 Task: Find connections with filter location Móstoles with filter topic #hiringwith filter profile language Spanish with filter current company HackerEarth with filter school East West Institute Of Technology with filter industry Digital Accessibility Services with filter service category HR Consulting with filter keywords title Bank Teller
Action: Mouse moved to (303, 335)
Screenshot: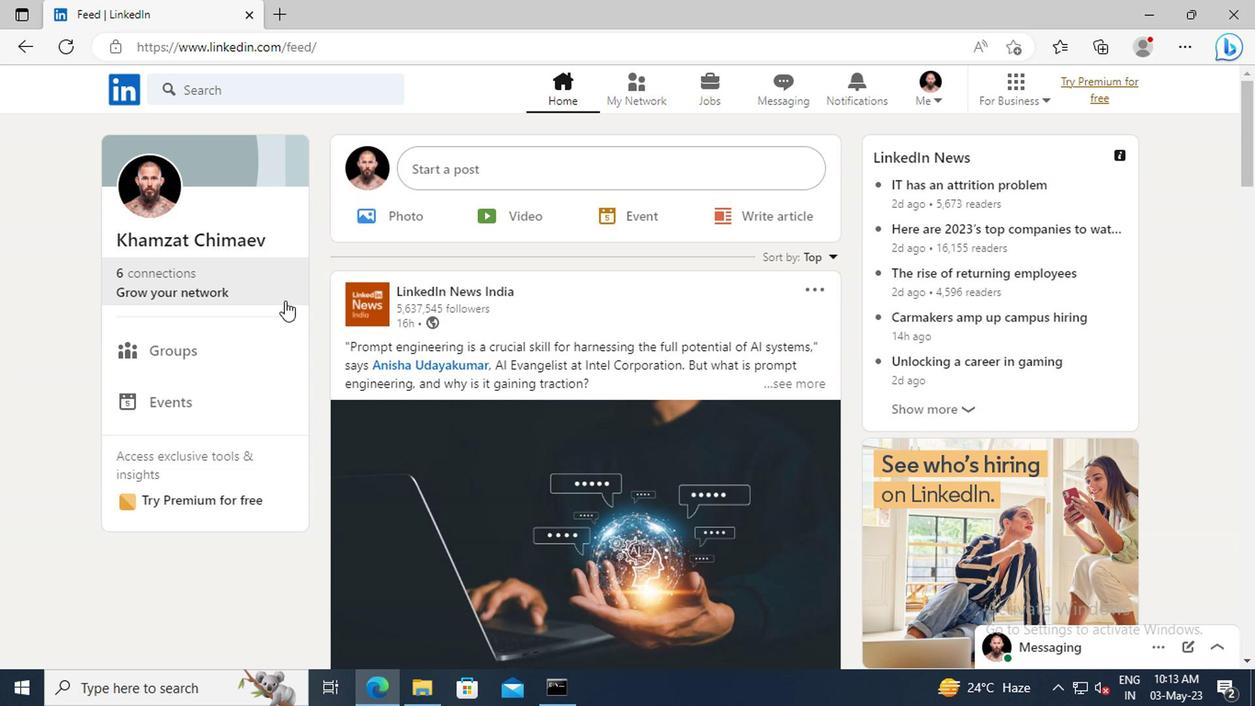 
Action: Mouse pressed left at (303, 335)
Screenshot: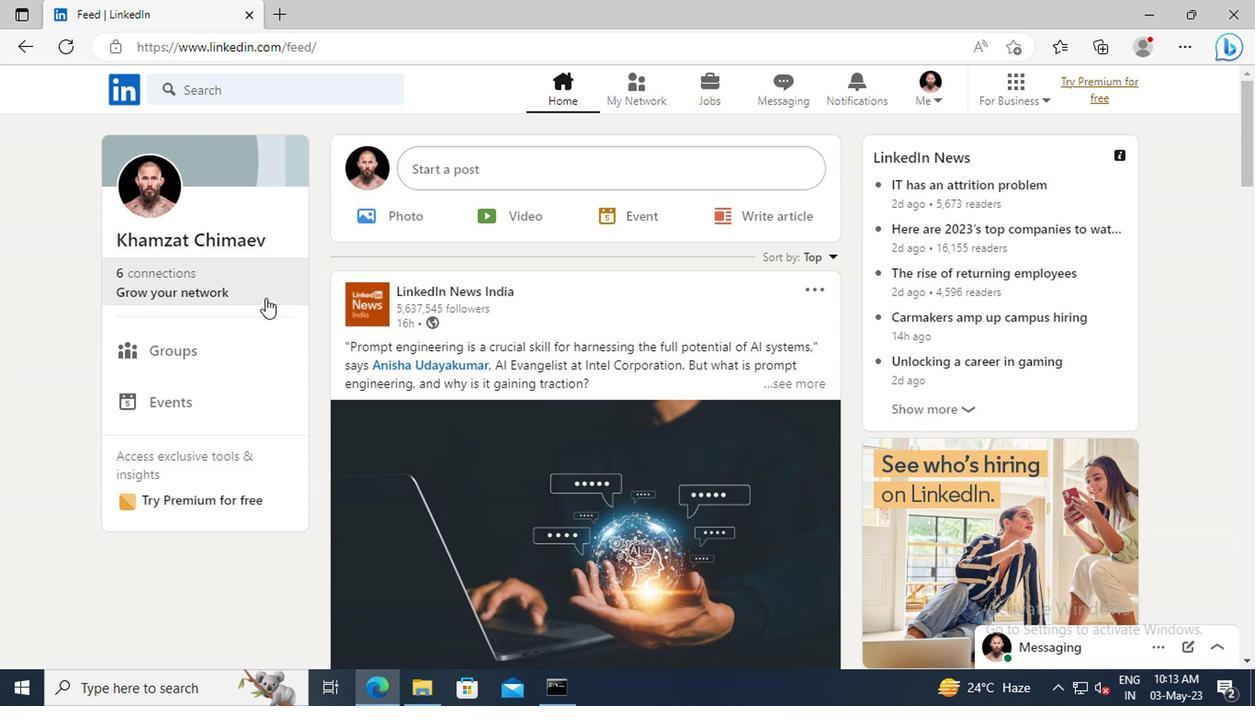 
Action: Mouse moved to (276, 262)
Screenshot: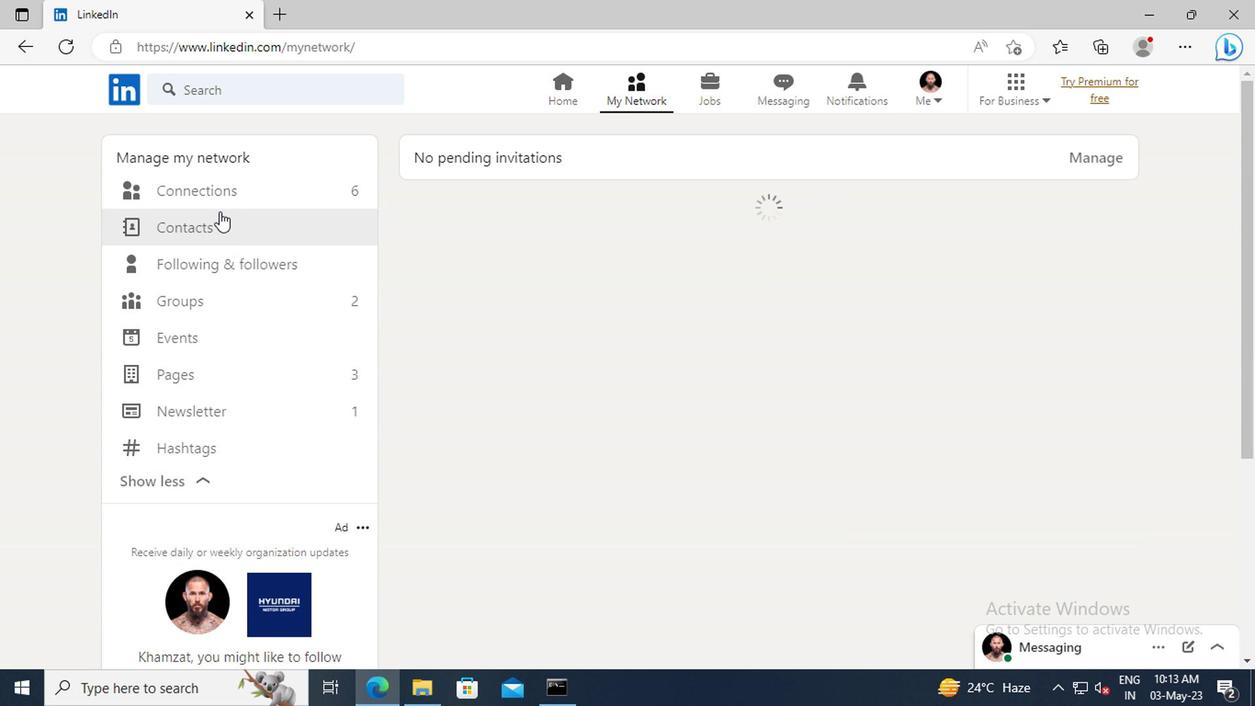 
Action: Mouse pressed left at (276, 262)
Screenshot: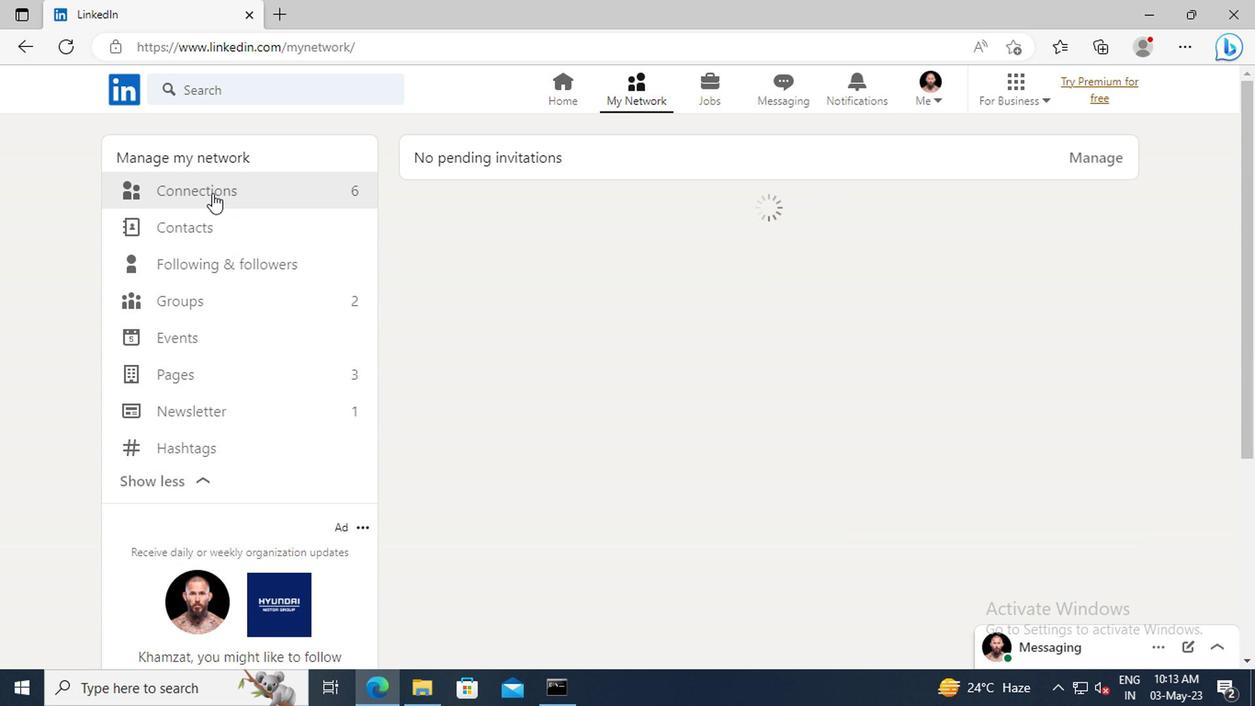 
Action: Mouse moved to (653, 264)
Screenshot: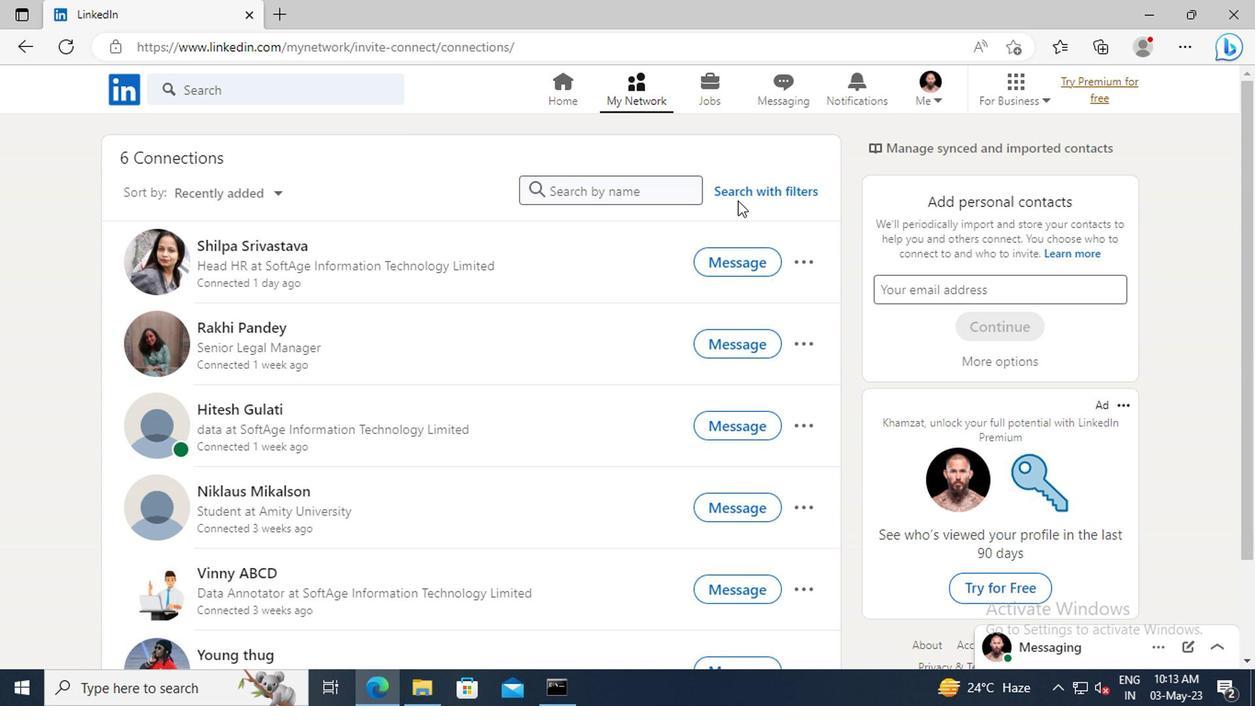 
Action: Mouse pressed left at (653, 264)
Screenshot: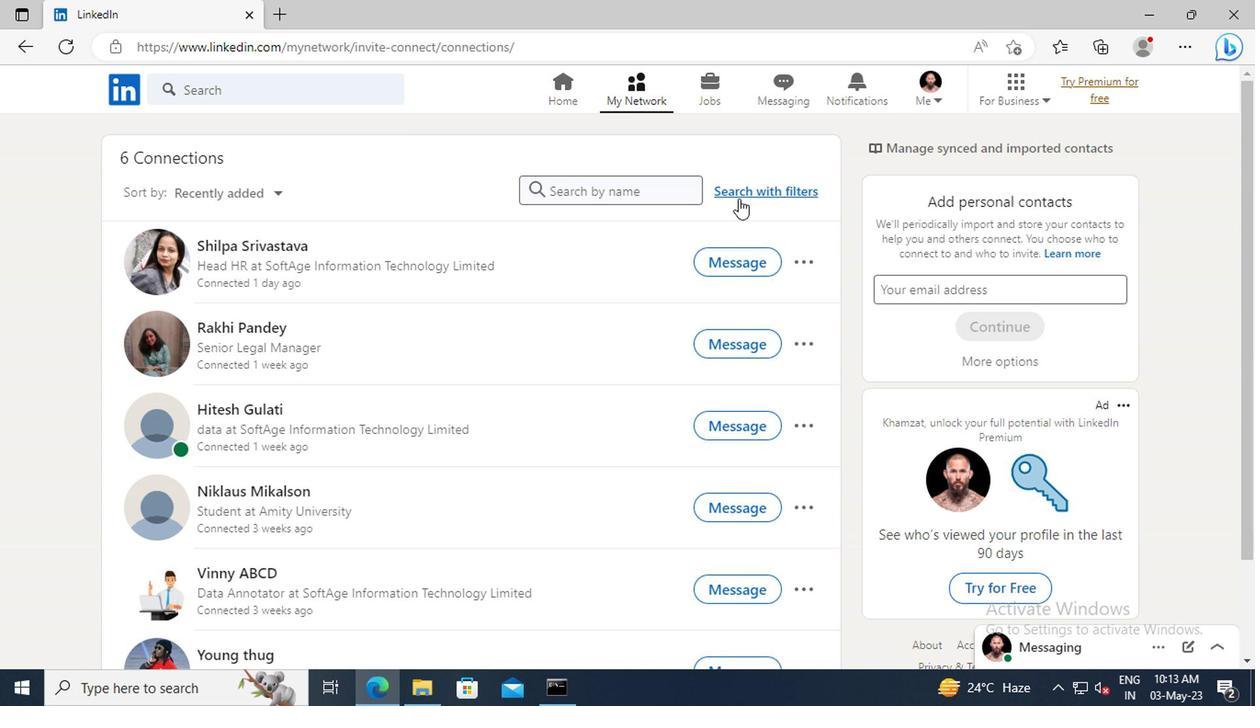 
Action: Mouse moved to (619, 228)
Screenshot: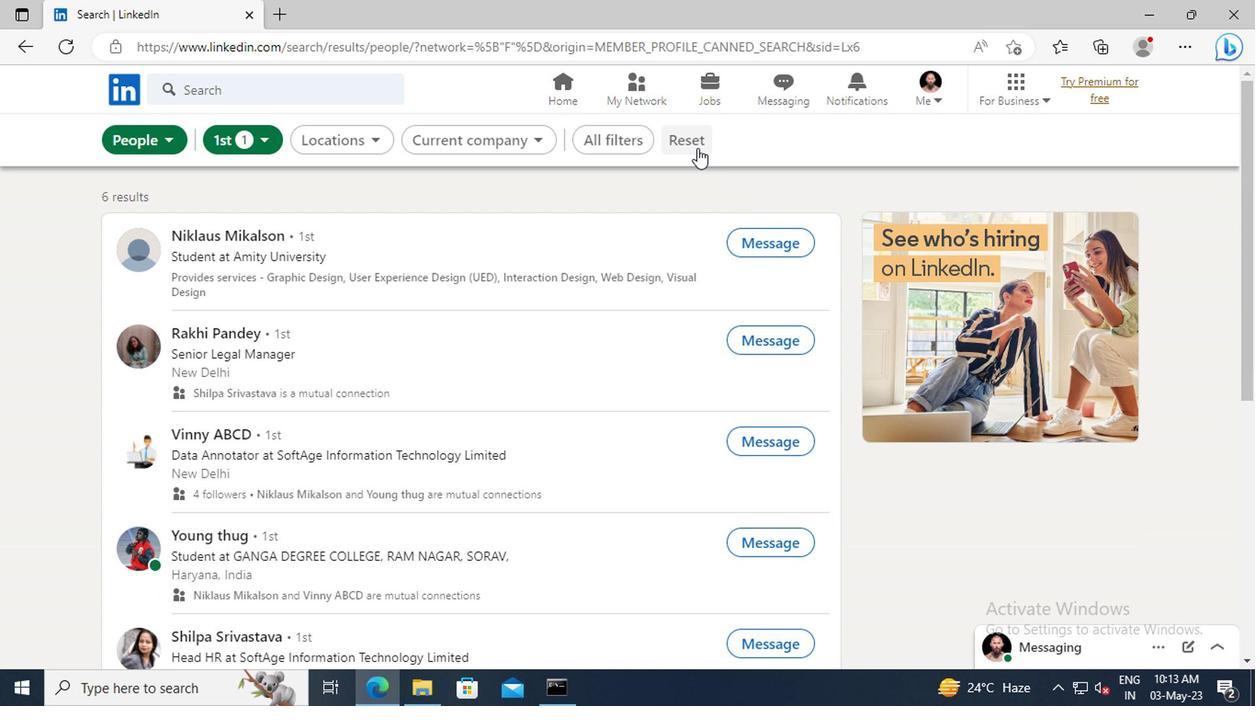 
Action: Mouse pressed left at (619, 228)
Screenshot: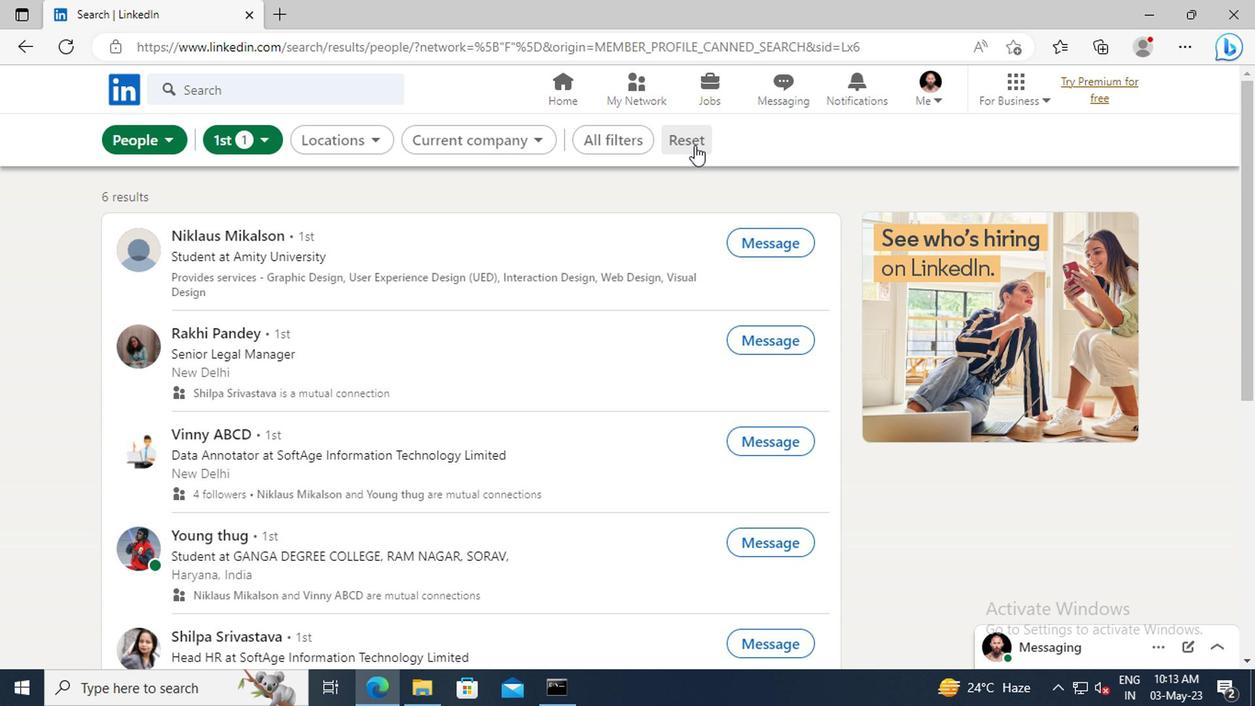 
Action: Mouse moved to (606, 228)
Screenshot: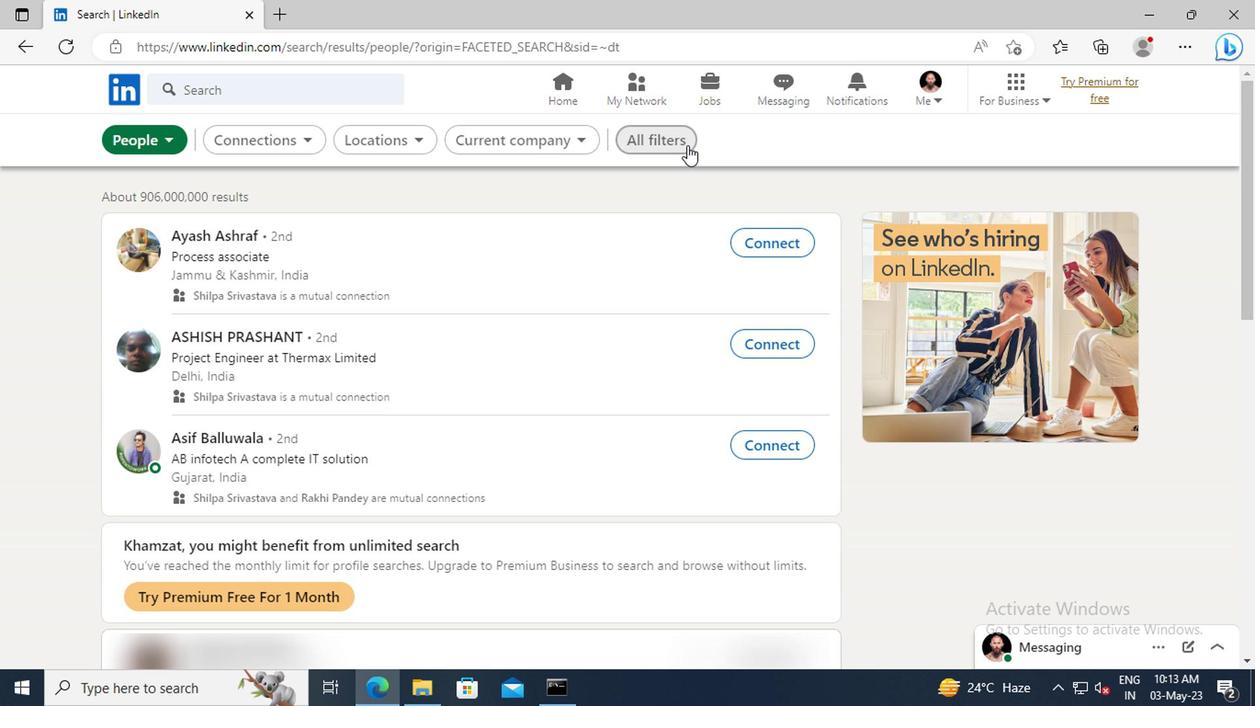 
Action: Mouse pressed left at (606, 228)
Screenshot: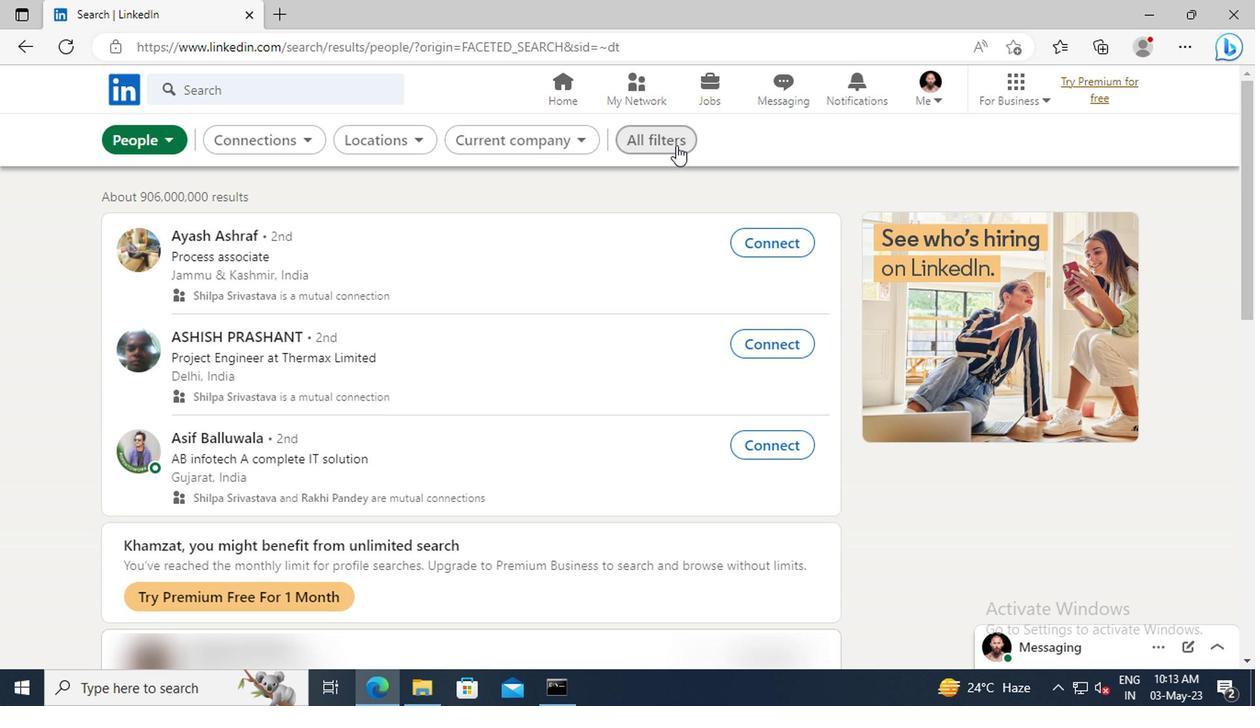 
Action: Mouse moved to (836, 362)
Screenshot: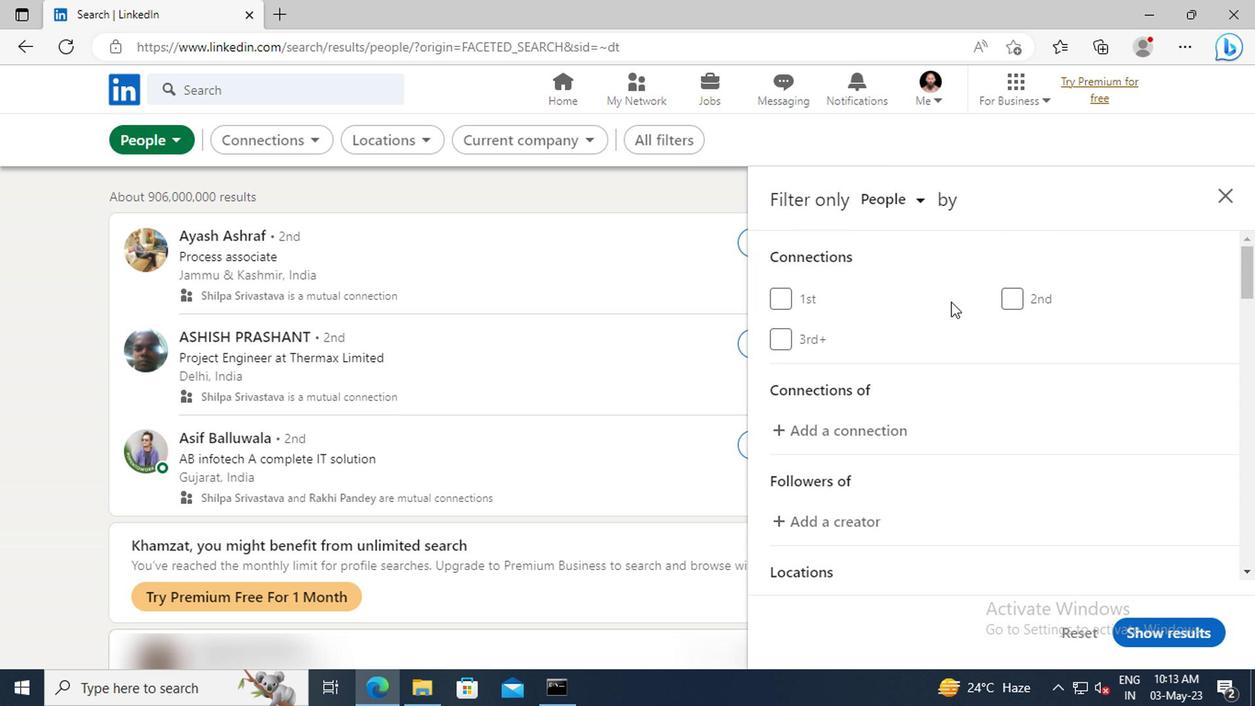 
Action: Mouse scrolled (836, 361) with delta (0, 0)
Screenshot: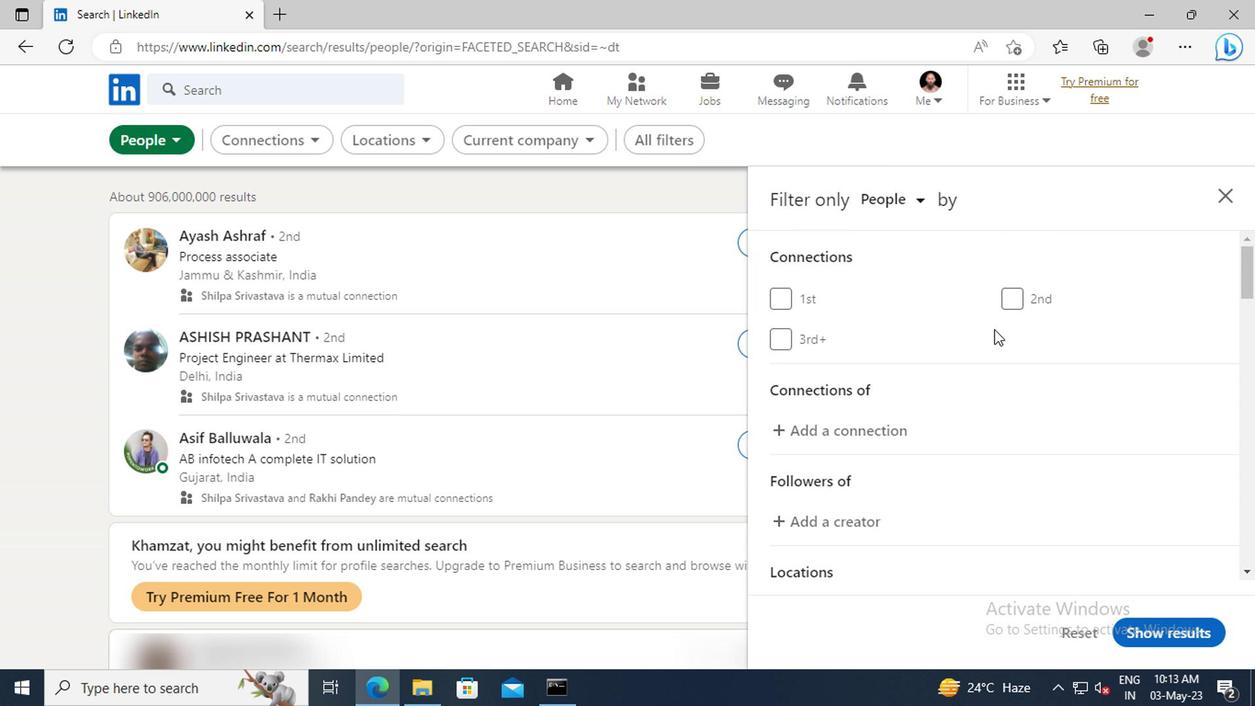 
Action: Mouse moved to (836, 362)
Screenshot: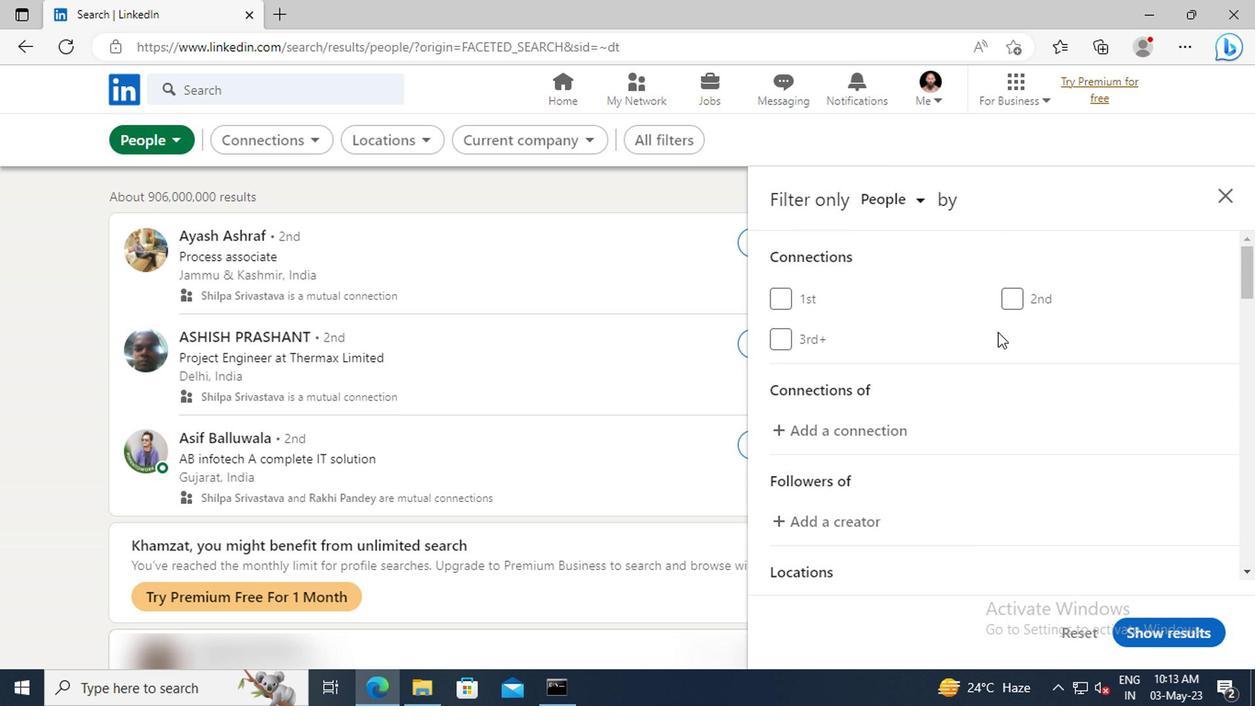 
Action: Mouse scrolled (836, 361) with delta (0, 0)
Screenshot: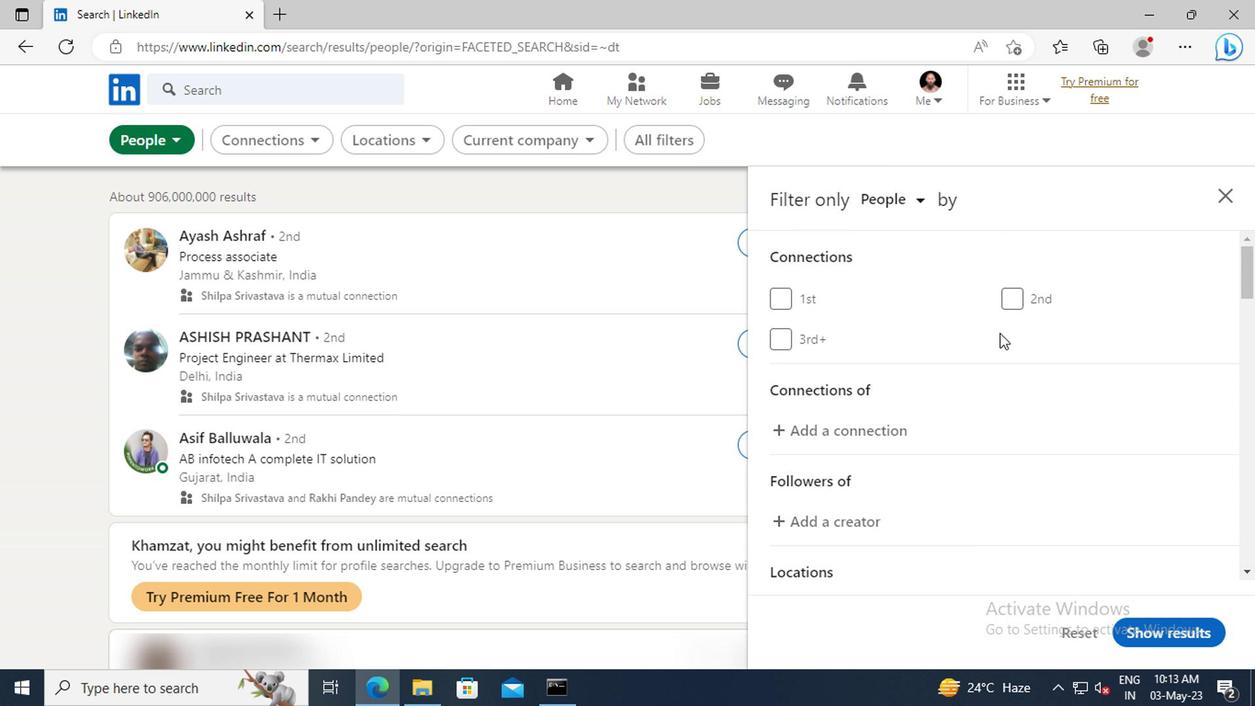 
Action: Mouse moved to (838, 362)
Screenshot: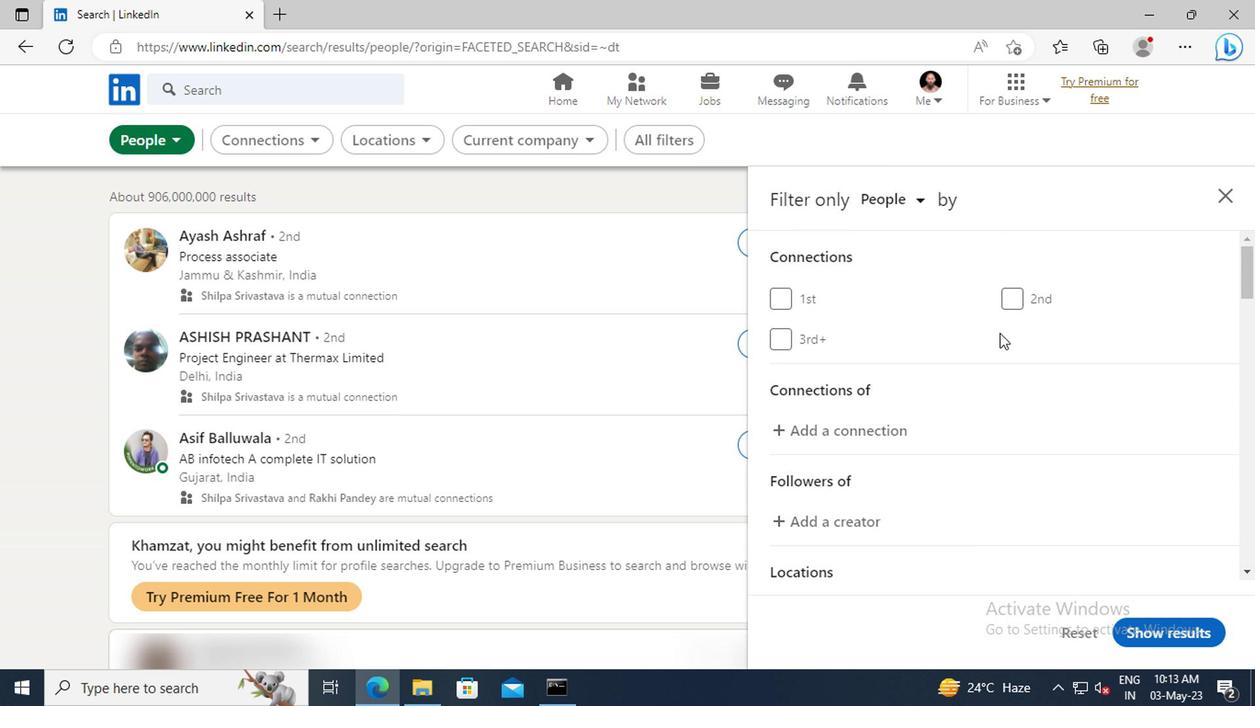 
Action: Mouse scrolled (838, 361) with delta (0, 0)
Screenshot: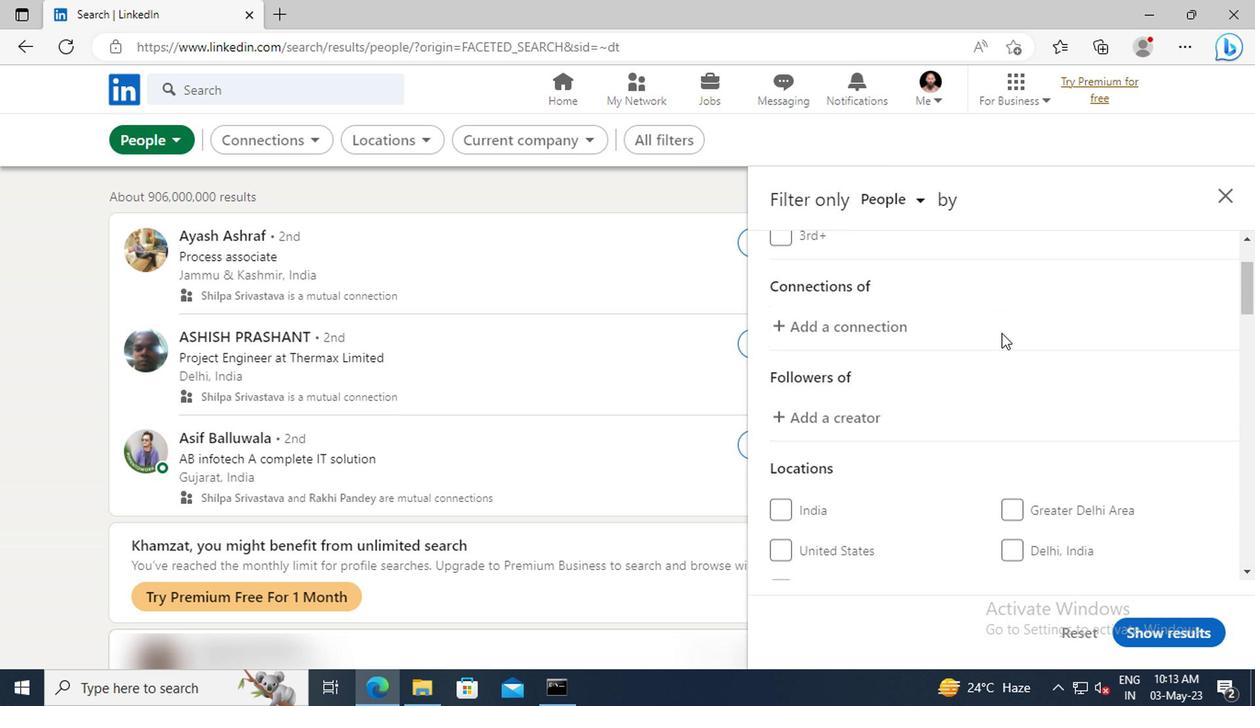 
Action: Mouse scrolled (838, 361) with delta (0, 0)
Screenshot: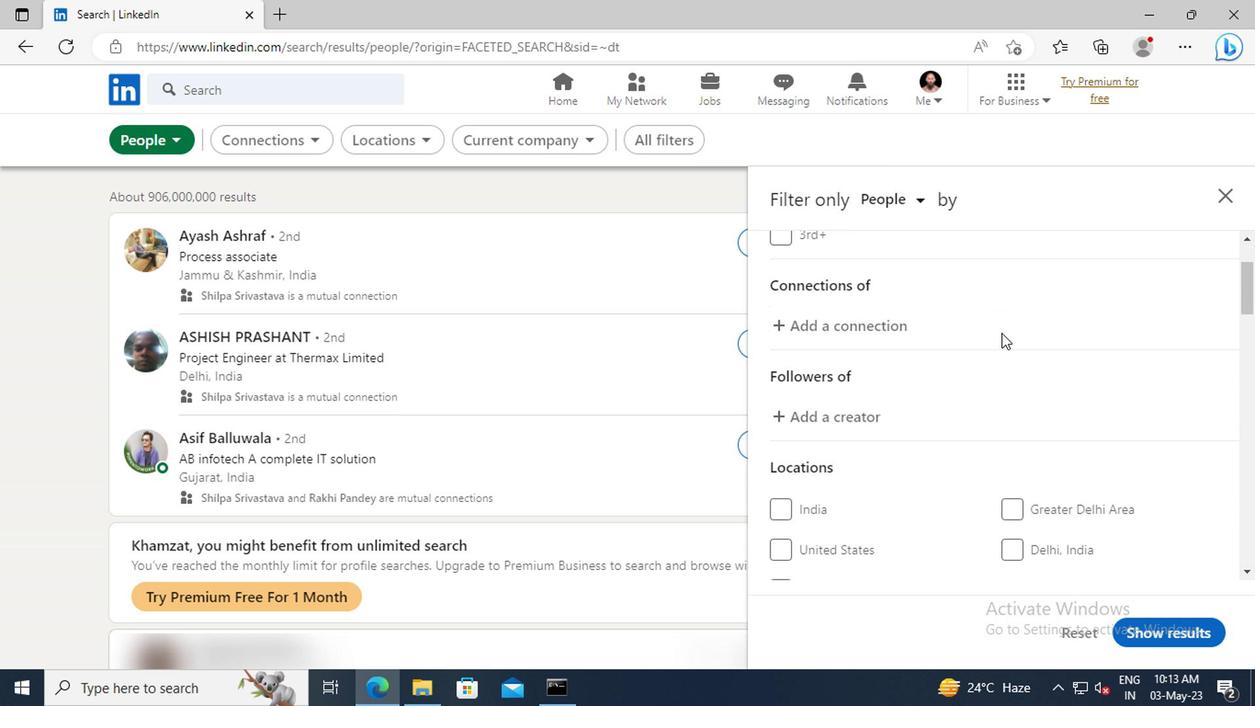 
Action: Mouse scrolled (838, 361) with delta (0, 0)
Screenshot: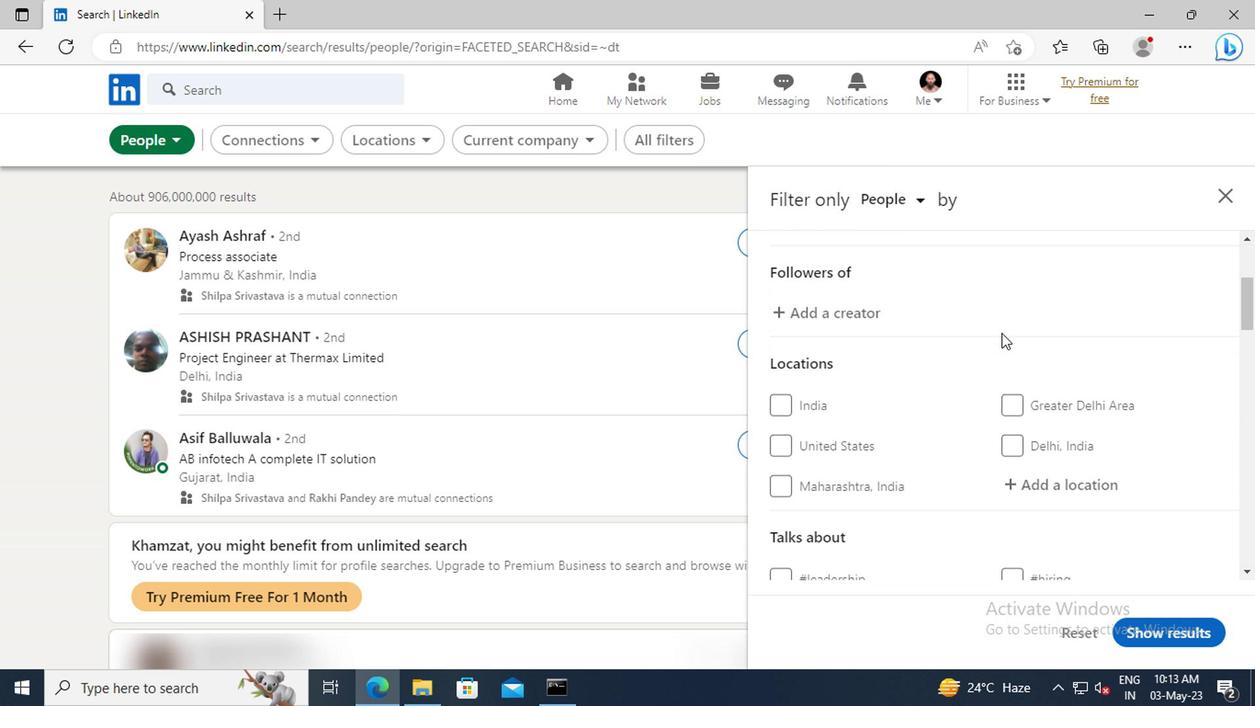 
Action: Mouse moved to (860, 432)
Screenshot: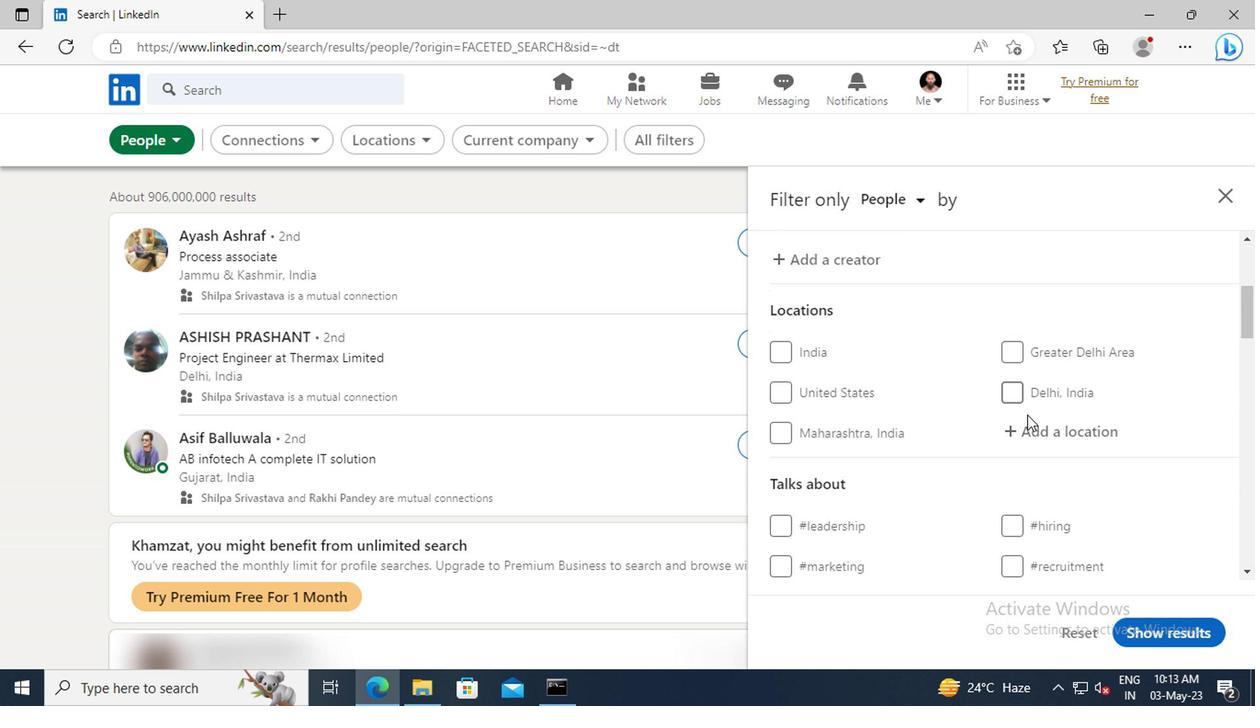 
Action: Mouse pressed left at (860, 432)
Screenshot: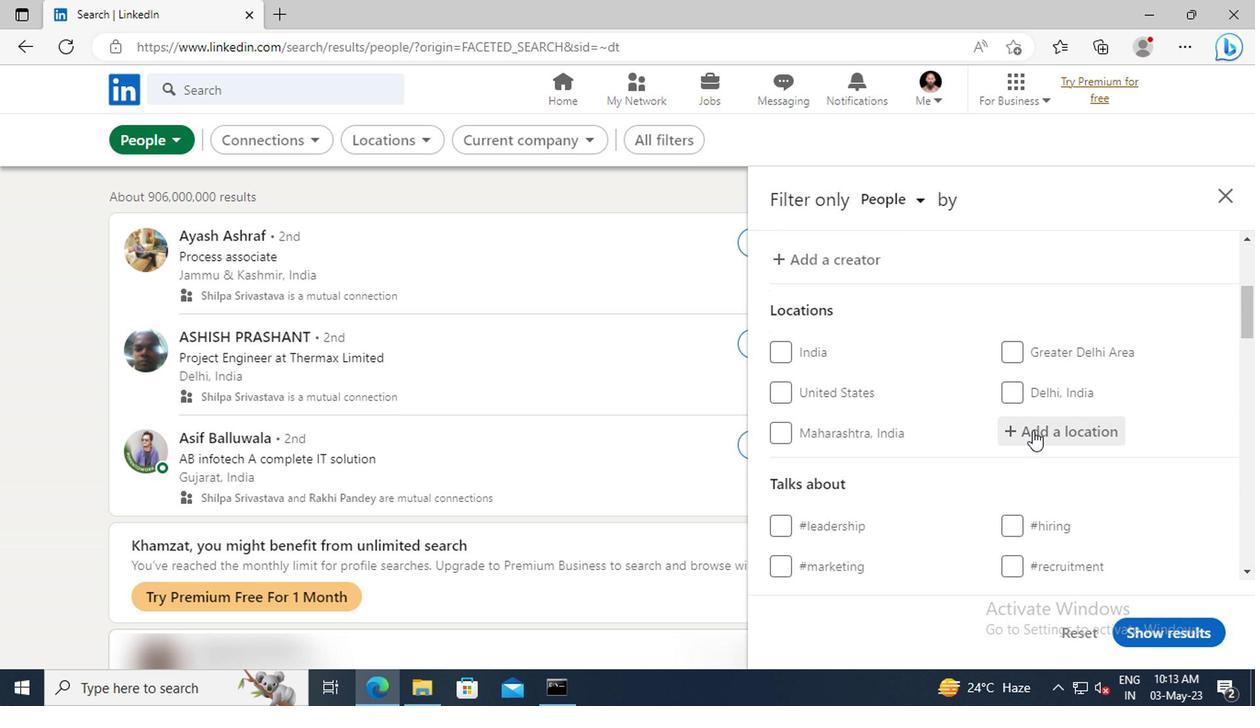 
Action: Key pressed <Key.shift>MOSTOLES<Key.enter>
Screenshot: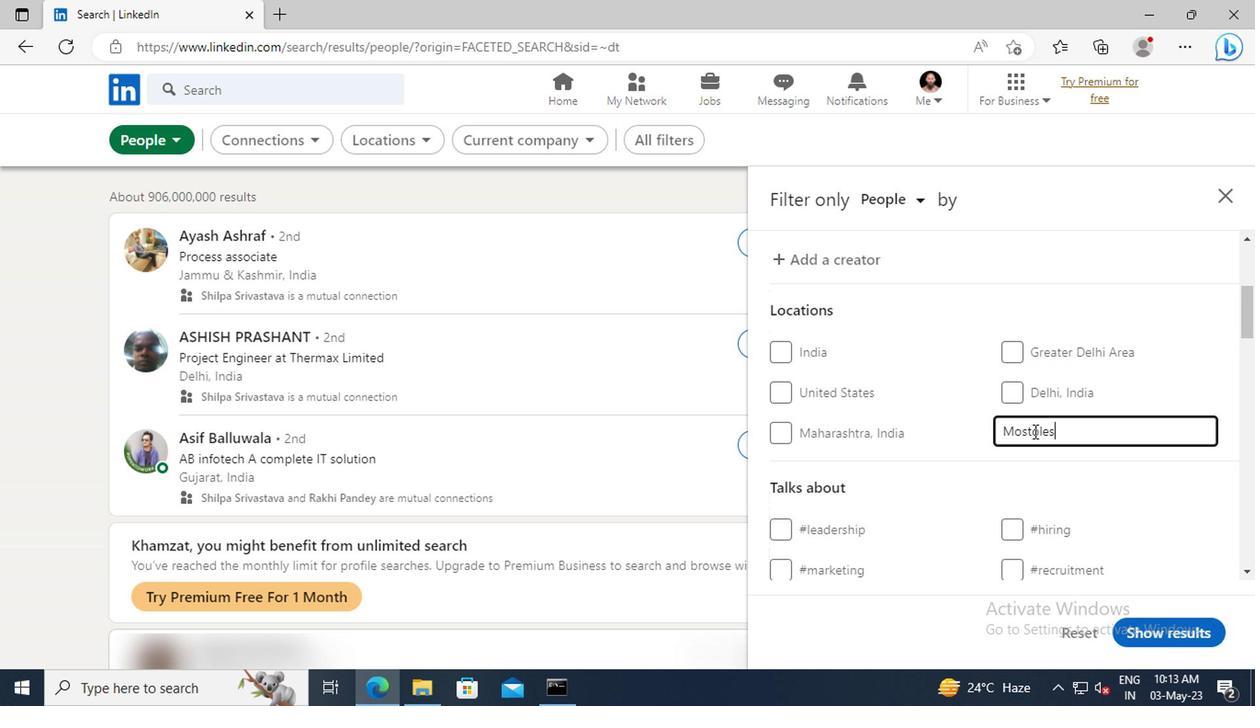 
Action: Mouse scrolled (860, 431) with delta (0, 0)
Screenshot: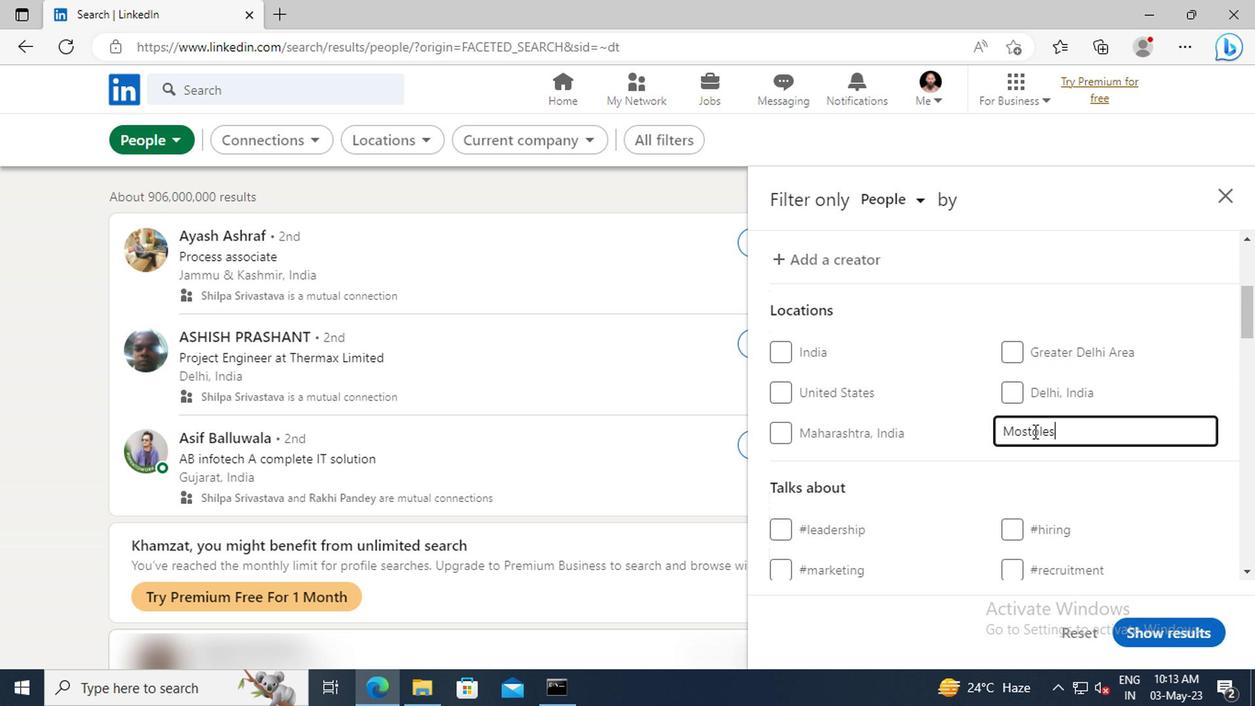 
Action: Mouse scrolled (860, 431) with delta (0, 0)
Screenshot: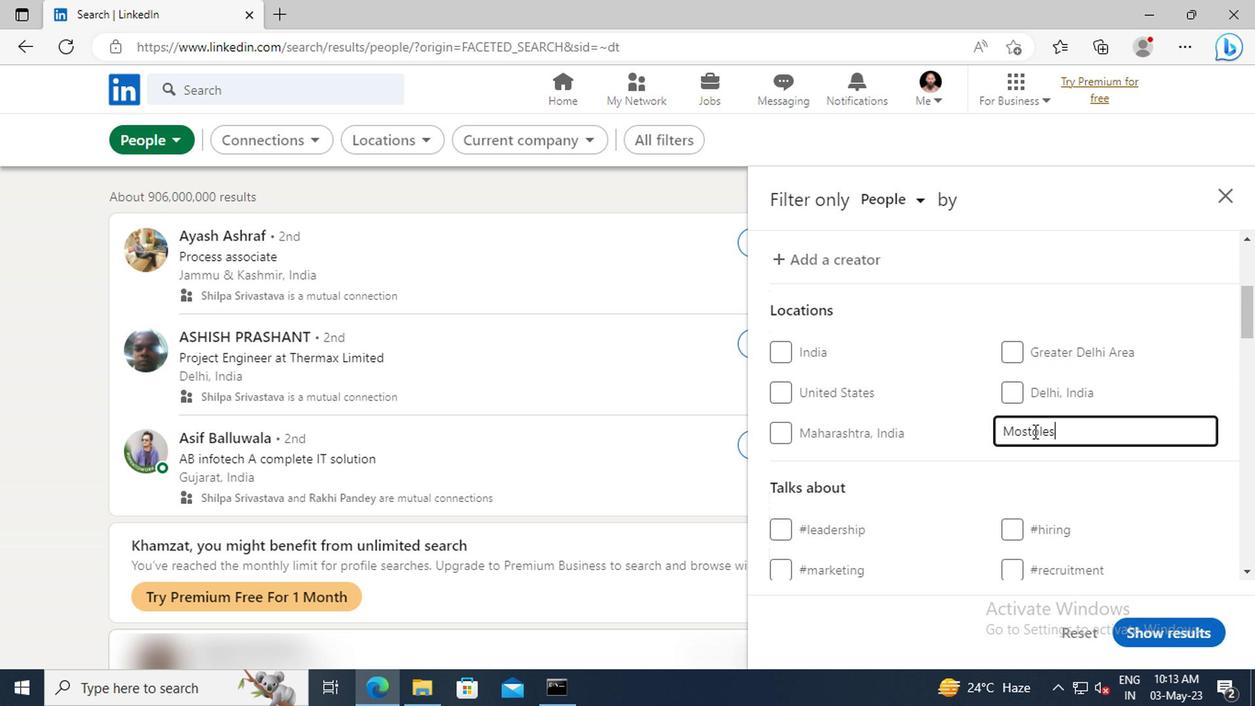 
Action: Mouse scrolled (860, 431) with delta (0, 0)
Screenshot: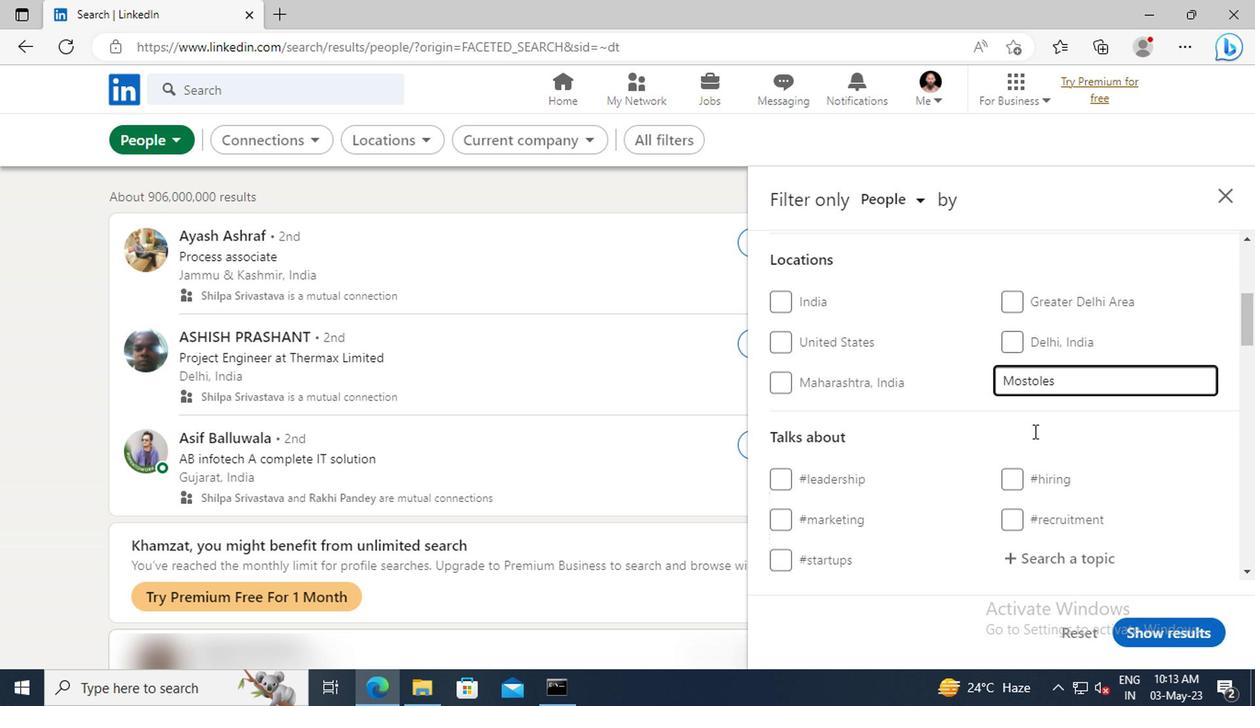 
Action: Mouse moved to (845, 396)
Screenshot: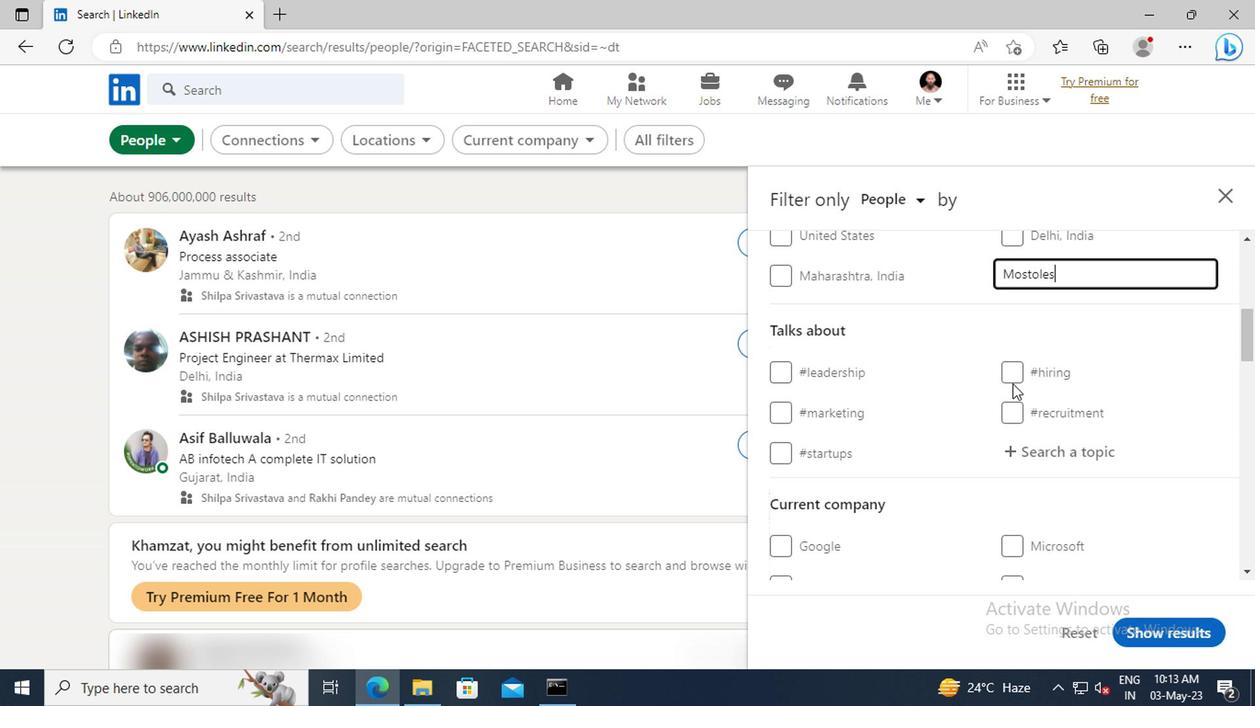 
Action: Mouse pressed left at (845, 396)
Screenshot: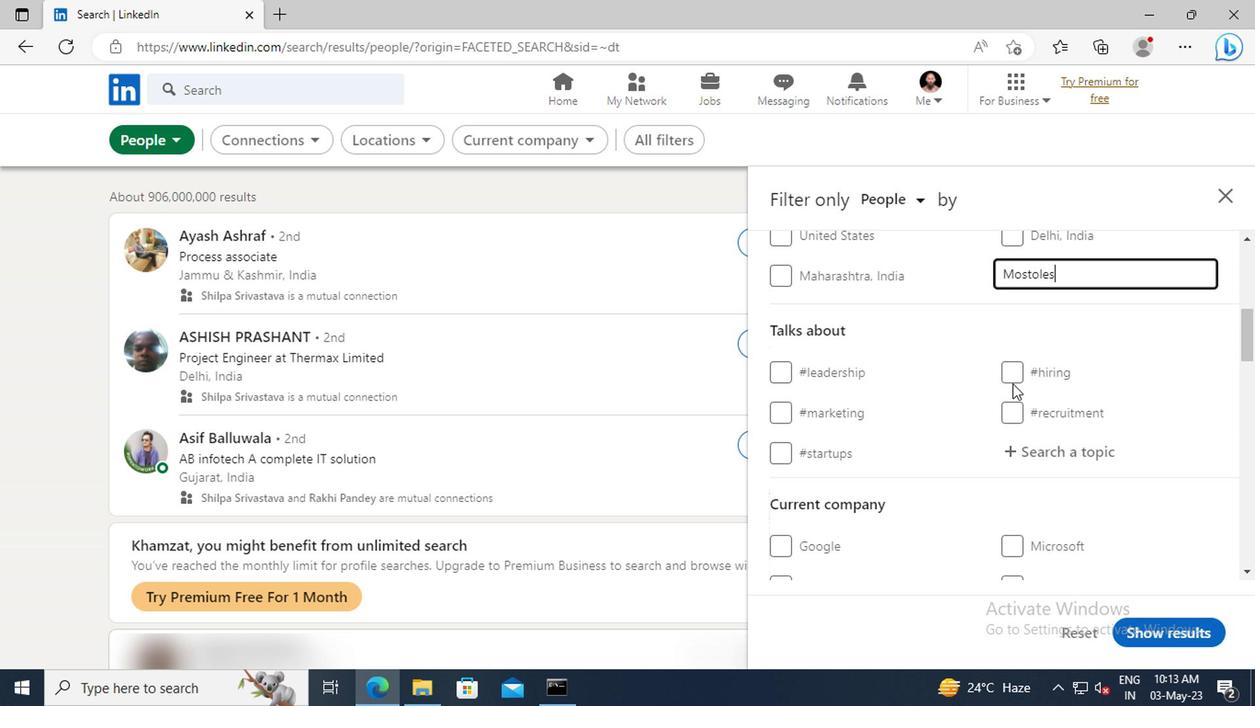
Action: Mouse scrolled (845, 396) with delta (0, 0)
Screenshot: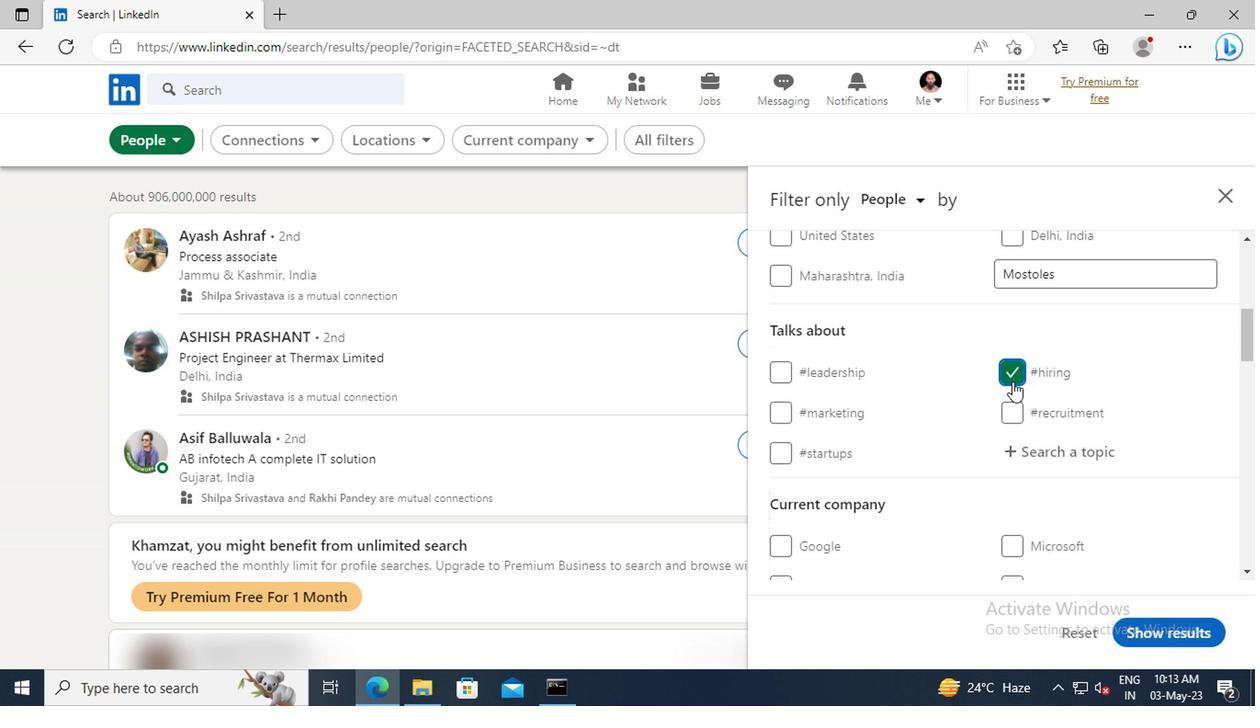 
Action: Mouse scrolled (845, 396) with delta (0, 0)
Screenshot: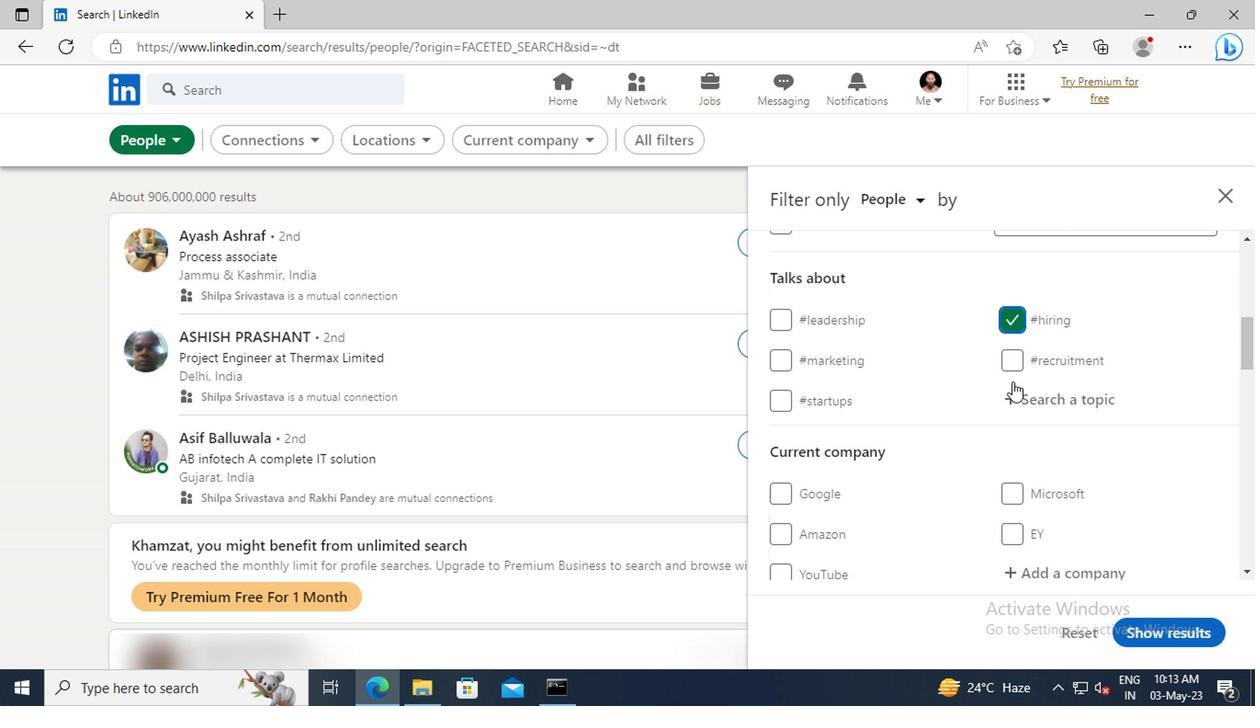 
Action: Mouse scrolled (845, 396) with delta (0, 0)
Screenshot: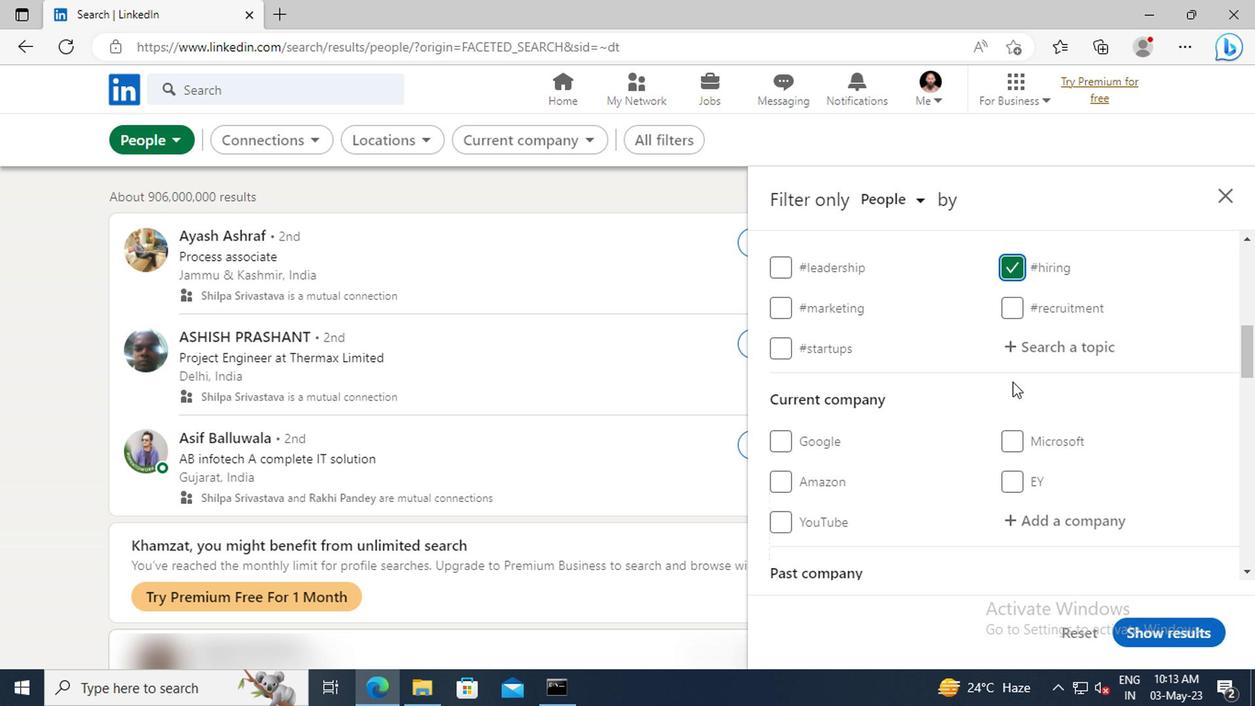 
Action: Mouse scrolled (845, 396) with delta (0, 0)
Screenshot: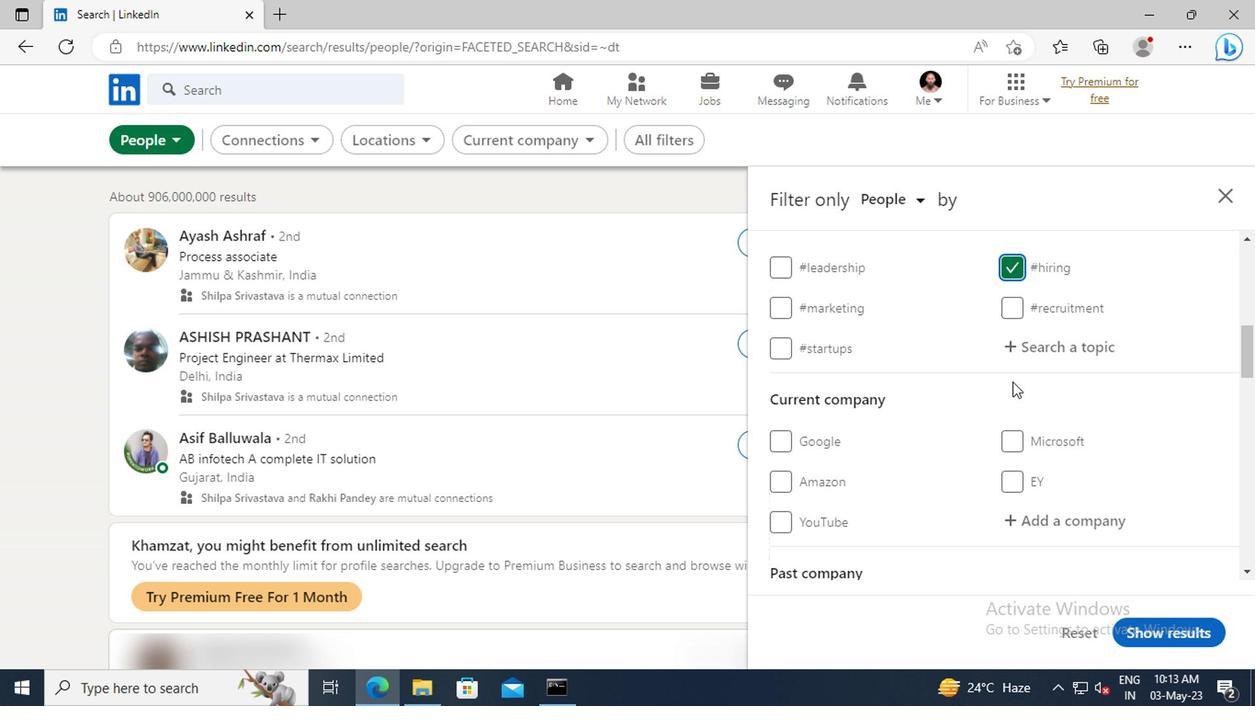 
Action: Mouse scrolled (845, 396) with delta (0, 0)
Screenshot: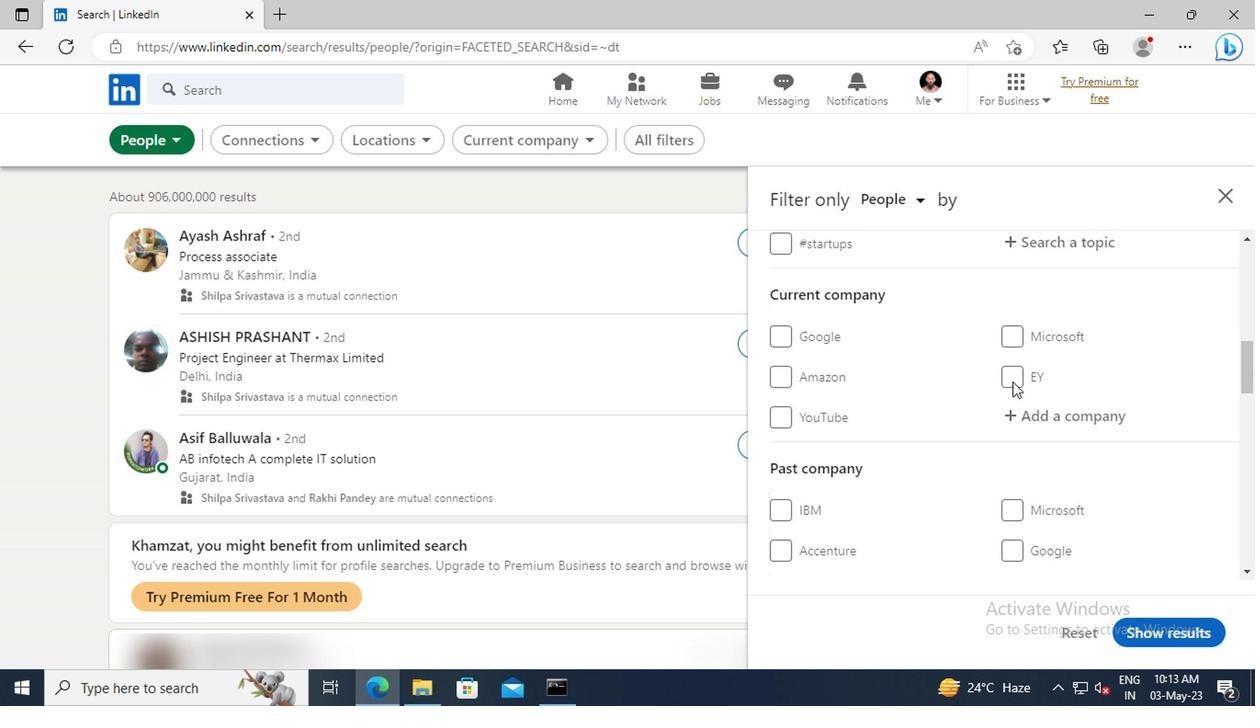 
Action: Mouse scrolled (845, 396) with delta (0, 0)
Screenshot: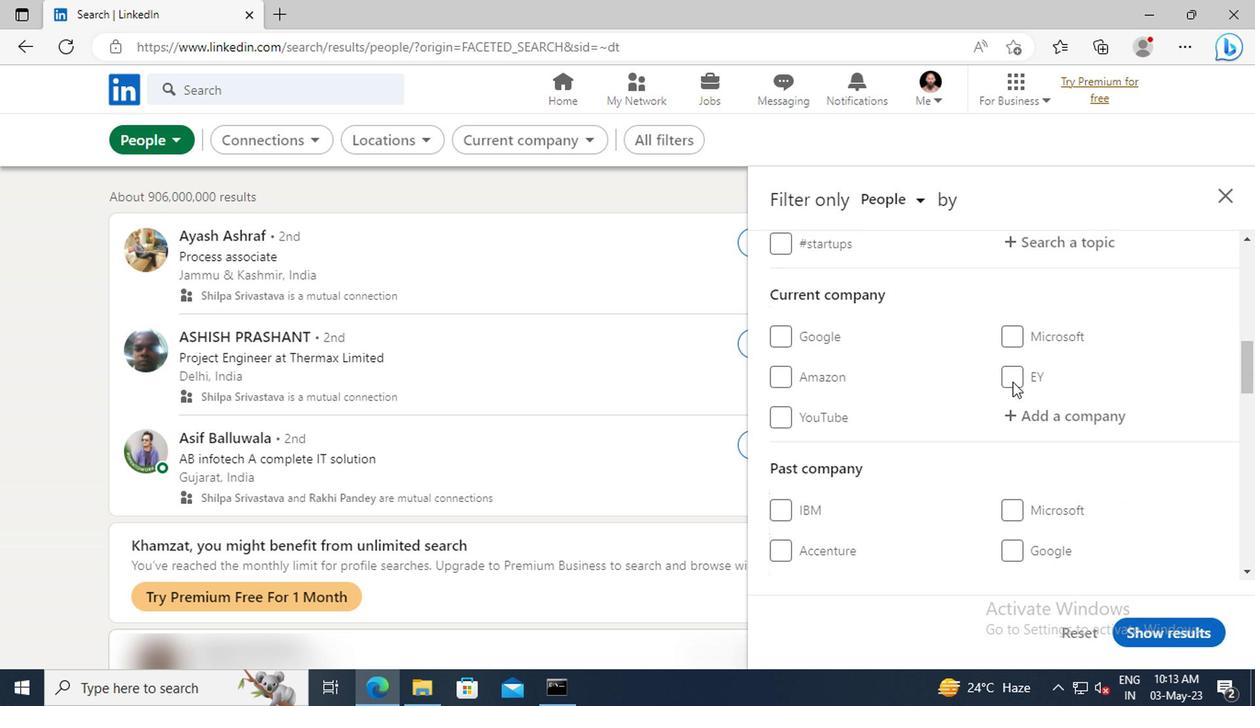 
Action: Mouse scrolled (845, 396) with delta (0, 0)
Screenshot: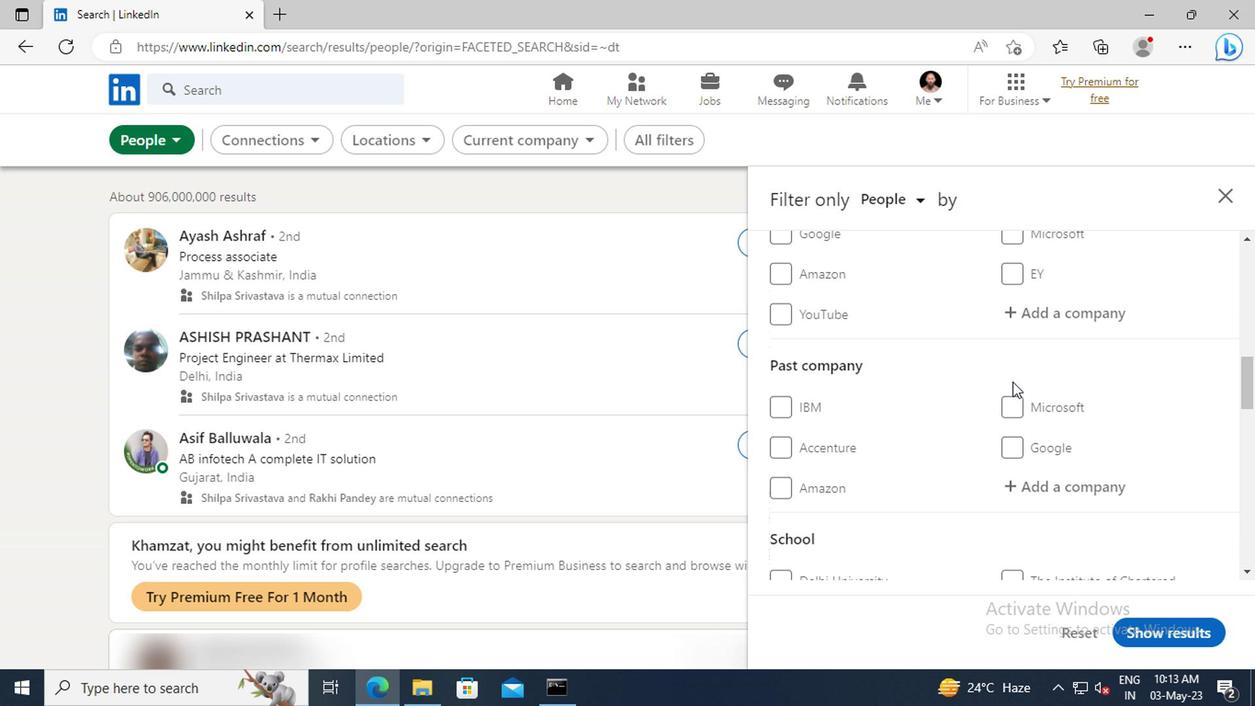 
Action: Mouse scrolled (845, 396) with delta (0, 0)
Screenshot: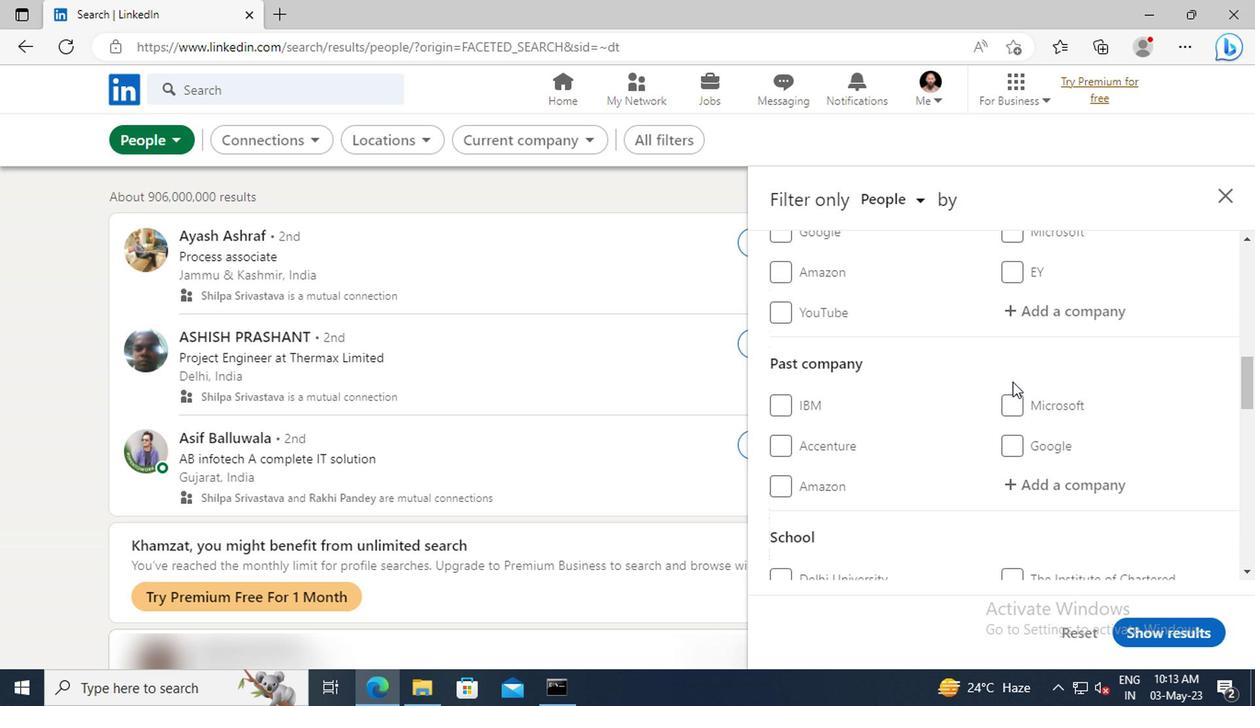 
Action: Mouse scrolled (845, 396) with delta (0, 0)
Screenshot: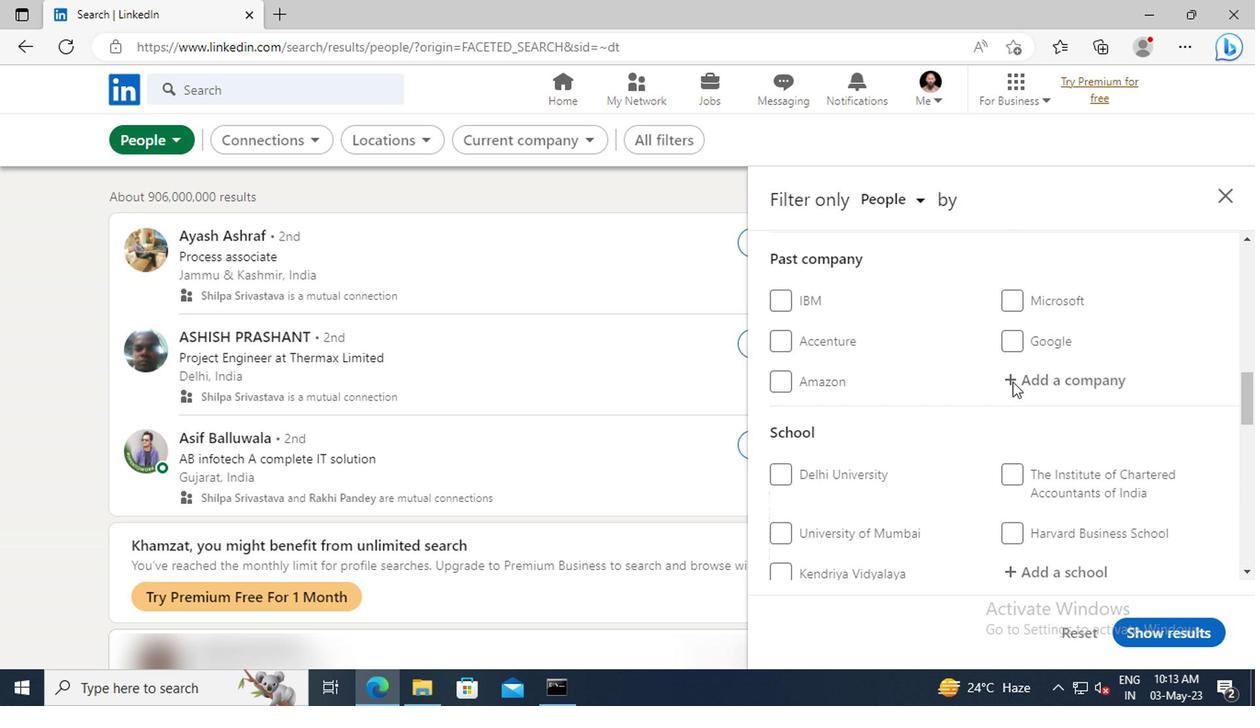 
Action: Mouse scrolled (845, 396) with delta (0, 0)
Screenshot: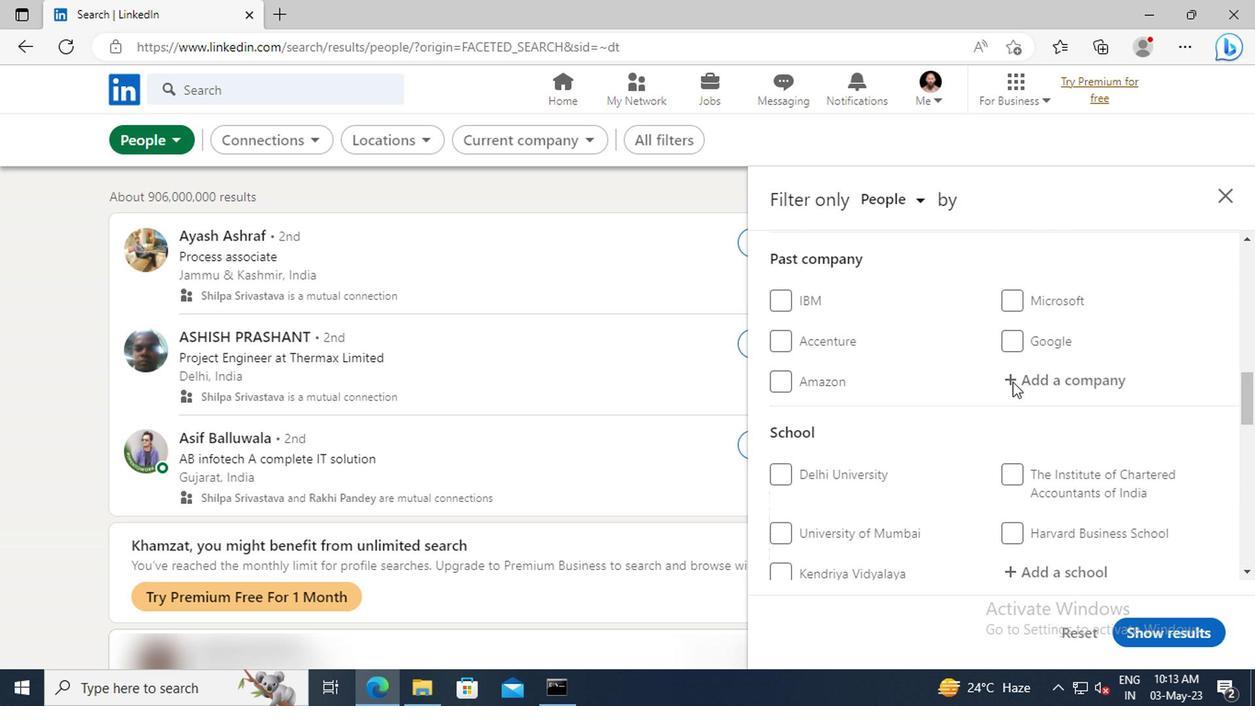
Action: Mouse scrolled (845, 396) with delta (0, 0)
Screenshot: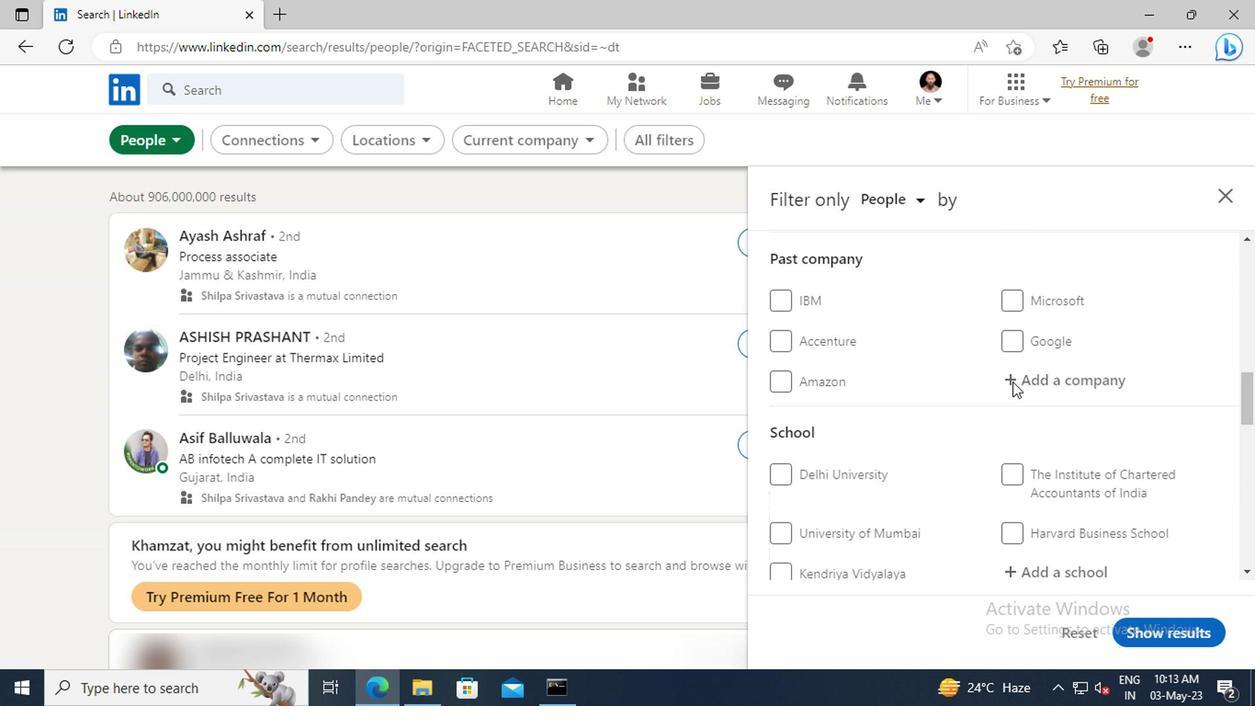 
Action: Mouse scrolled (845, 396) with delta (0, 0)
Screenshot: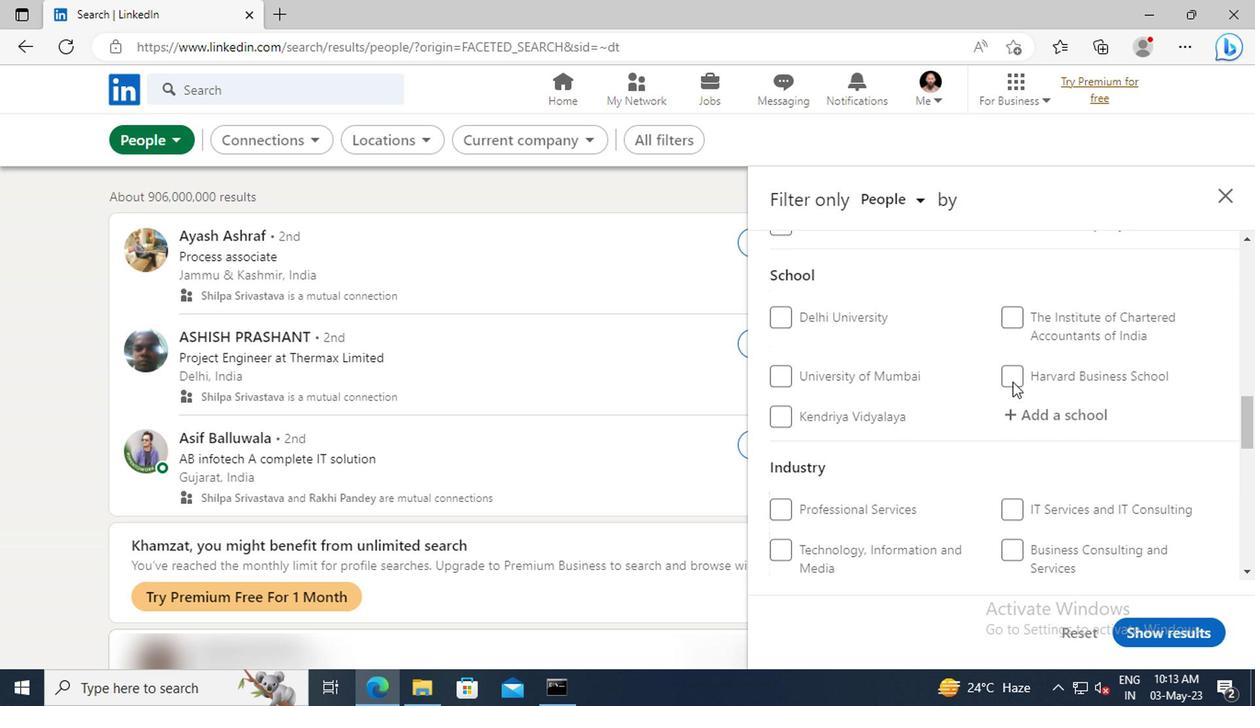
Action: Mouse scrolled (845, 396) with delta (0, 0)
Screenshot: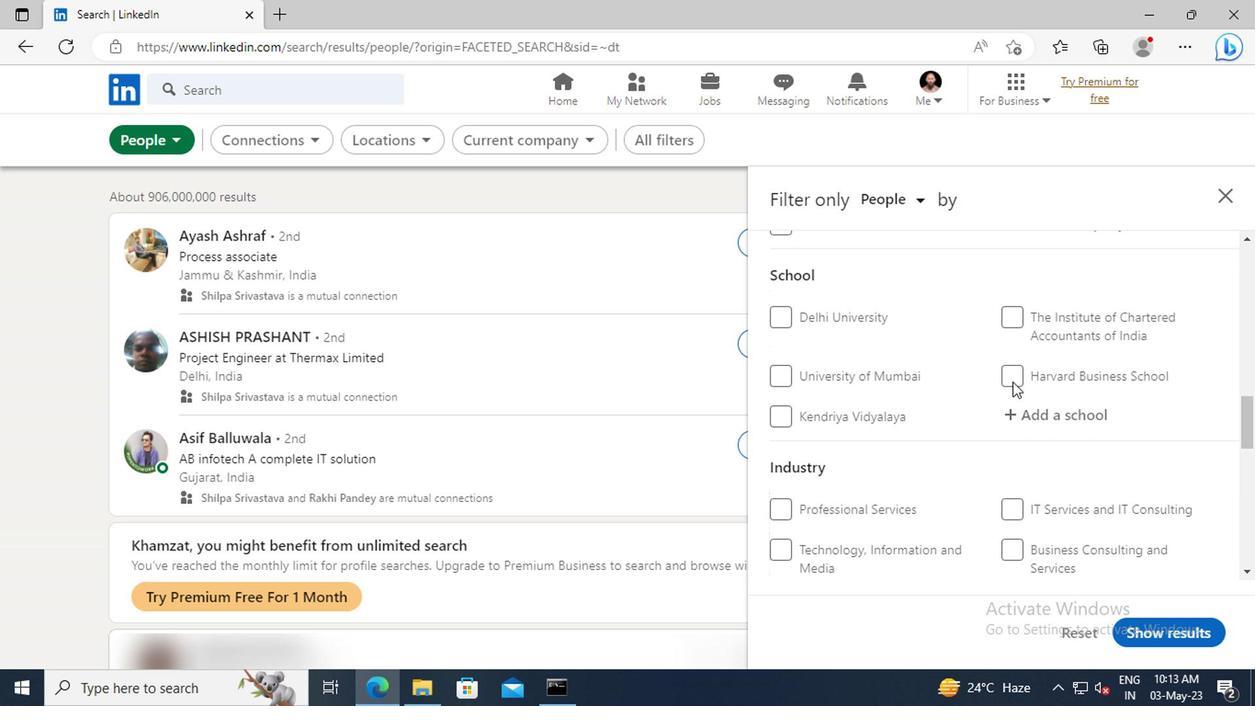 
Action: Mouse scrolled (845, 396) with delta (0, 0)
Screenshot: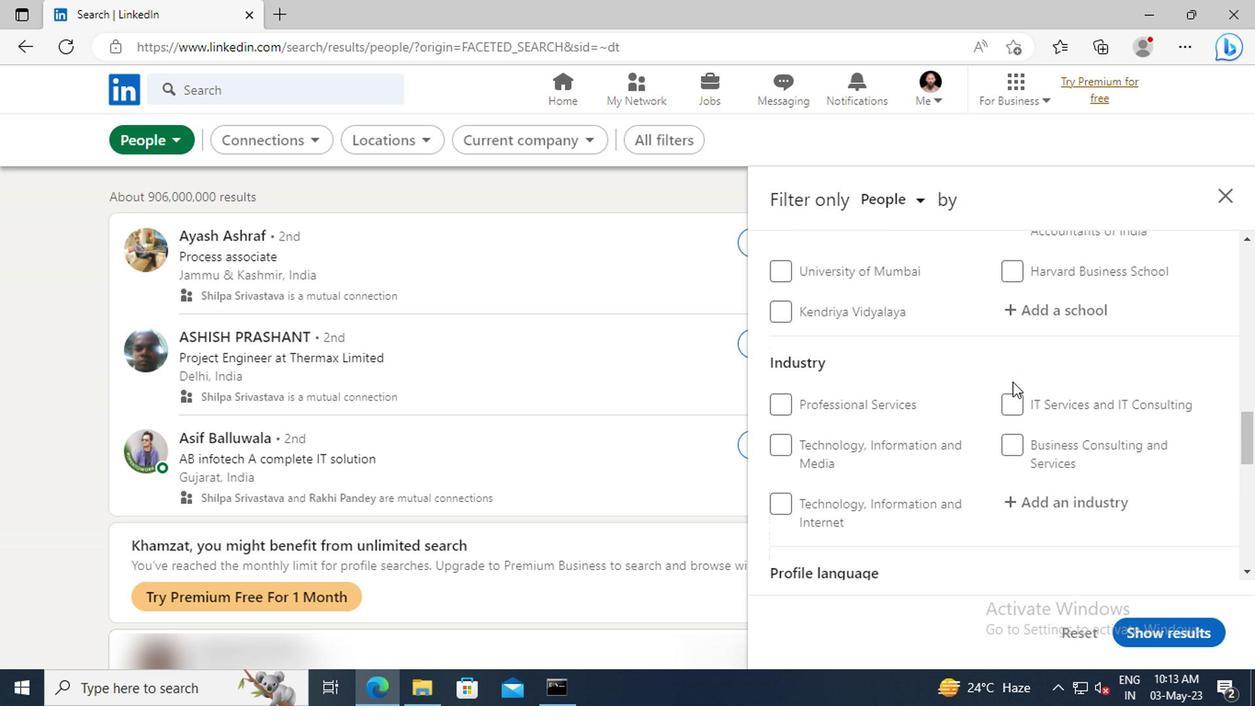 
Action: Mouse scrolled (845, 396) with delta (0, 0)
Screenshot: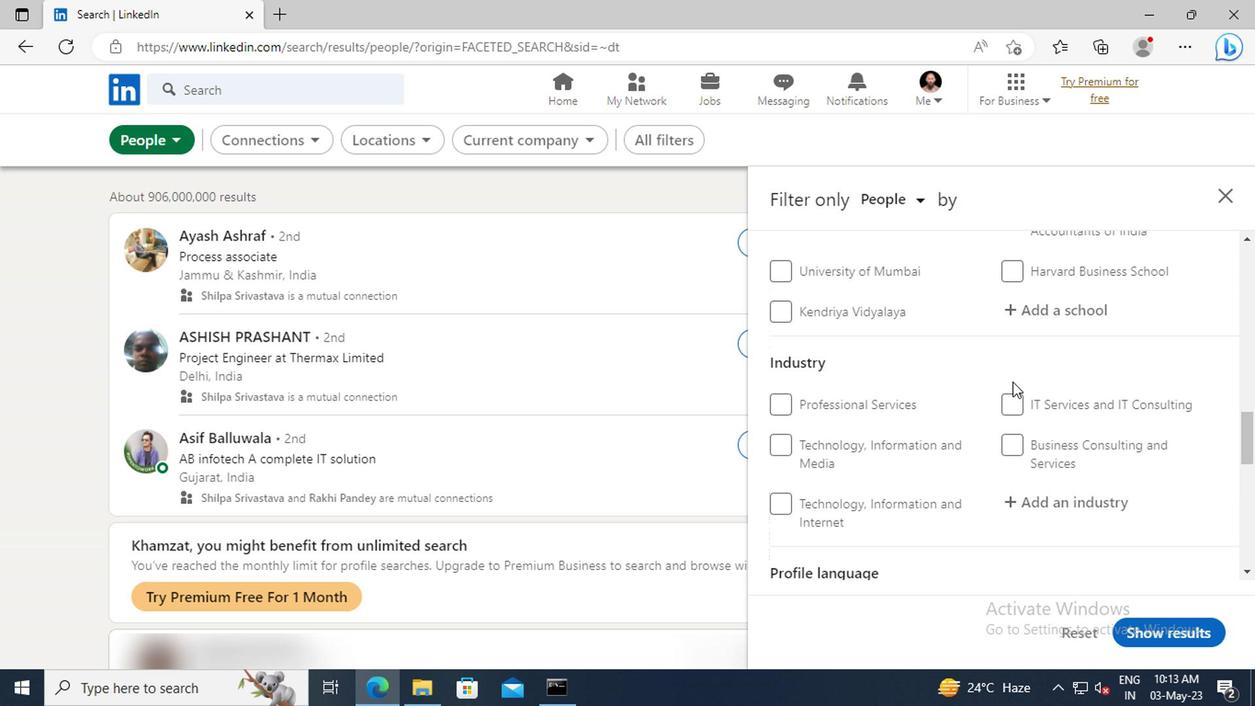 
Action: Mouse scrolled (845, 396) with delta (0, 0)
Screenshot: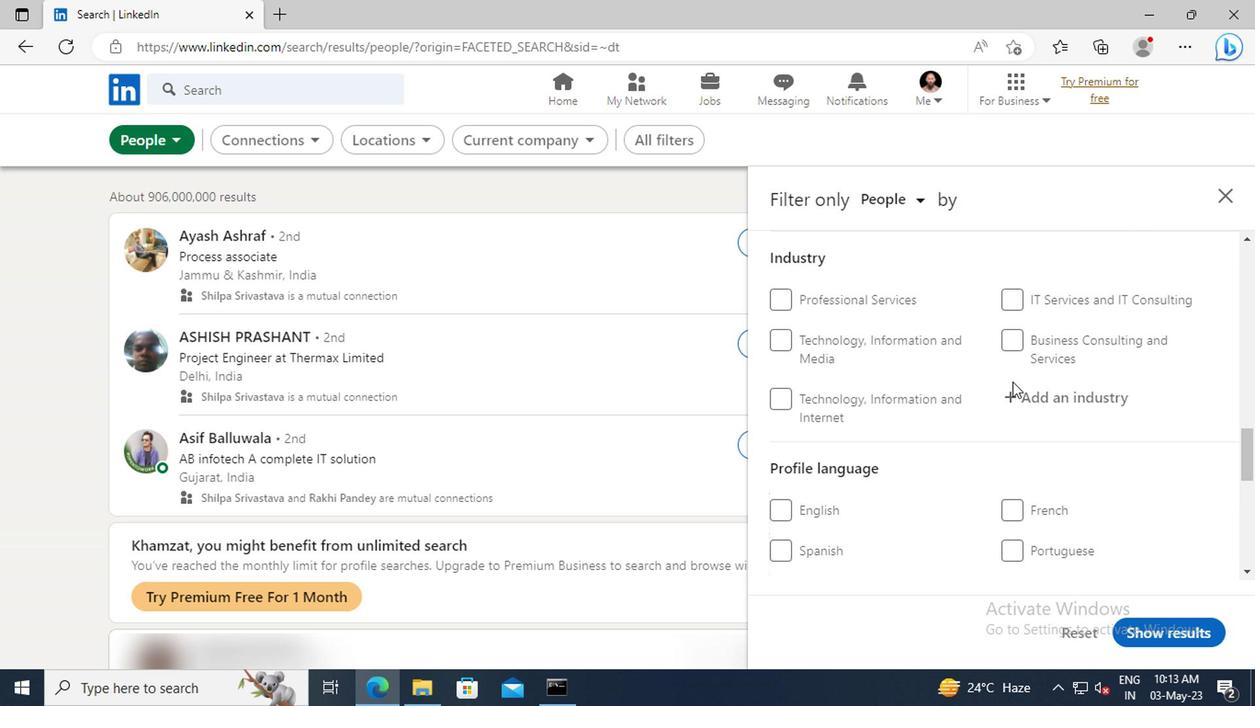 
Action: Mouse scrolled (845, 396) with delta (0, 0)
Screenshot: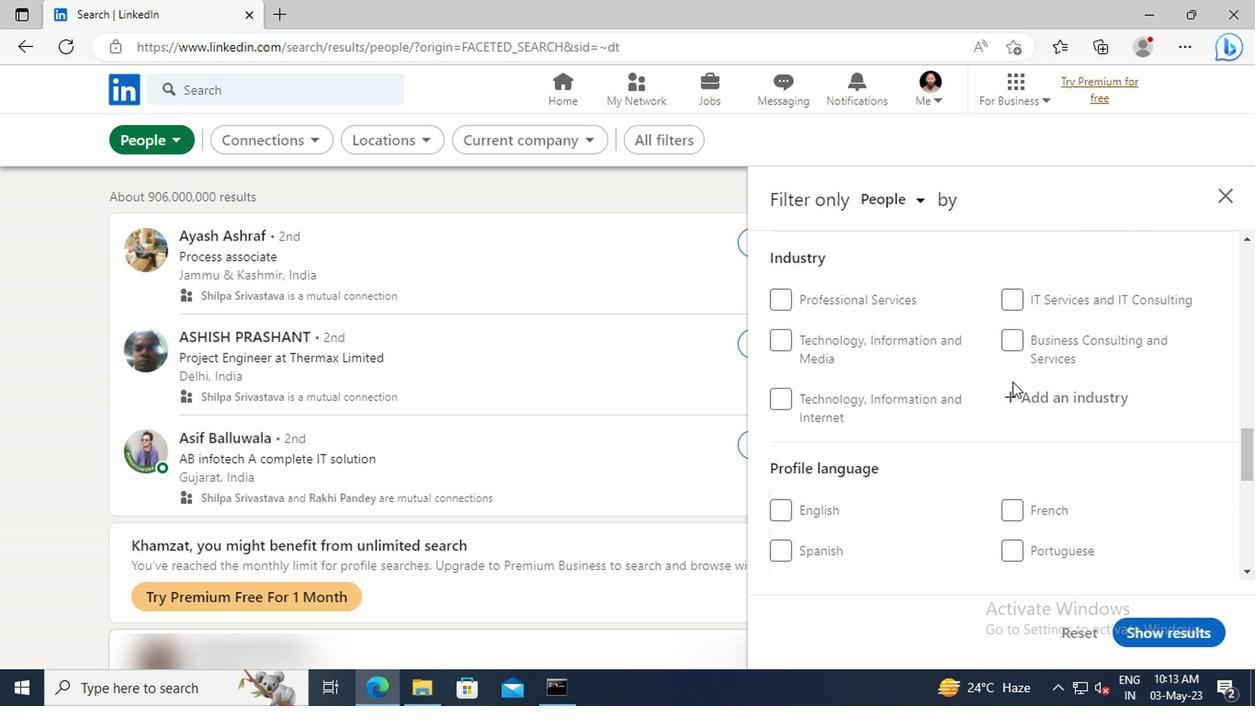 
Action: Mouse moved to (684, 443)
Screenshot: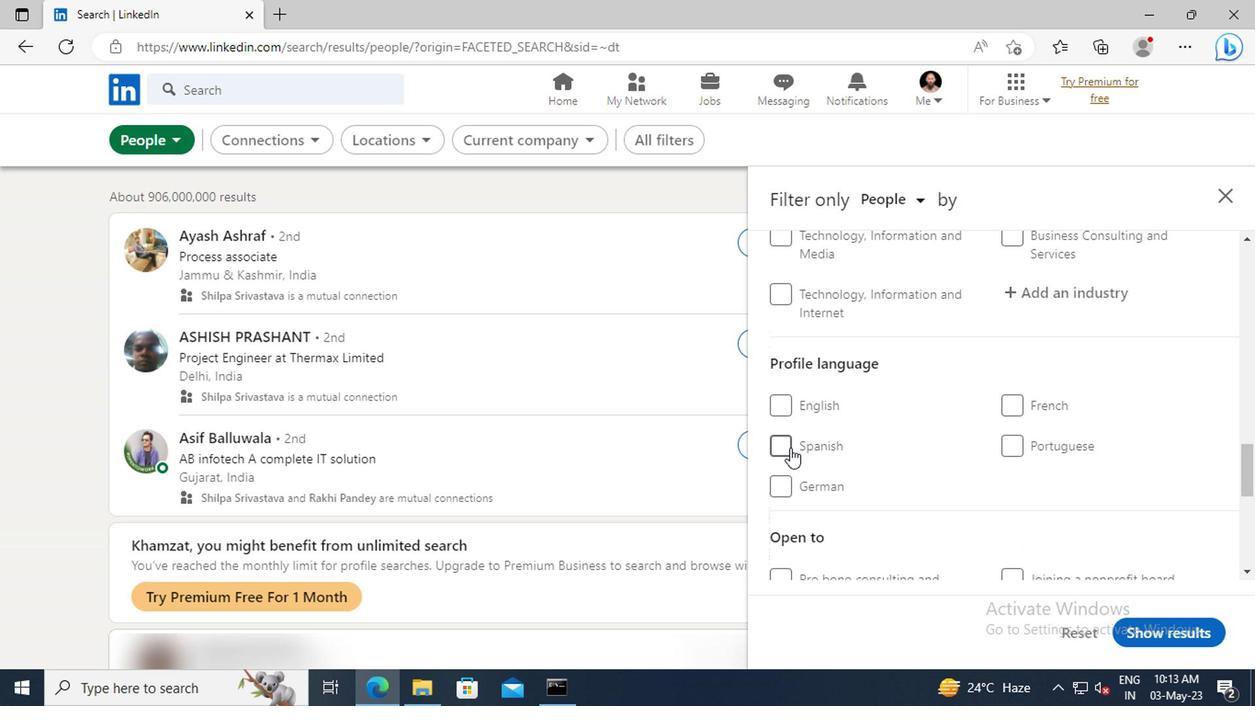 
Action: Mouse pressed left at (684, 443)
Screenshot: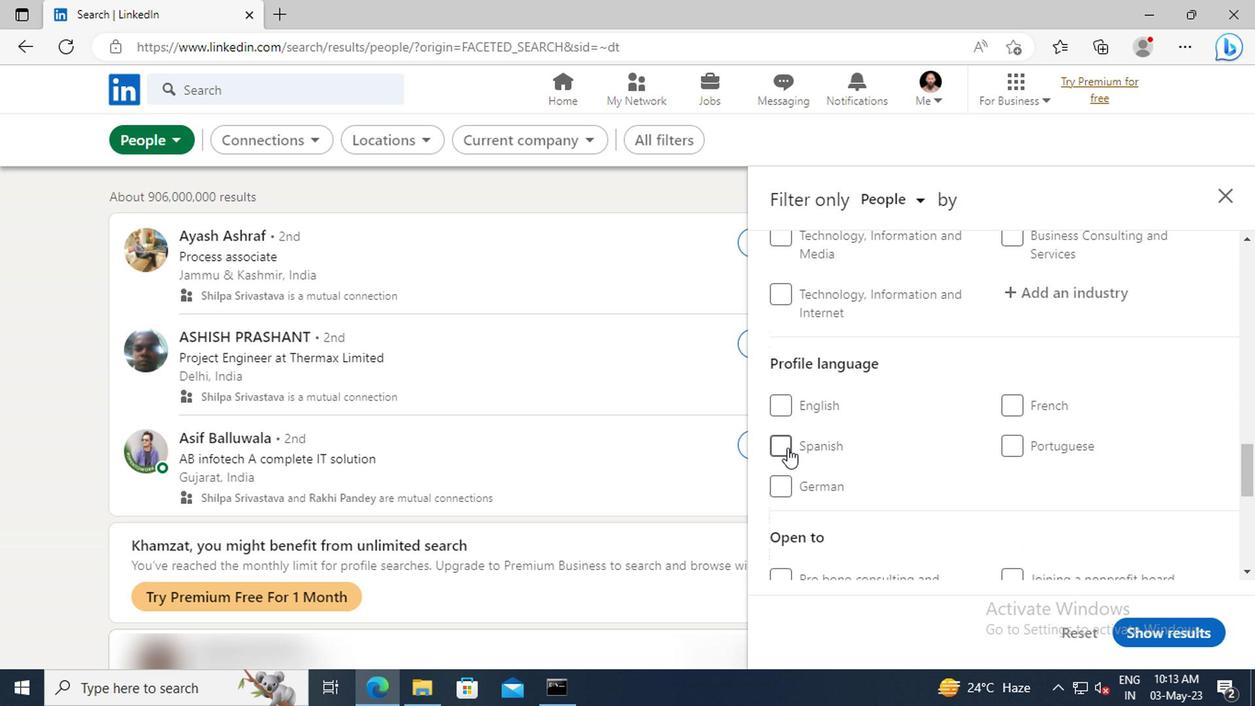 
Action: Mouse moved to (864, 428)
Screenshot: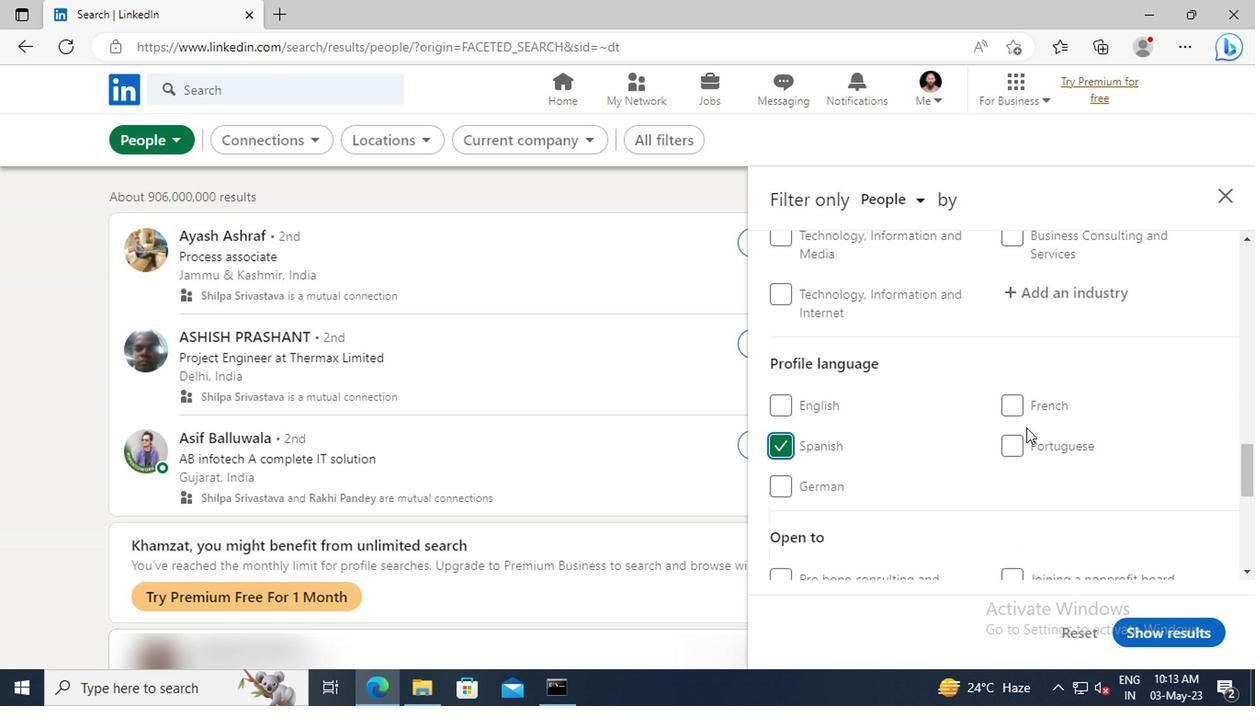 
Action: Mouse scrolled (864, 428) with delta (0, 0)
Screenshot: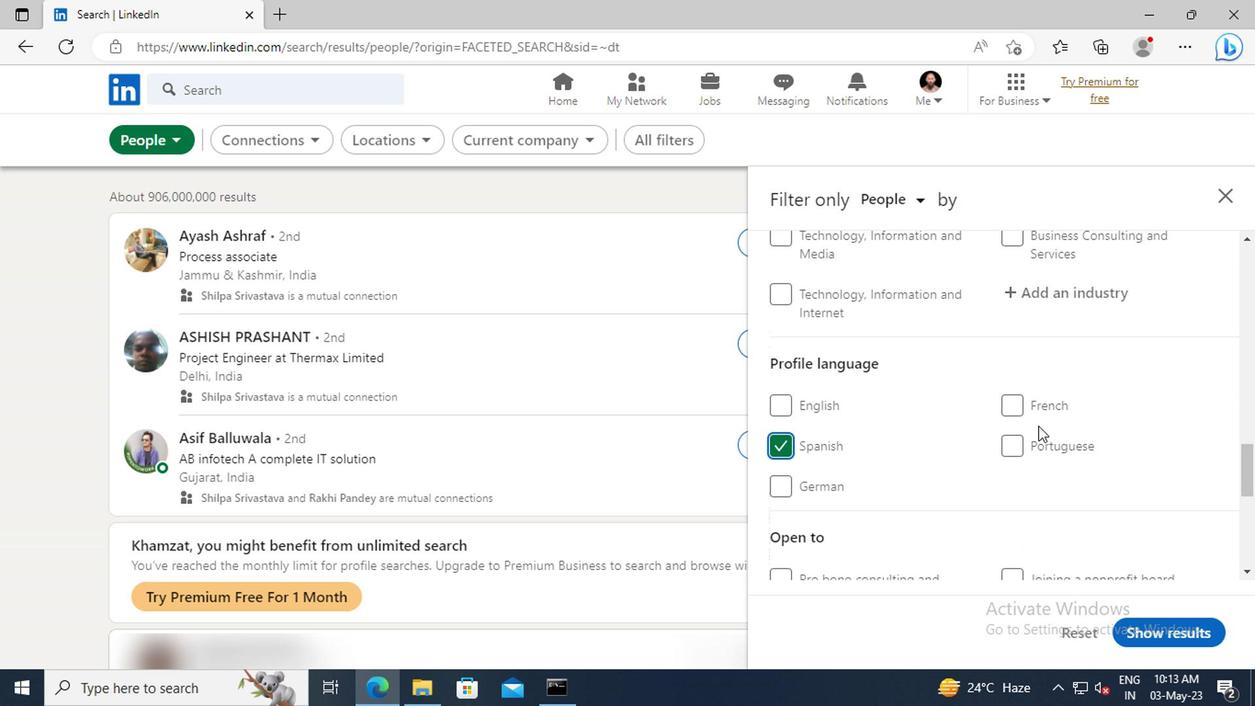 
Action: Mouse moved to (864, 427)
Screenshot: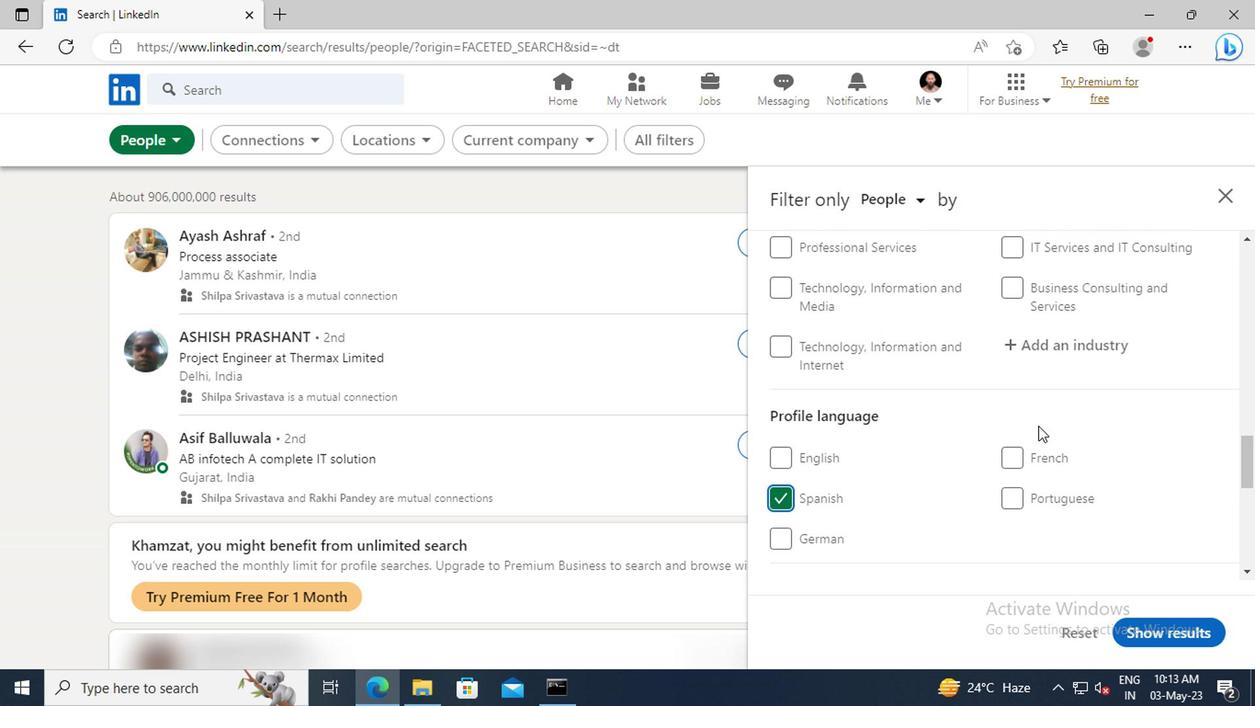 
Action: Mouse scrolled (864, 428) with delta (0, 0)
Screenshot: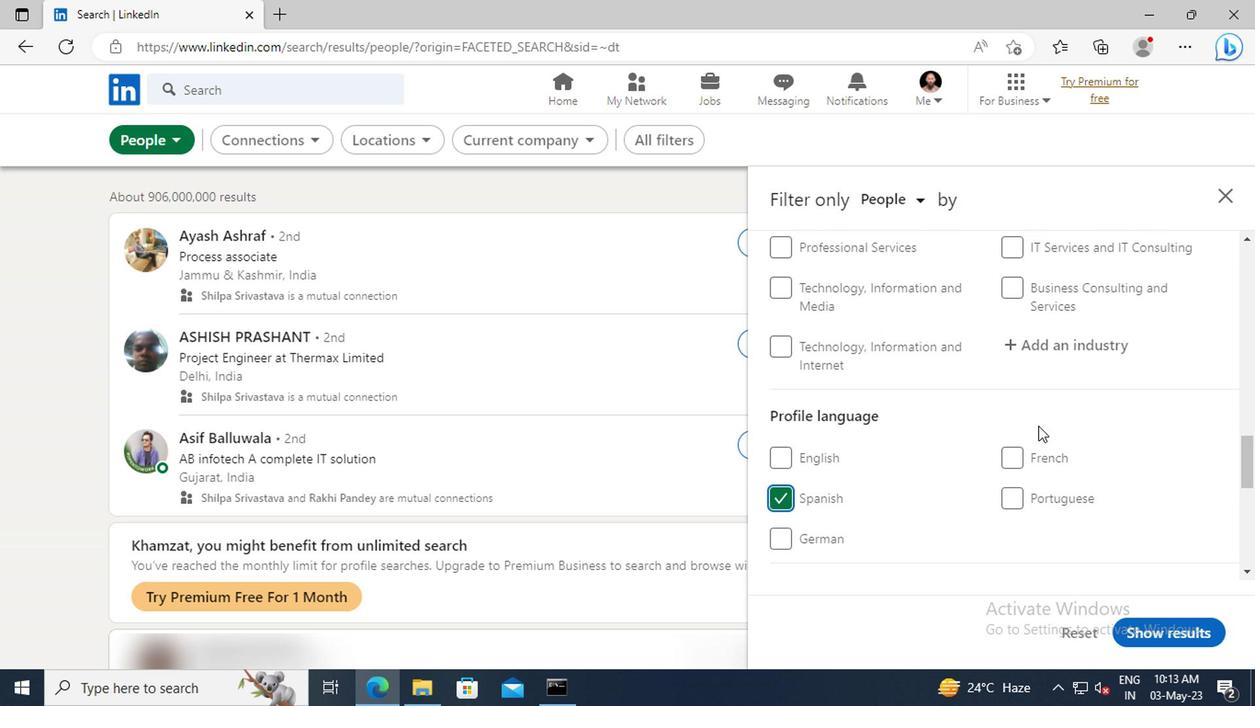 
Action: Mouse scrolled (864, 428) with delta (0, 0)
Screenshot: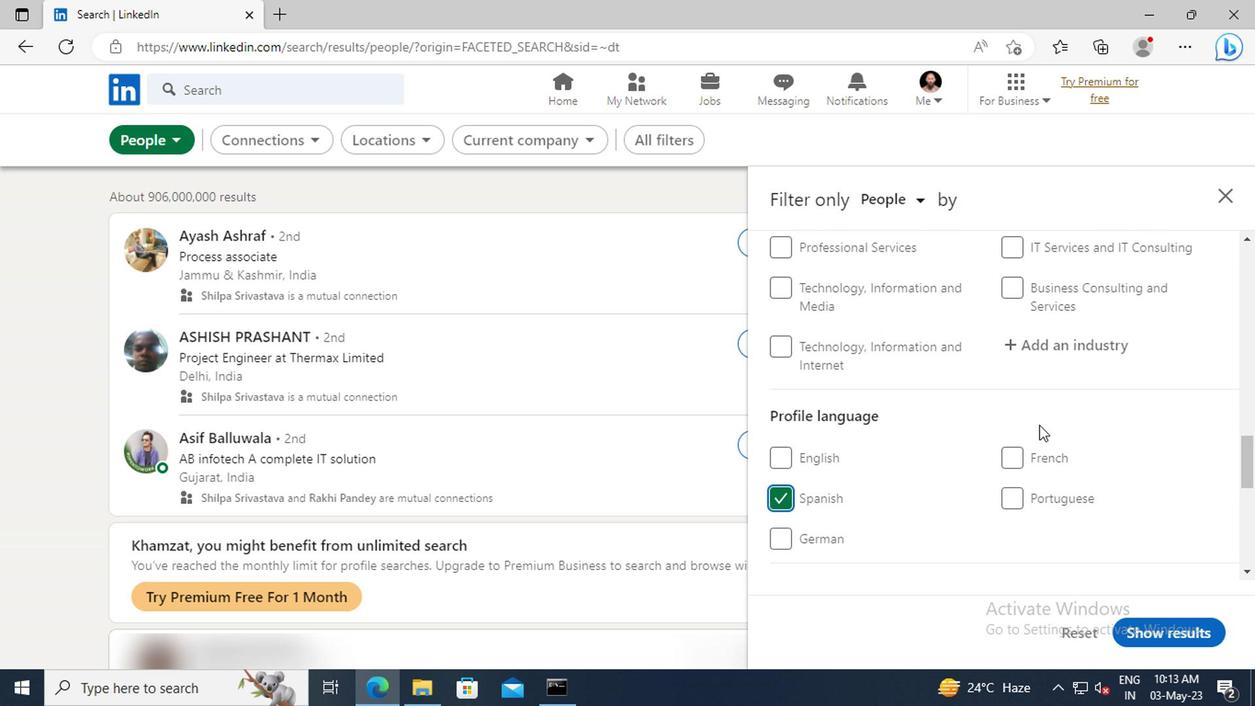 
Action: Mouse scrolled (864, 428) with delta (0, 0)
Screenshot: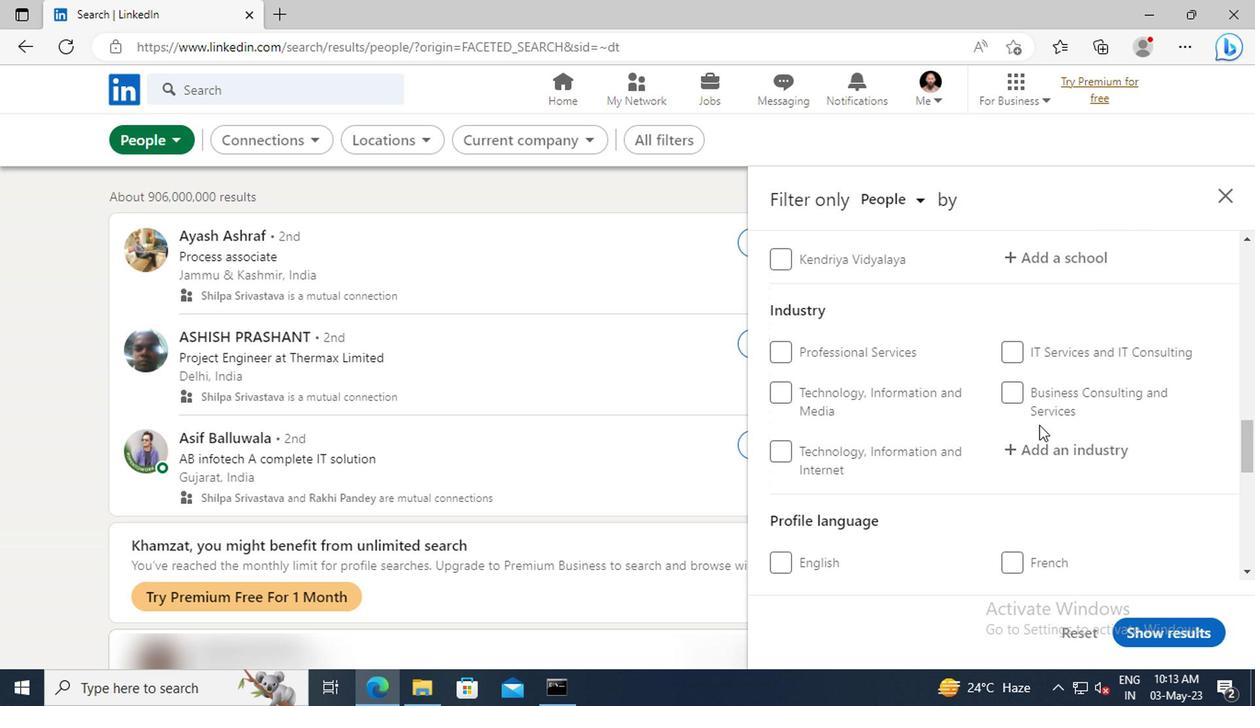 
Action: Mouse scrolled (864, 428) with delta (0, 0)
Screenshot: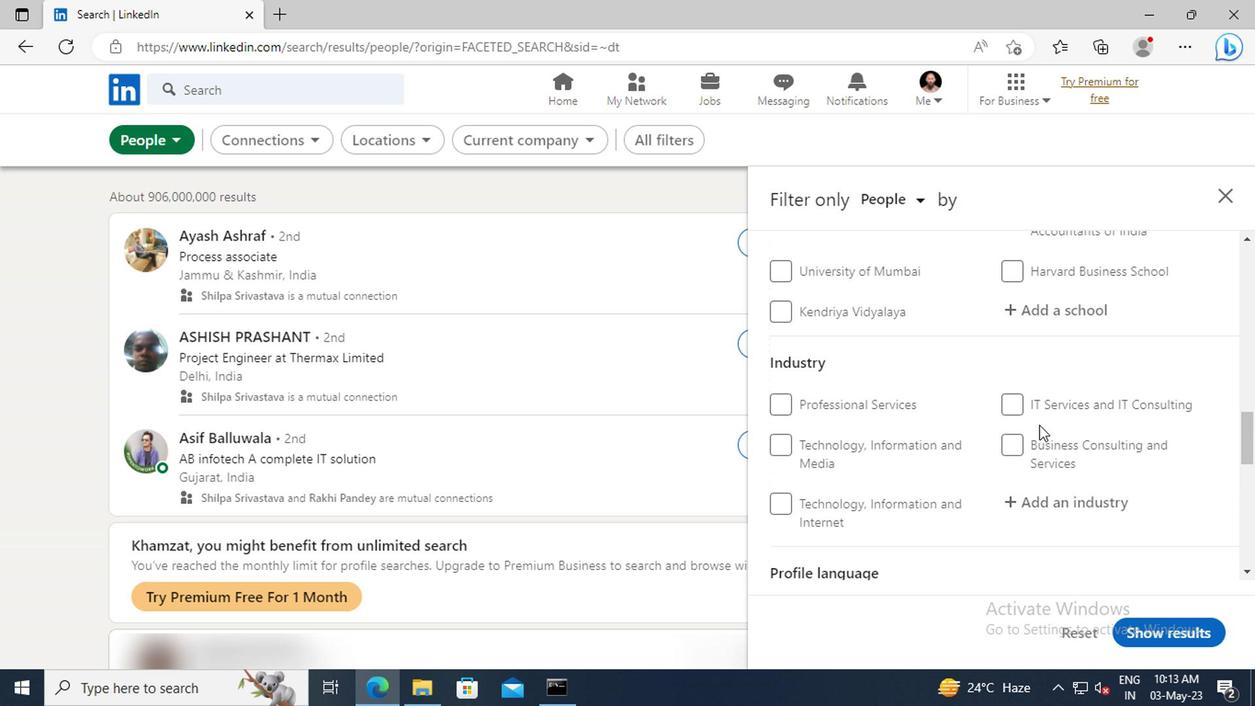 
Action: Mouse scrolled (864, 428) with delta (0, 0)
Screenshot: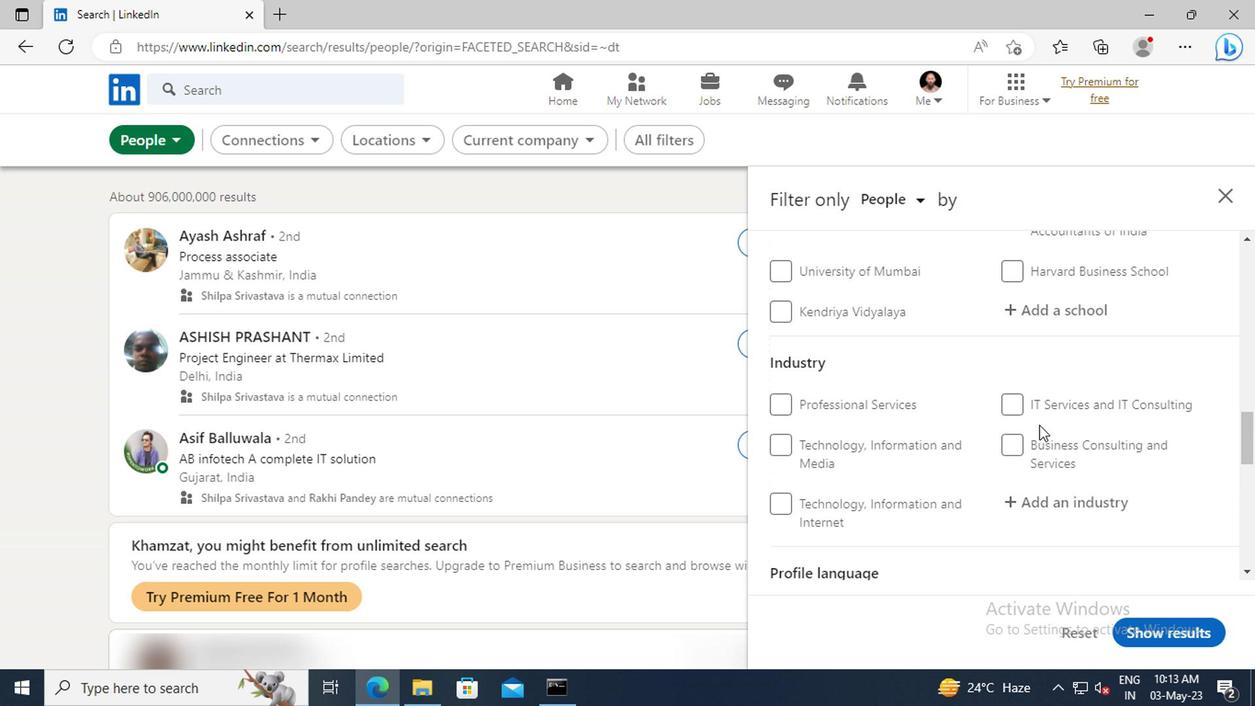 
Action: Mouse scrolled (864, 428) with delta (0, 0)
Screenshot: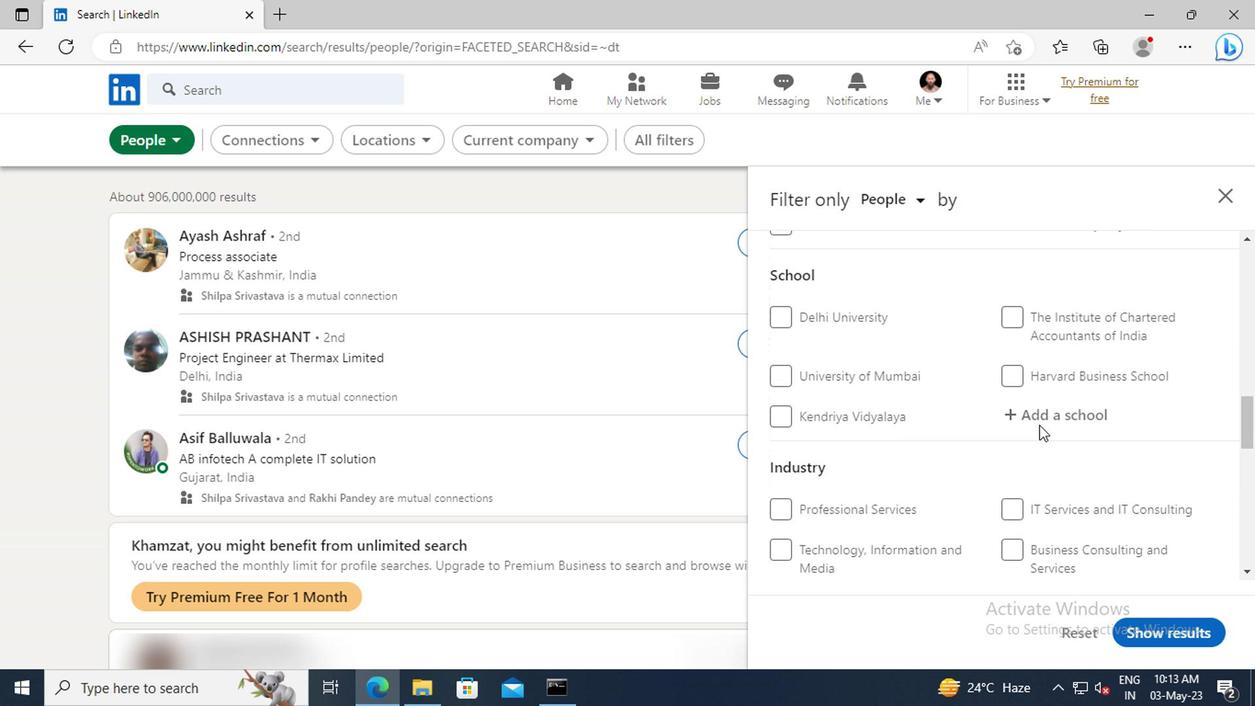 
Action: Mouse scrolled (864, 428) with delta (0, 0)
Screenshot: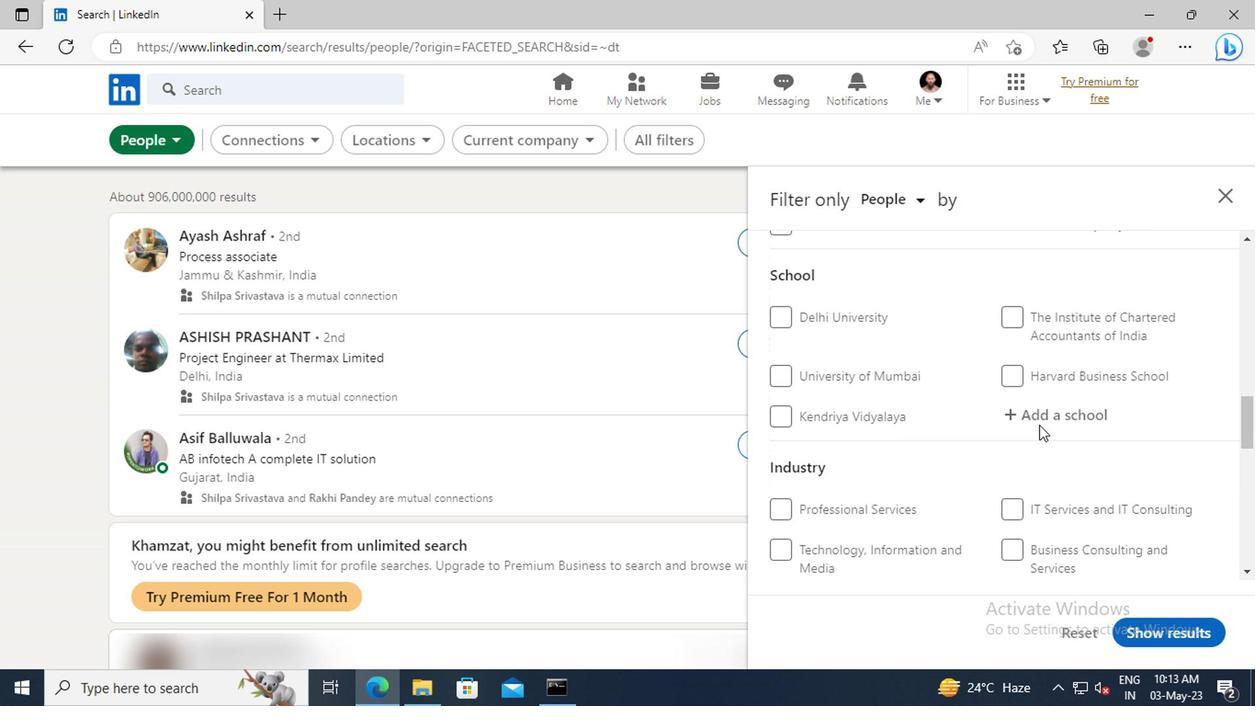 
Action: Mouse scrolled (864, 428) with delta (0, 0)
Screenshot: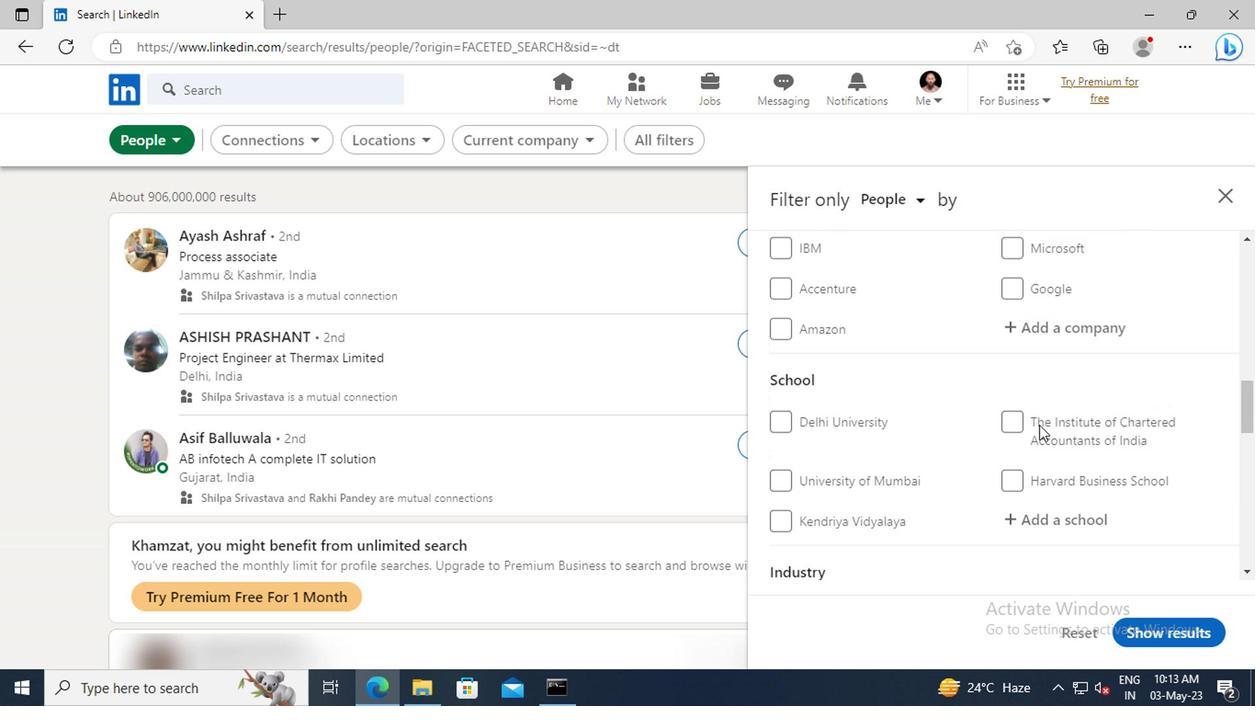 
Action: Mouse scrolled (864, 428) with delta (0, 0)
Screenshot: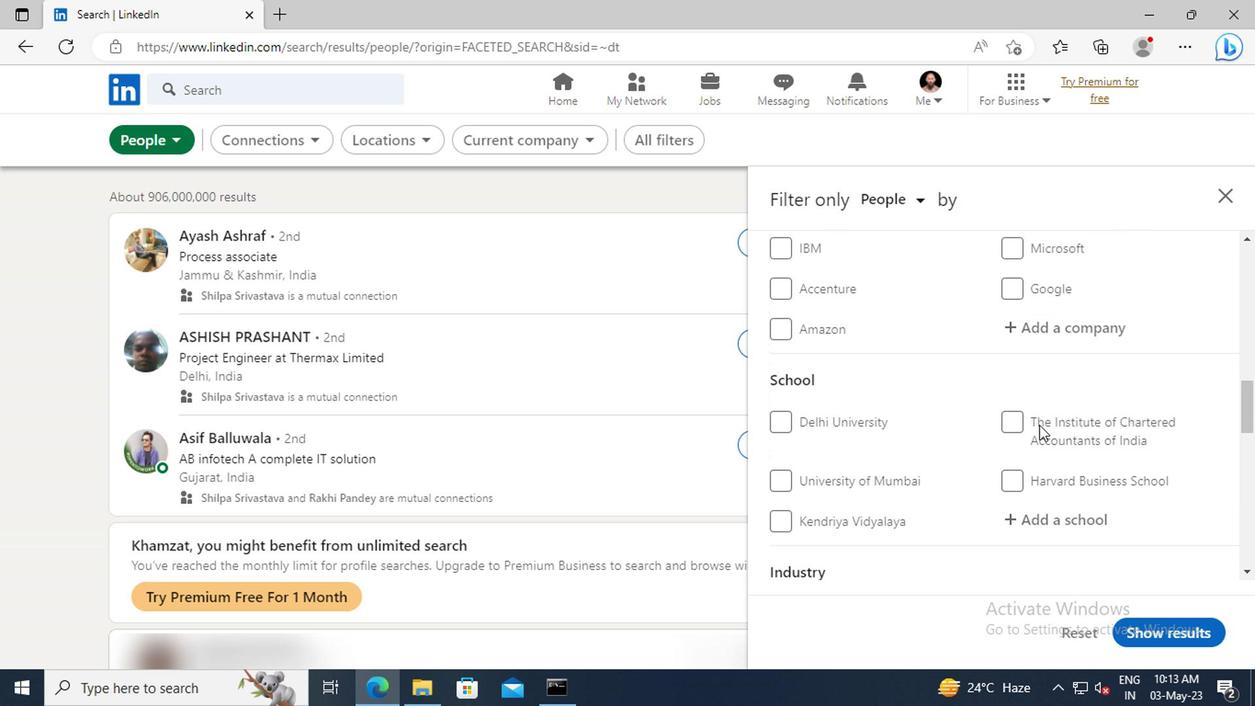 
Action: Mouse scrolled (864, 428) with delta (0, 0)
Screenshot: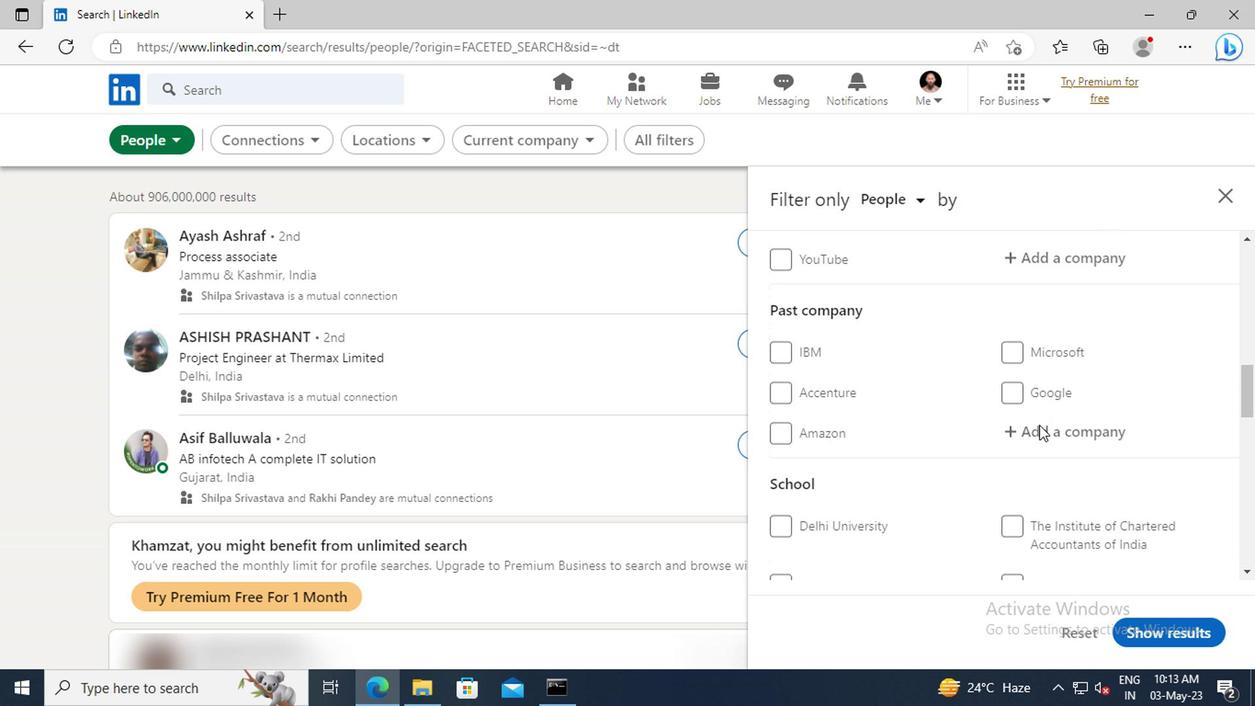 
Action: Mouse scrolled (864, 428) with delta (0, 0)
Screenshot: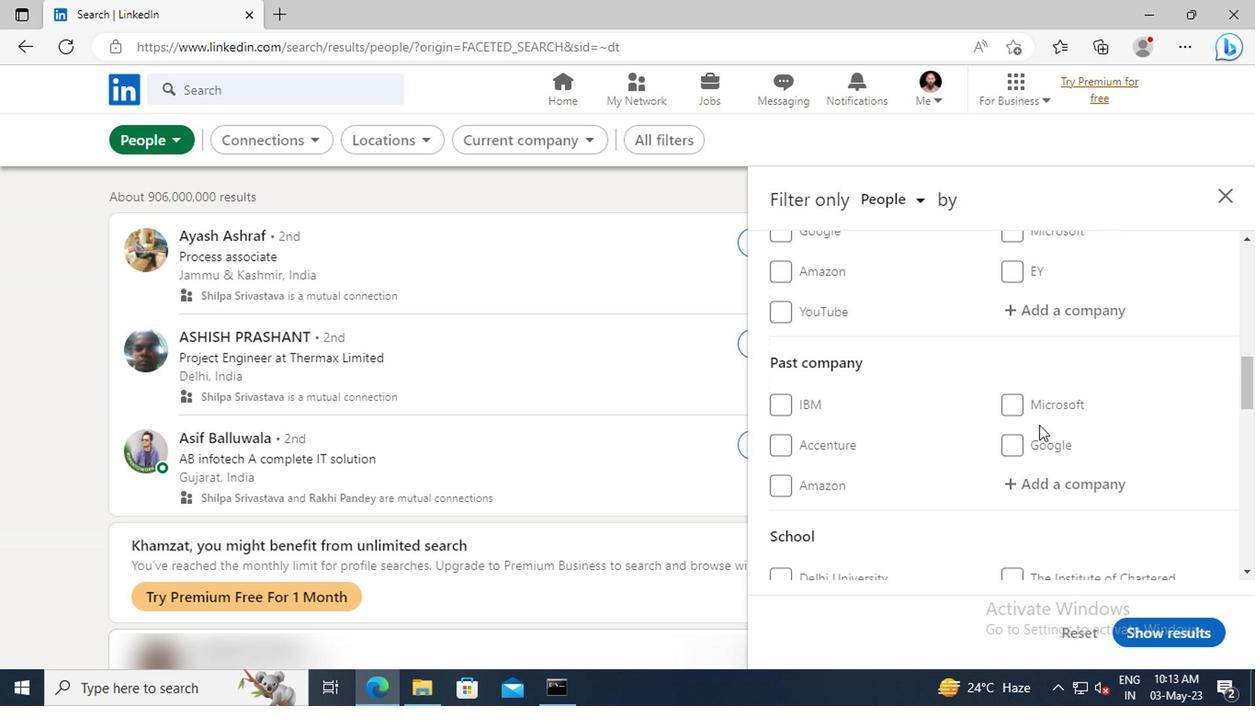 
Action: Mouse scrolled (864, 428) with delta (0, 0)
Screenshot: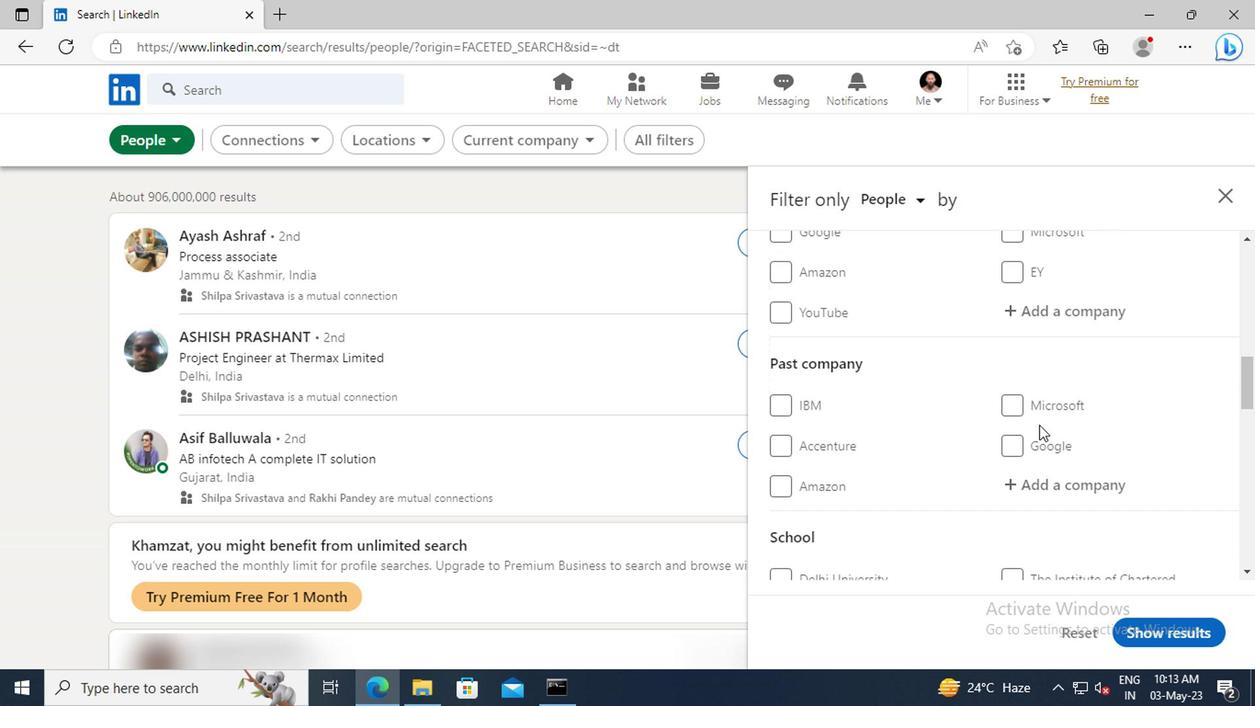 
Action: Mouse moved to (862, 422)
Screenshot: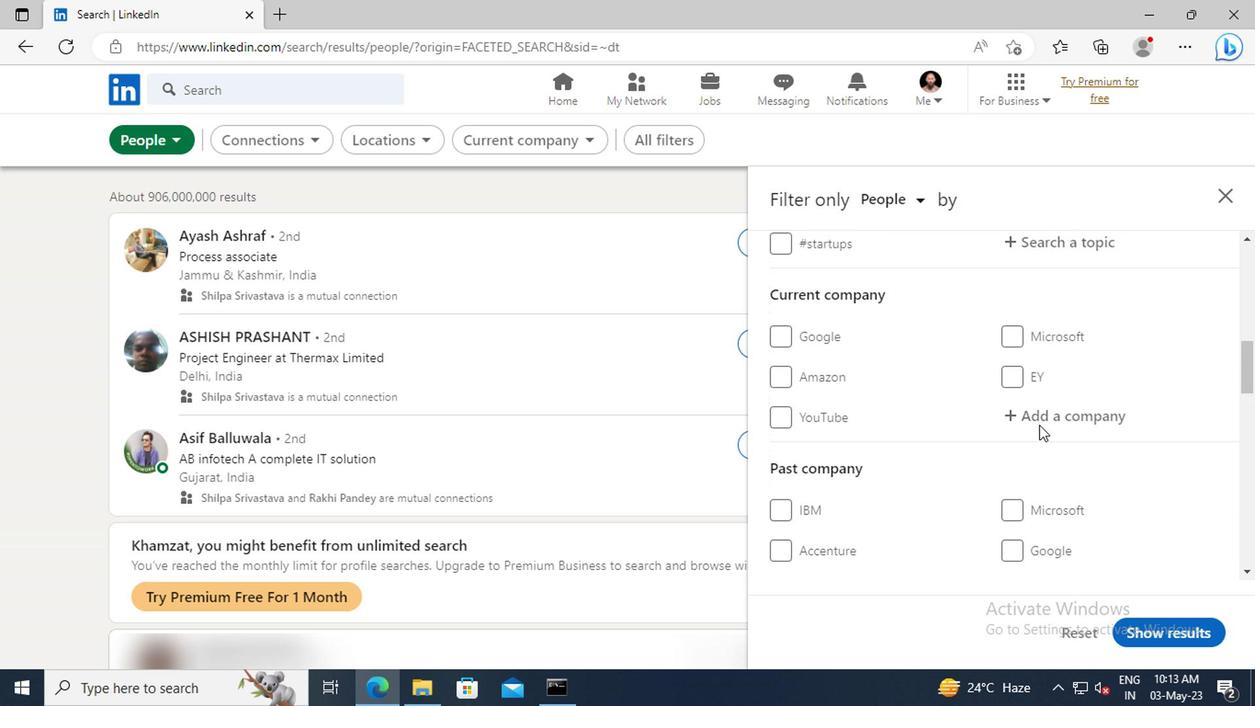 
Action: Mouse pressed left at (862, 422)
Screenshot: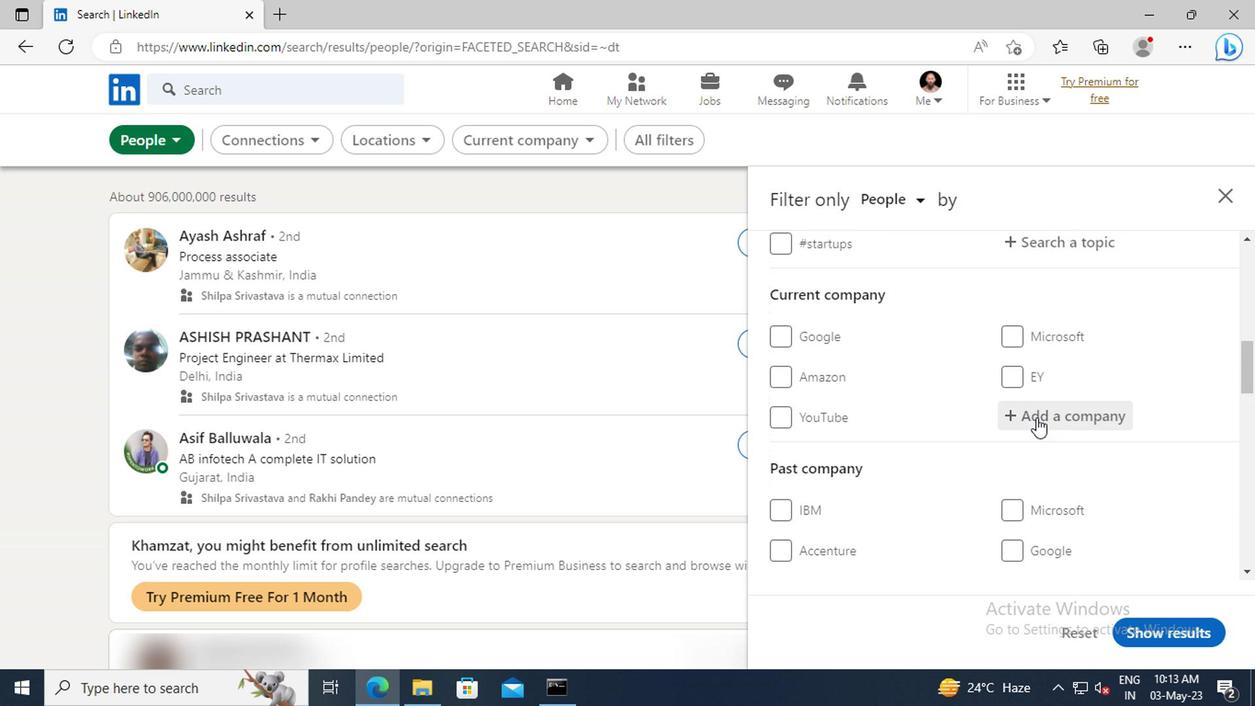 
Action: Key pressed <Key.shift>HACKER<Key.shift>EA
Screenshot: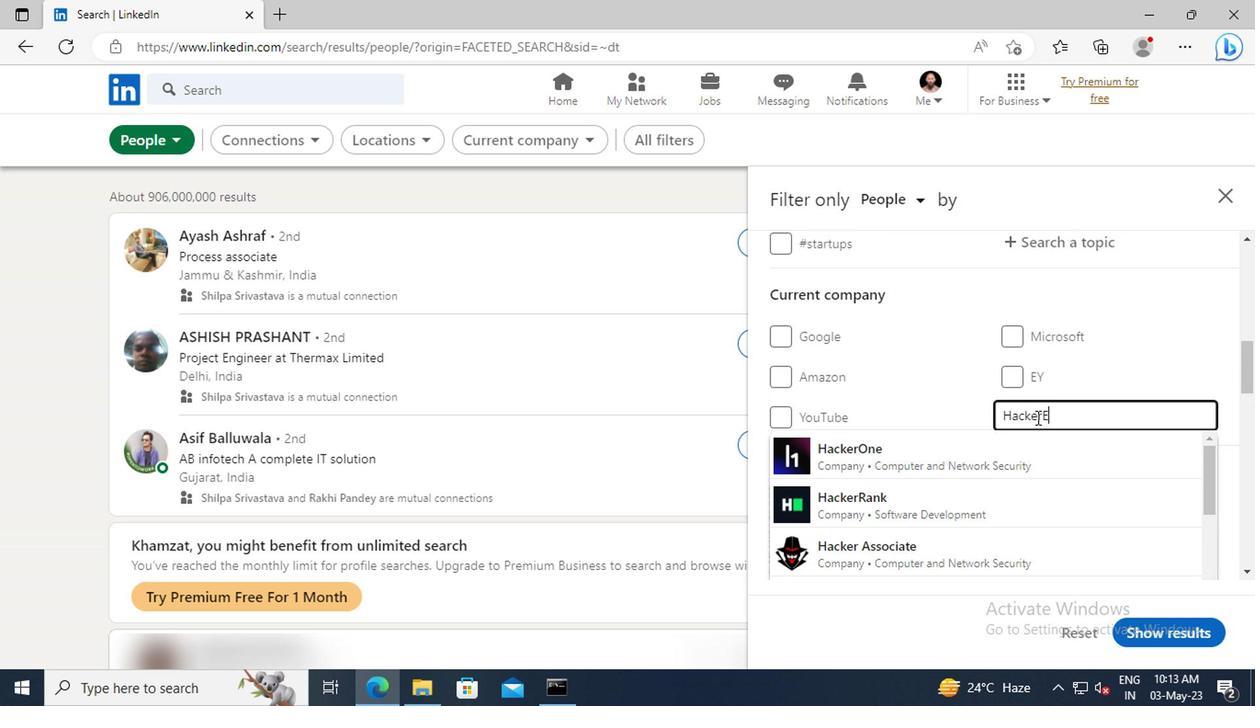 
Action: Mouse moved to (864, 443)
Screenshot: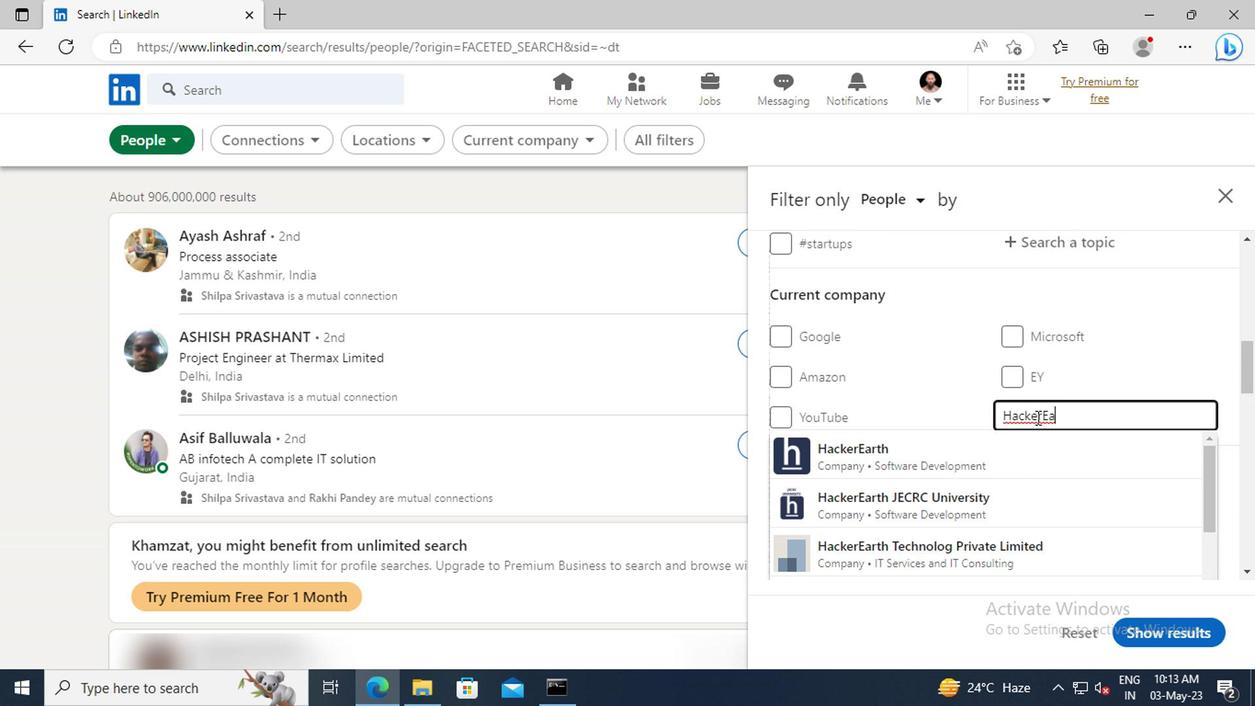 
Action: Mouse pressed left at (864, 443)
Screenshot: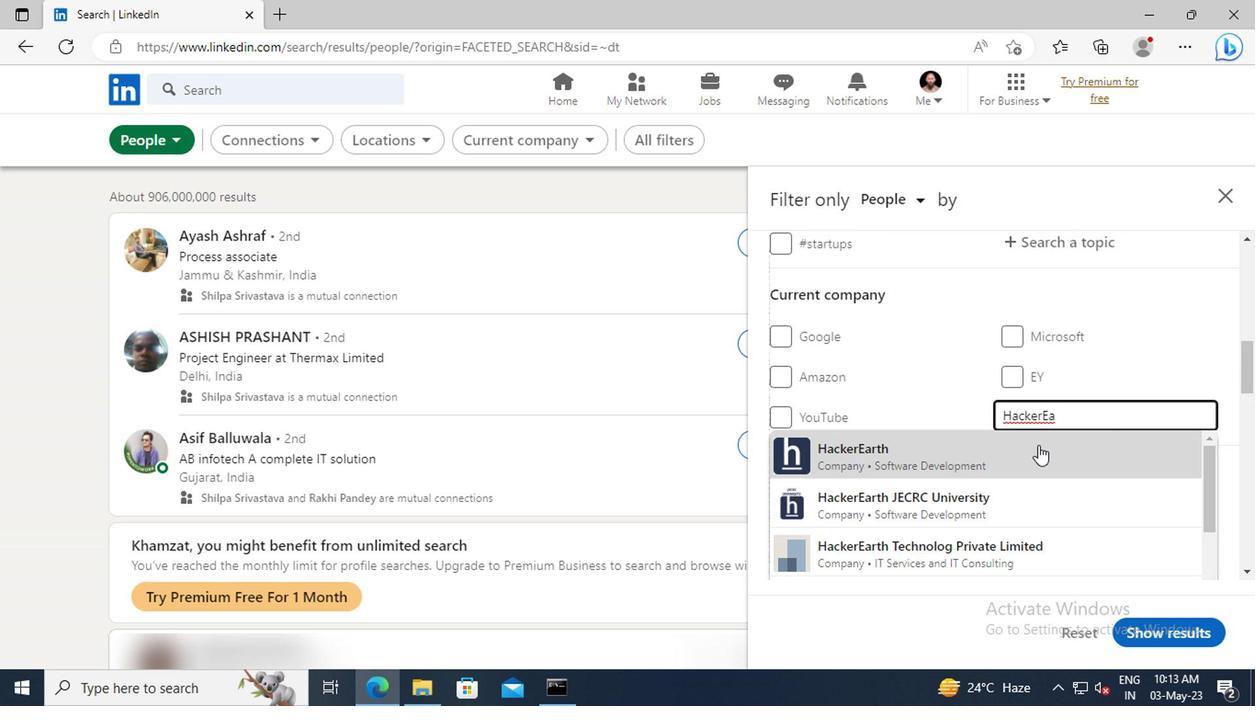 
Action: Mouse scrolled (864, 443) with delta (0, 0)
Screenshot: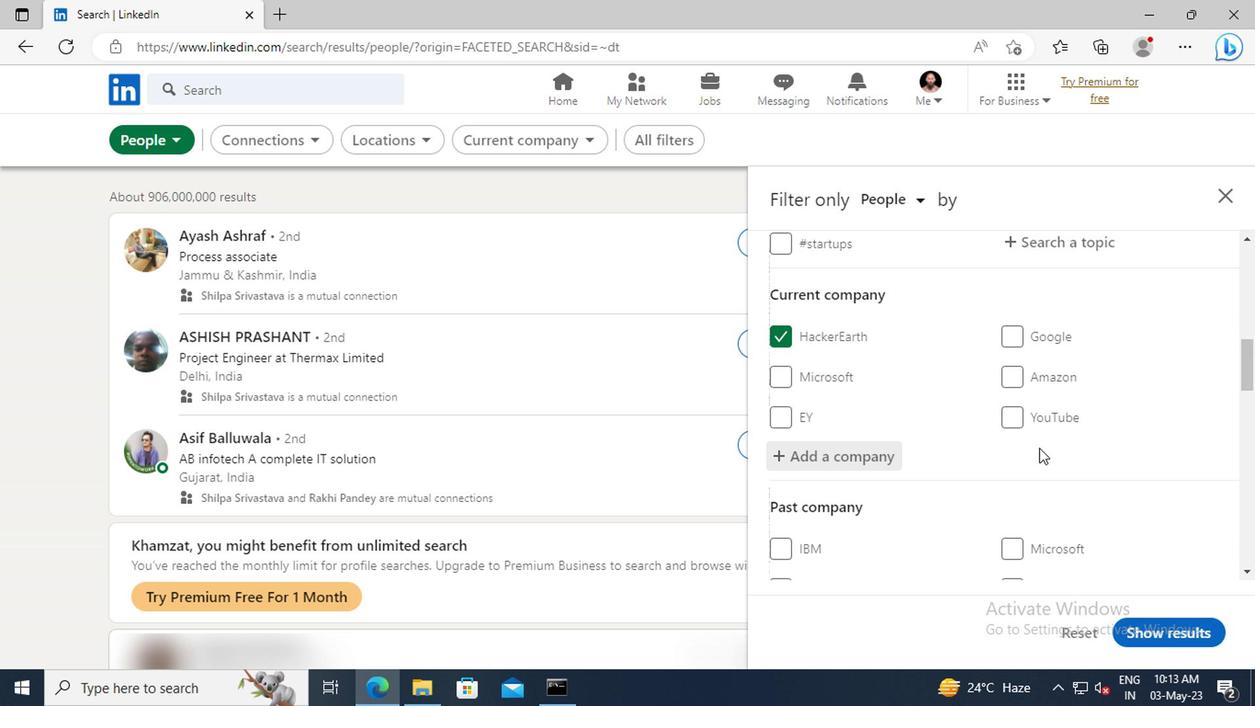 
Action: Mouse scrolled (864, 443) with delta (0, 0)
Screenshot: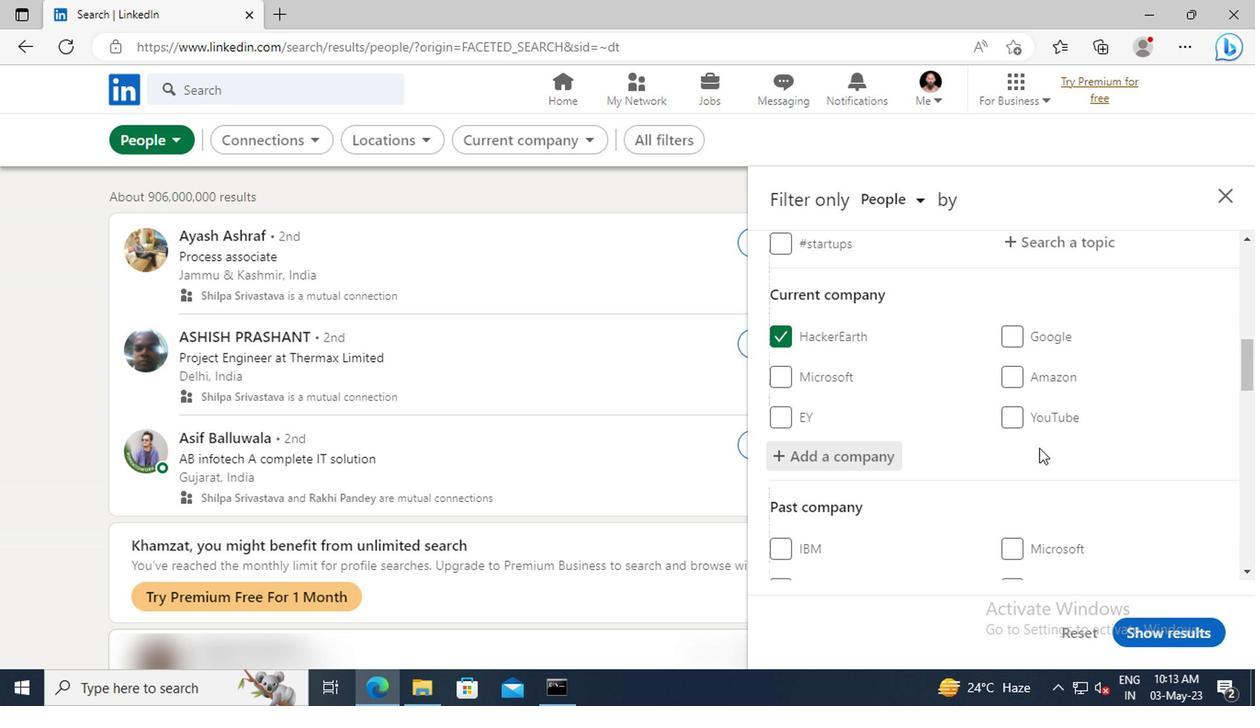 
Action: Mouse scrolled (864, 443) with delta (0, 0)
Screenshot: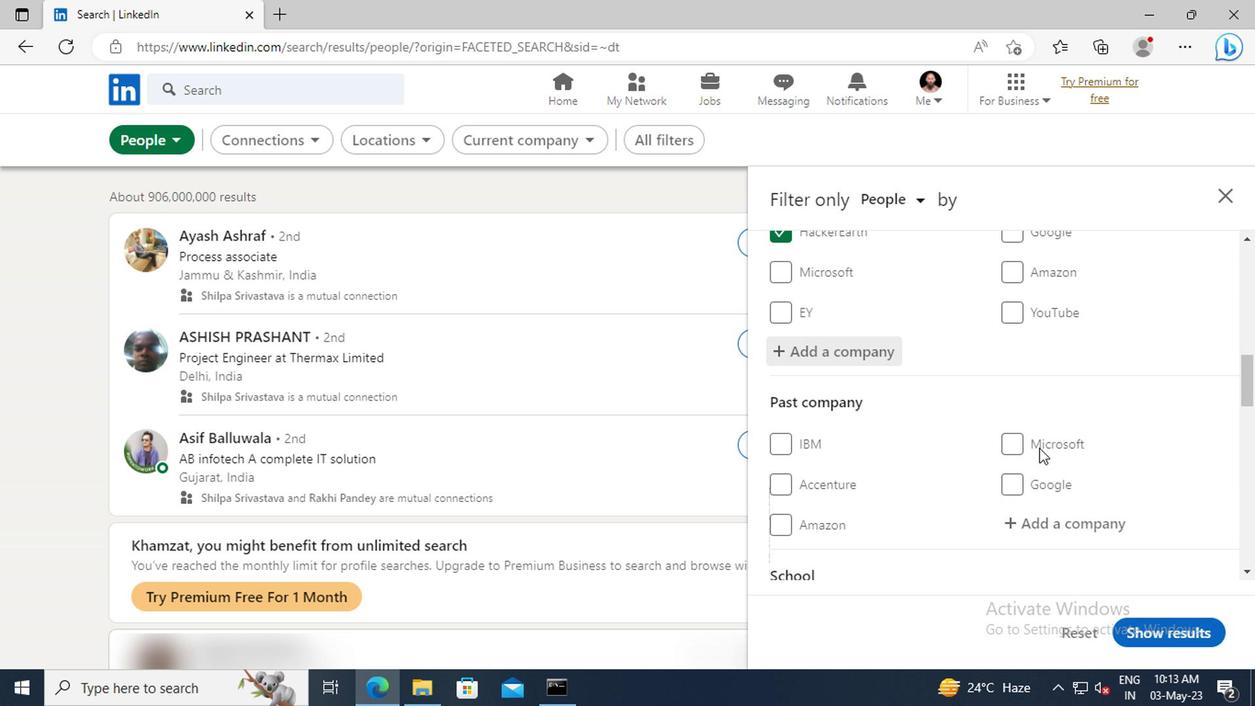 
Action: Mouse moved to (866, 433)
Screenshot: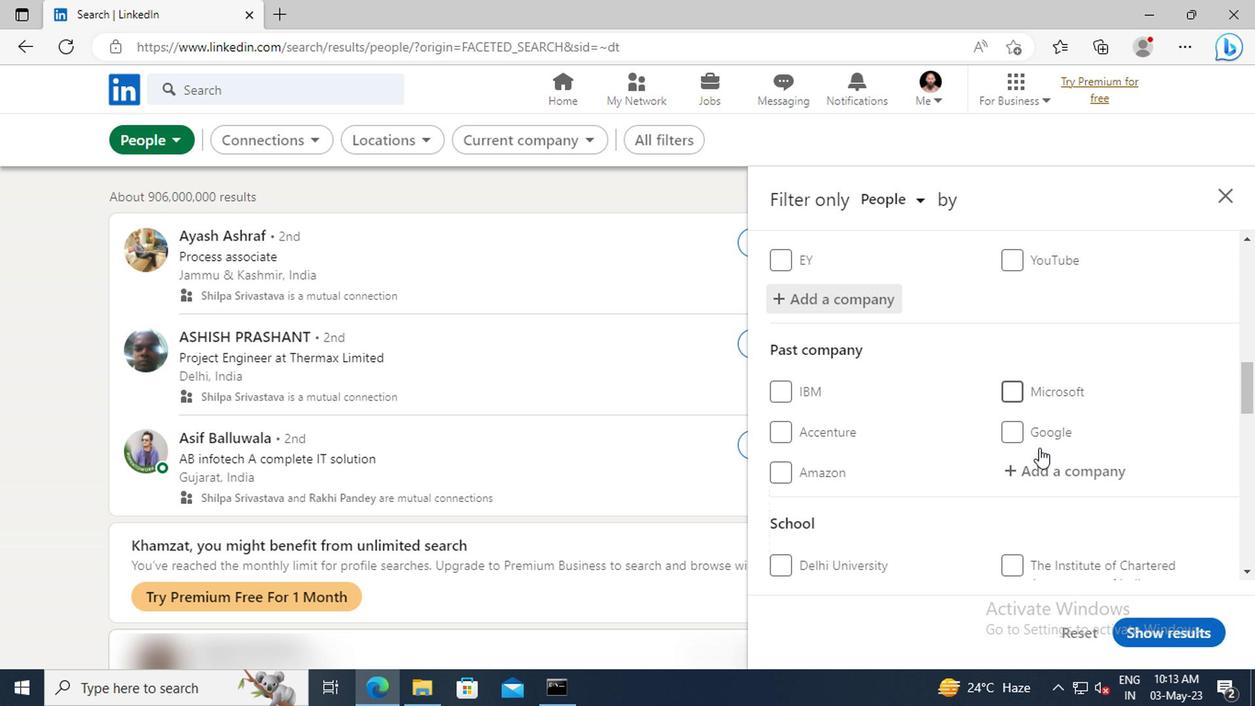 
Action: Mouse scrolled (866, 432) with delta (0, 0)
Screenshot: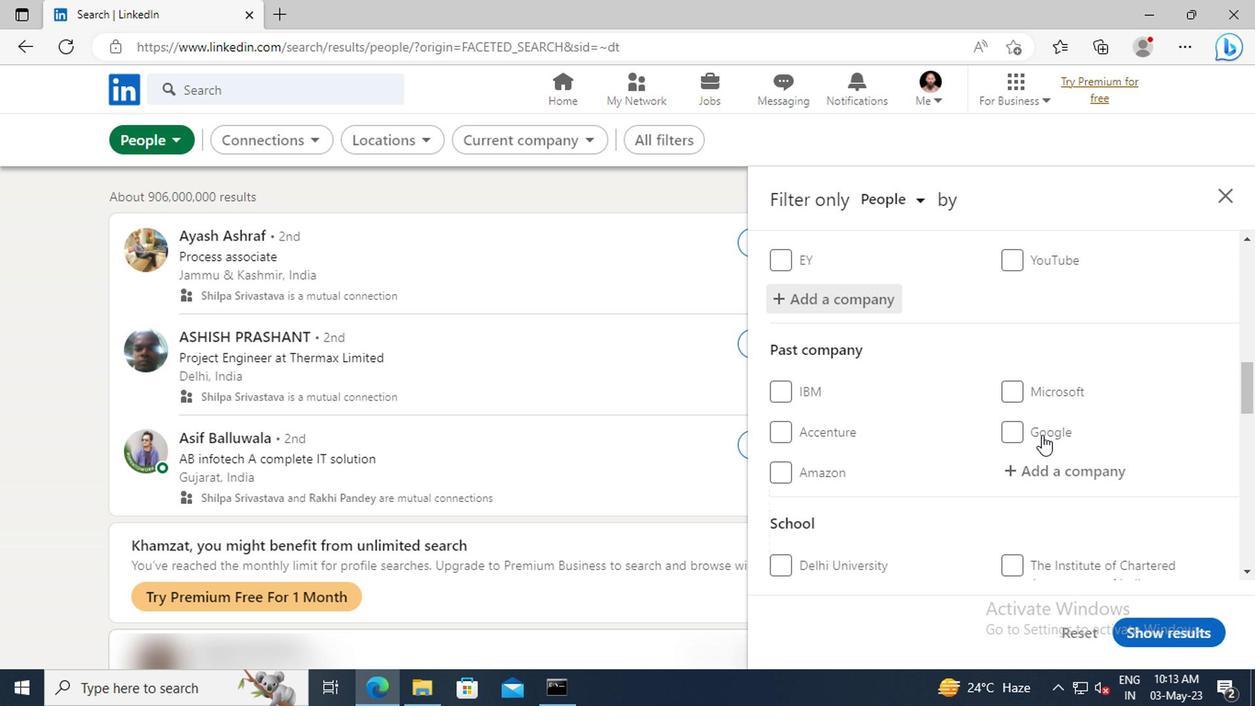 
Action: Mouse scrolled (866, 432) with delta (0, 0)
Screenshot: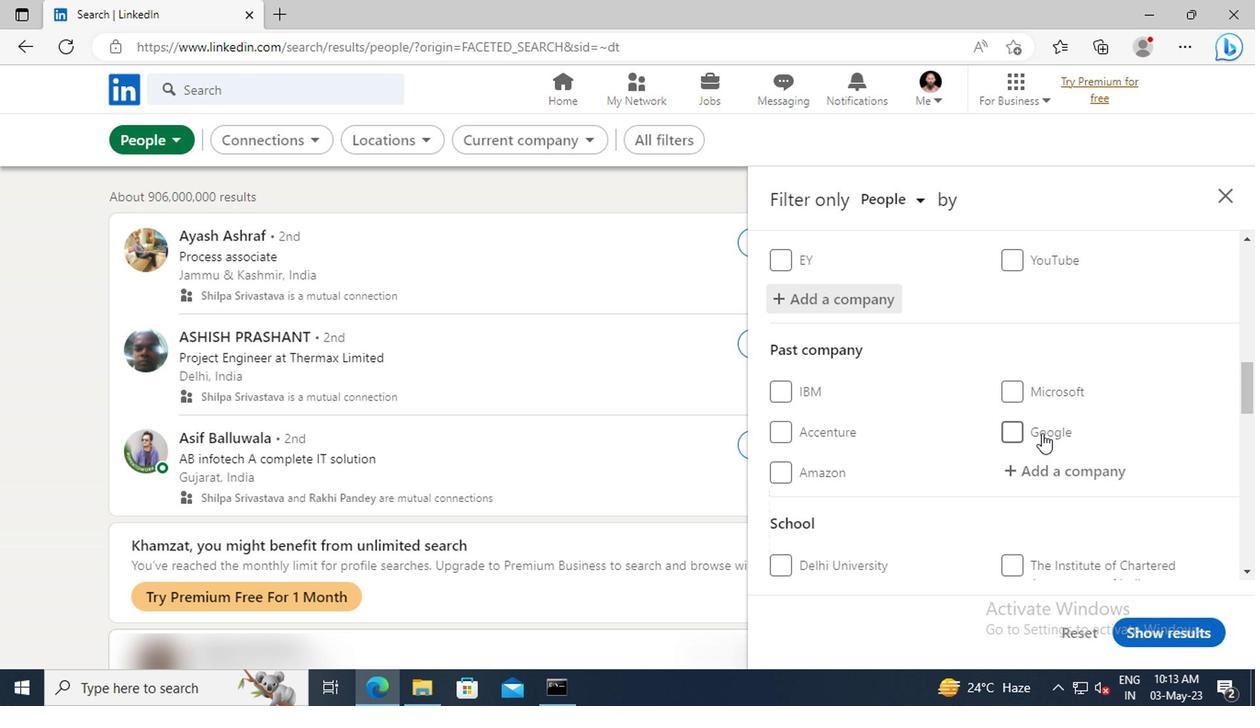 
Action: Mouse moved to (866, 424)
Screenshot: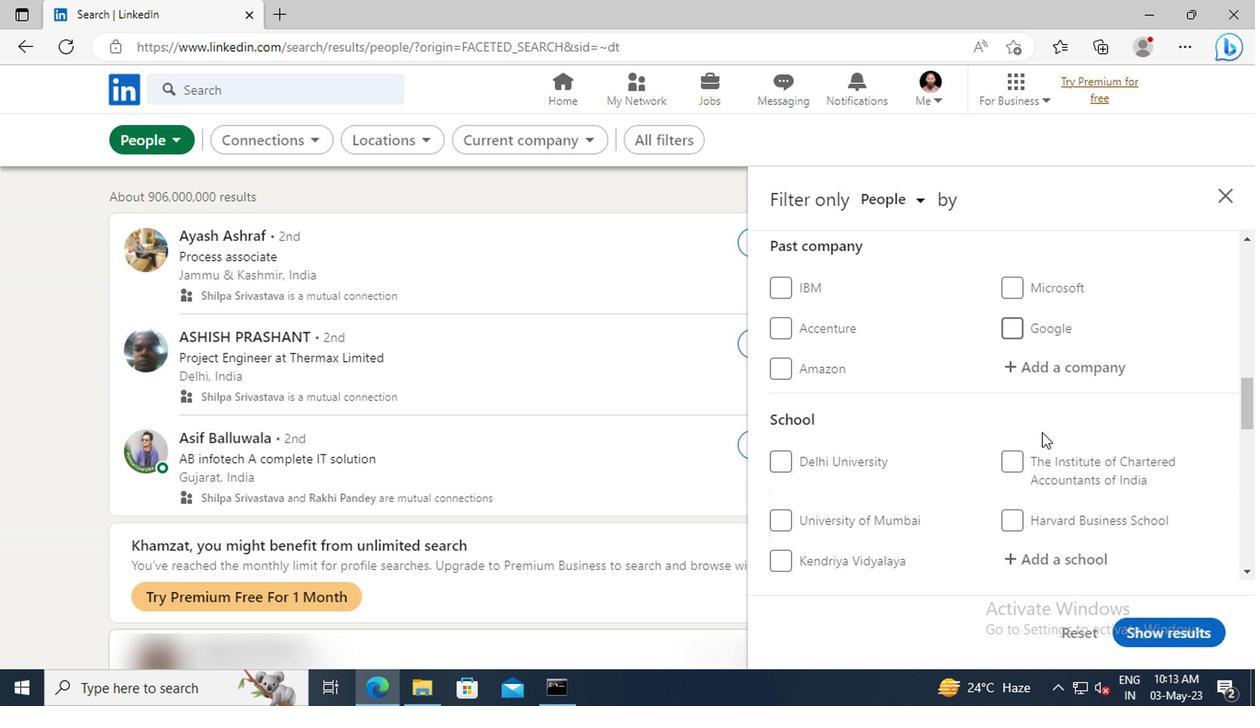 
Action: Mouse scrolled (866, 424) with delta (0, 0)
Screenshot: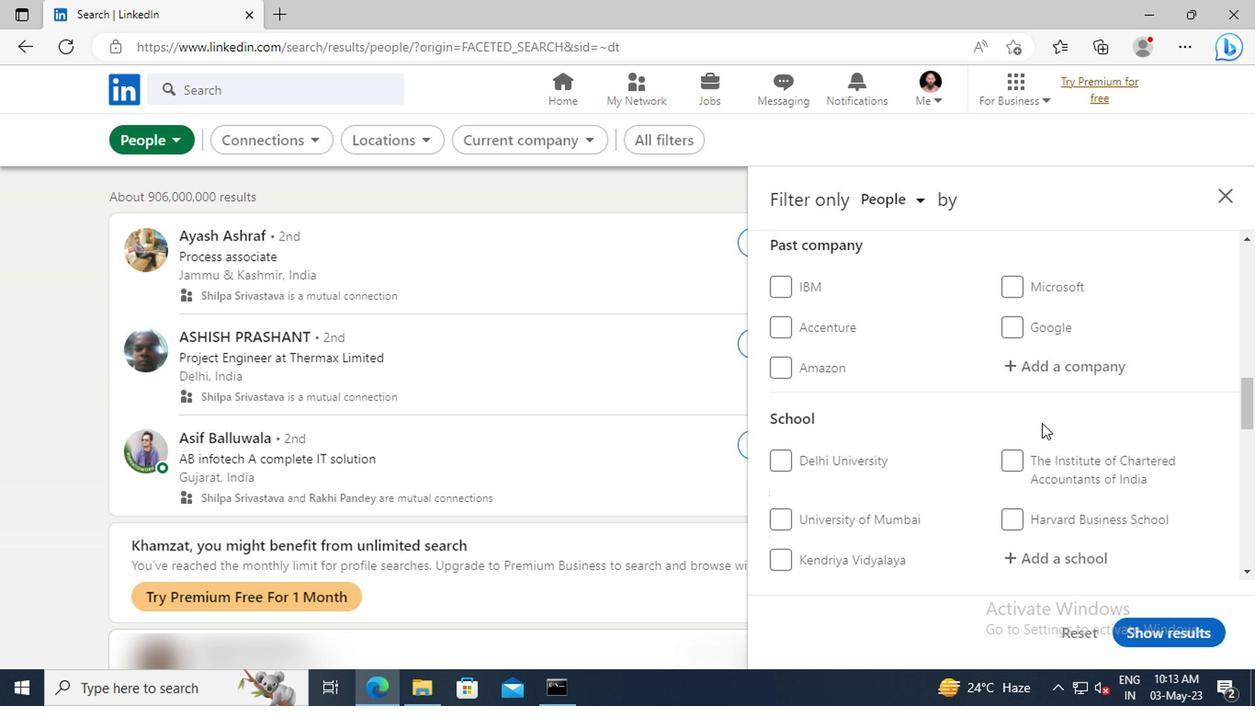 
Action: Mouse scrolled (866, 424) with delta (0, 0)
Screenshot: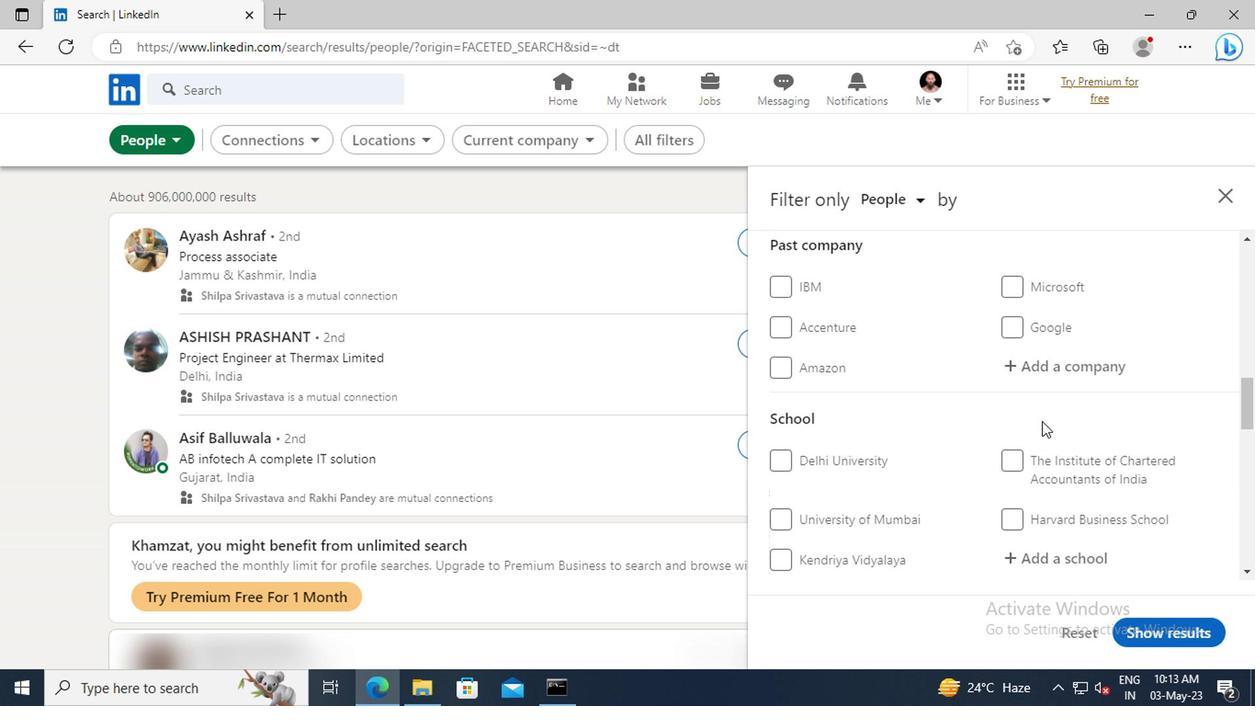 
Action: Mouse moved to (871, 444)
Screenshot: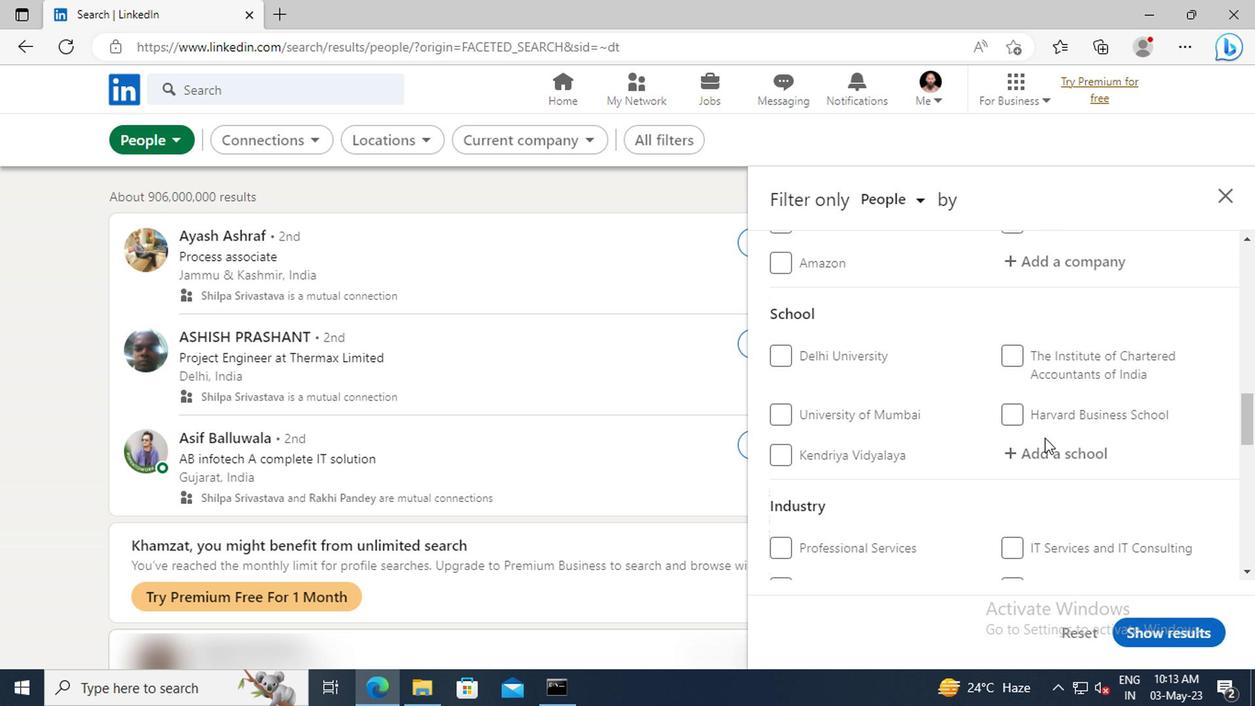 
Action: Mouse pressed left at (871, 444)
Screenshot: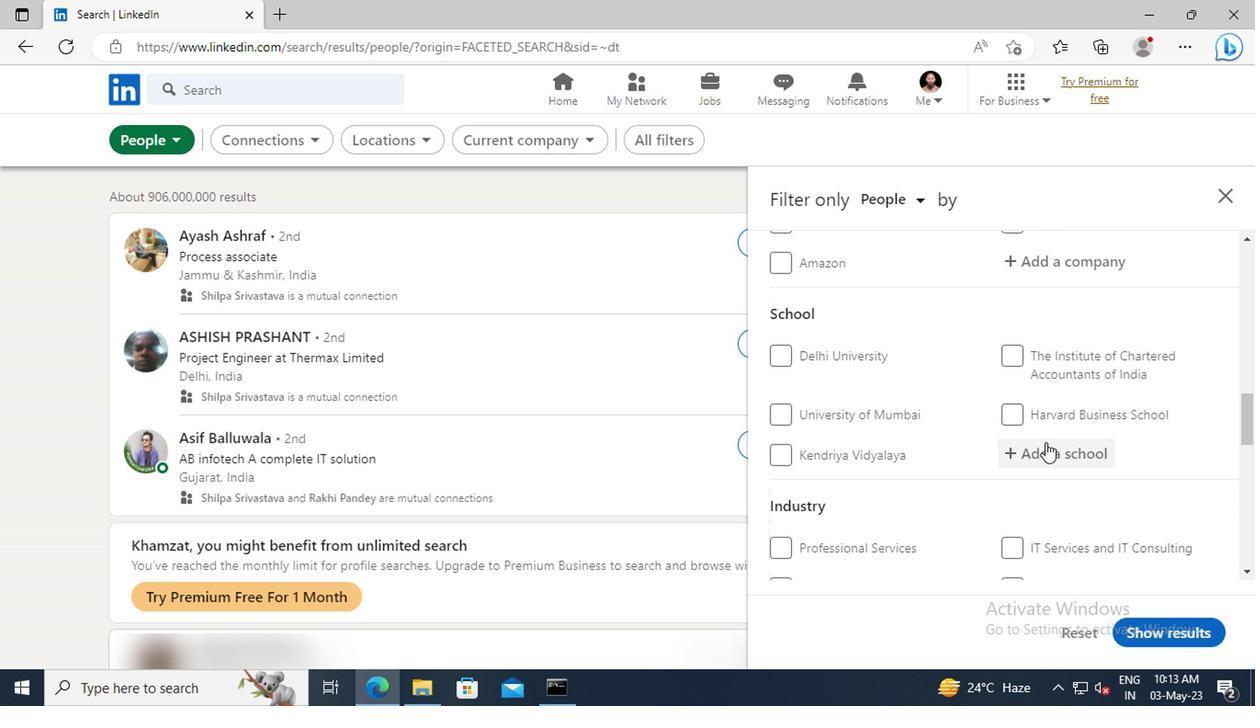 
Action: Key pressed <Key.shift>EAST<Key.space><Key.shift>WEST<Key.space><Key.shift>INS
Screenshot: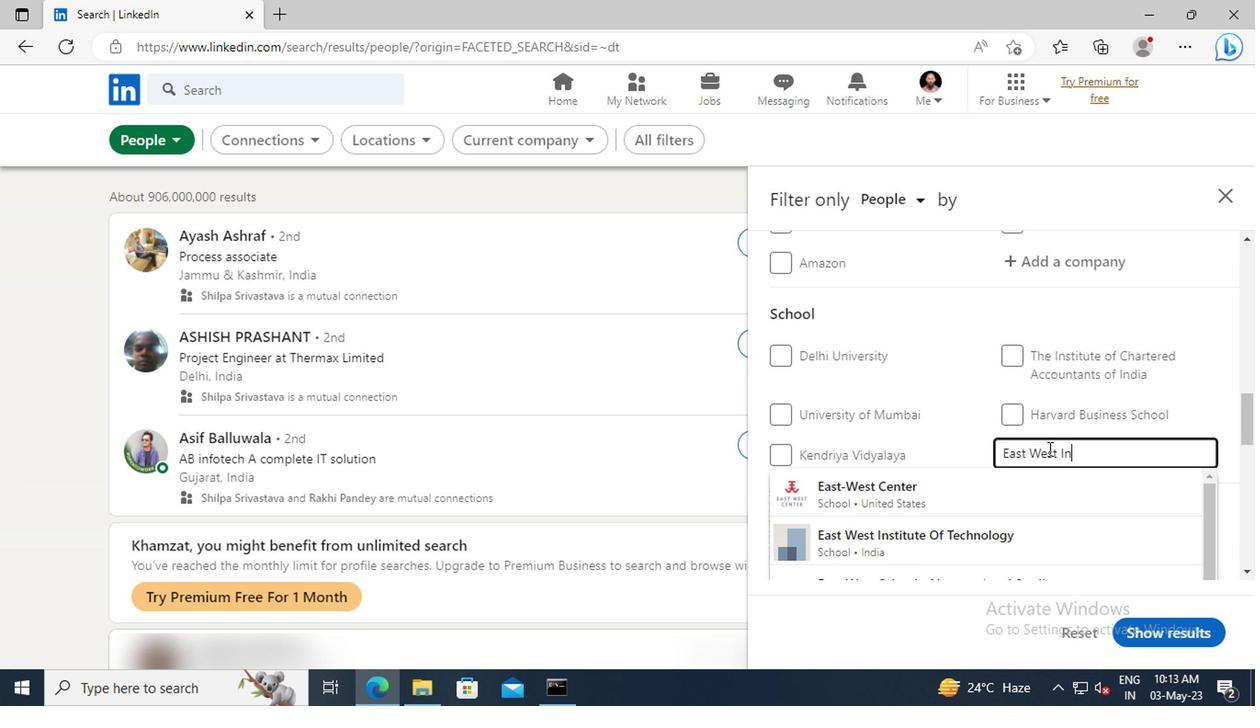 
Action: Mouse moved to (871, 470)
Screenshot: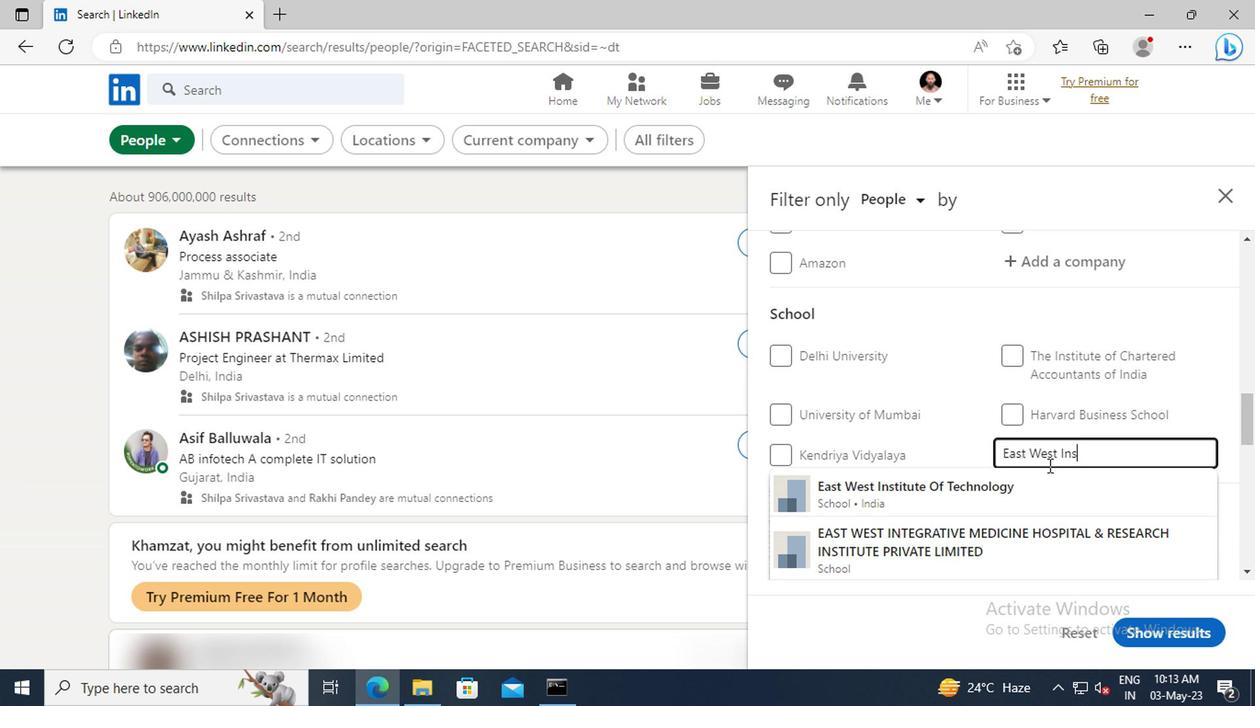 
Action: Mouse pressed left at (871, 470)
Screenshot: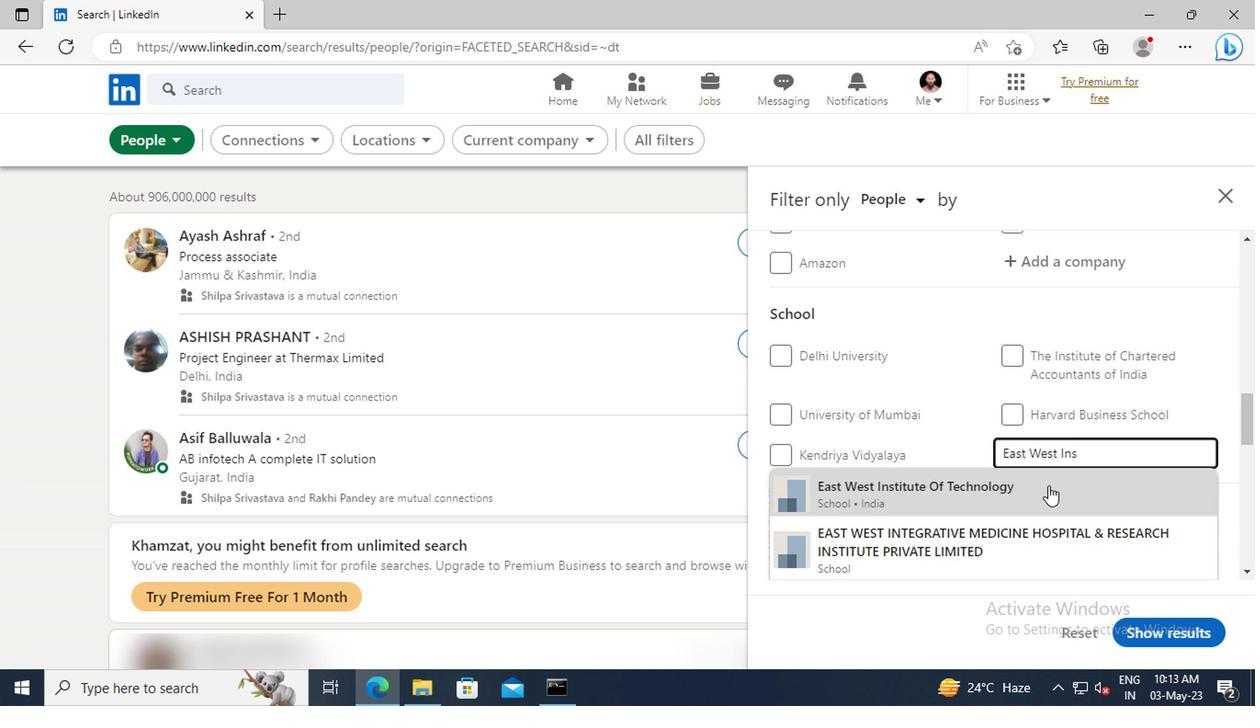 
Action: Mouse scrolled (871, 470) with delta (0, 0)
Screenshot: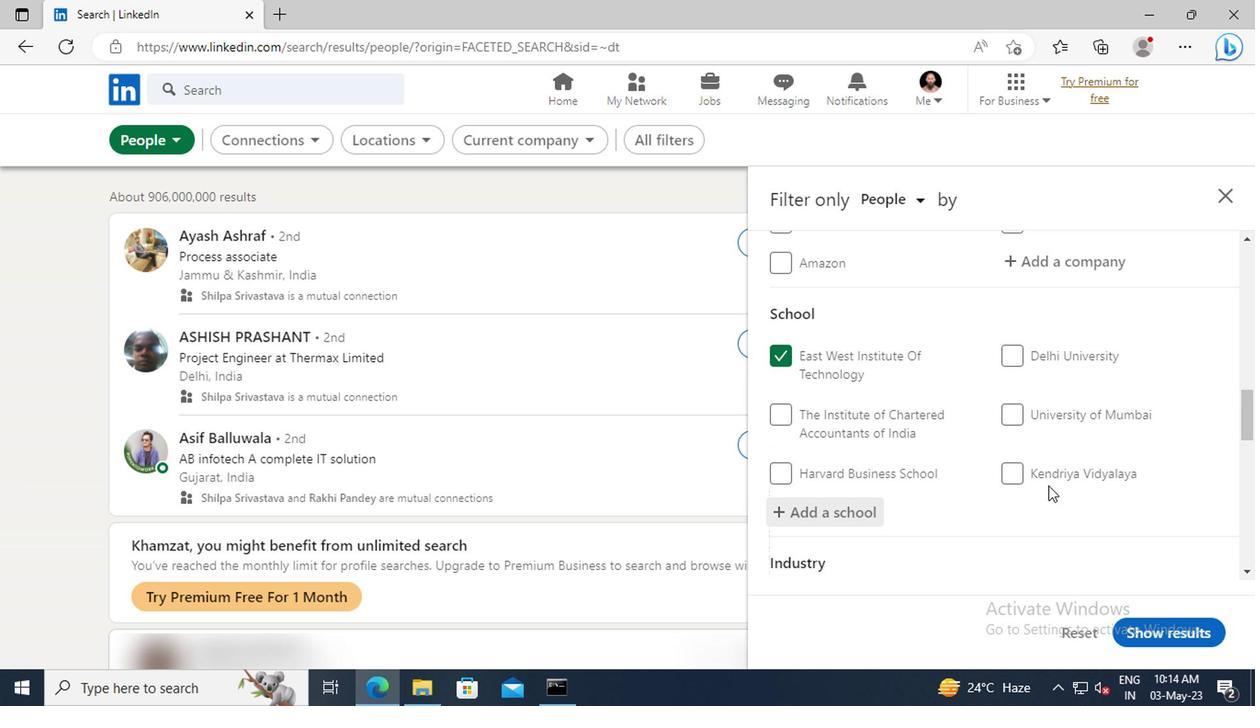 
Action: Mouse scrolled (871, 470) with delta (0, 0)
Screenshot: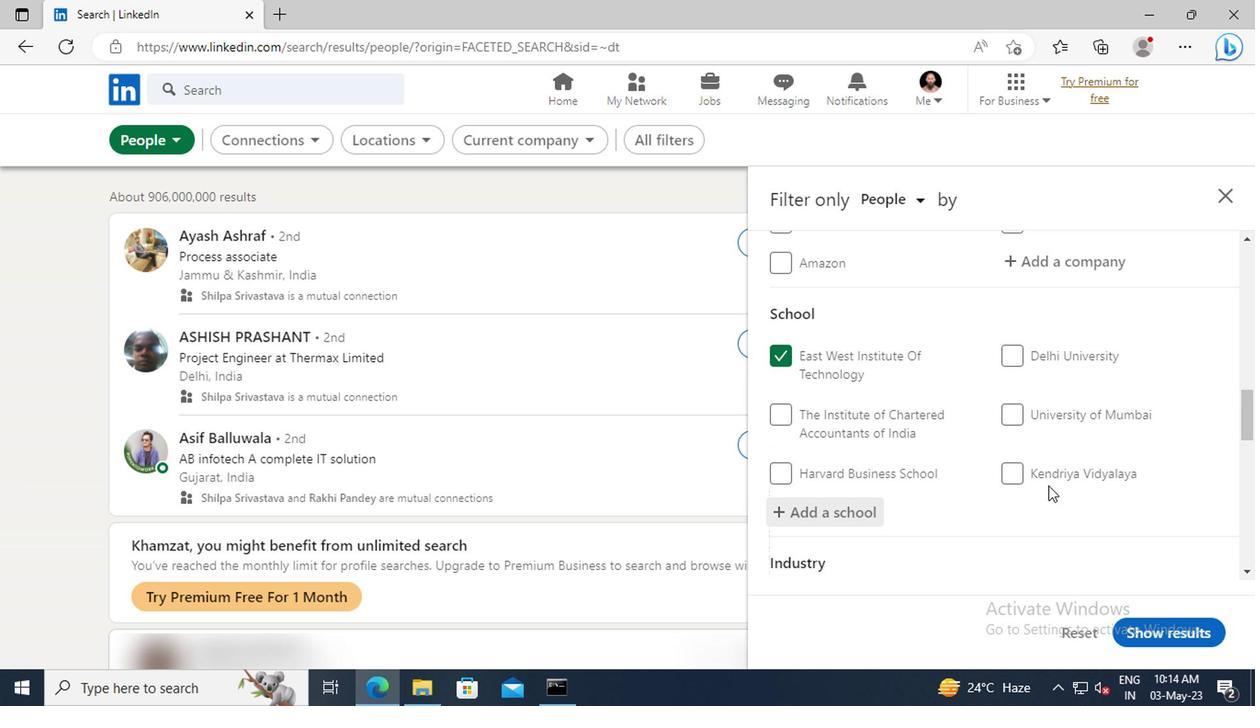 
Action: Mouse moved to (869, 448)
Screenshot: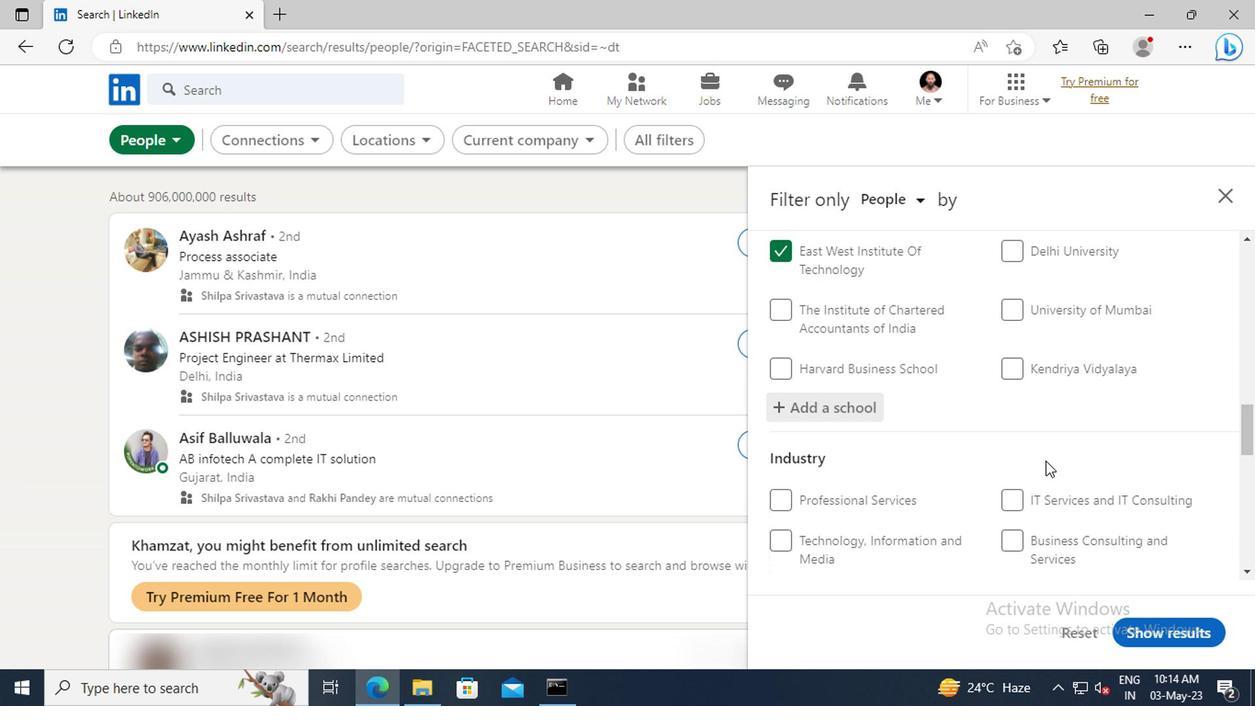 
Action: Mouse scrolled (869, 447) with delta (0, 0)
Screenshot: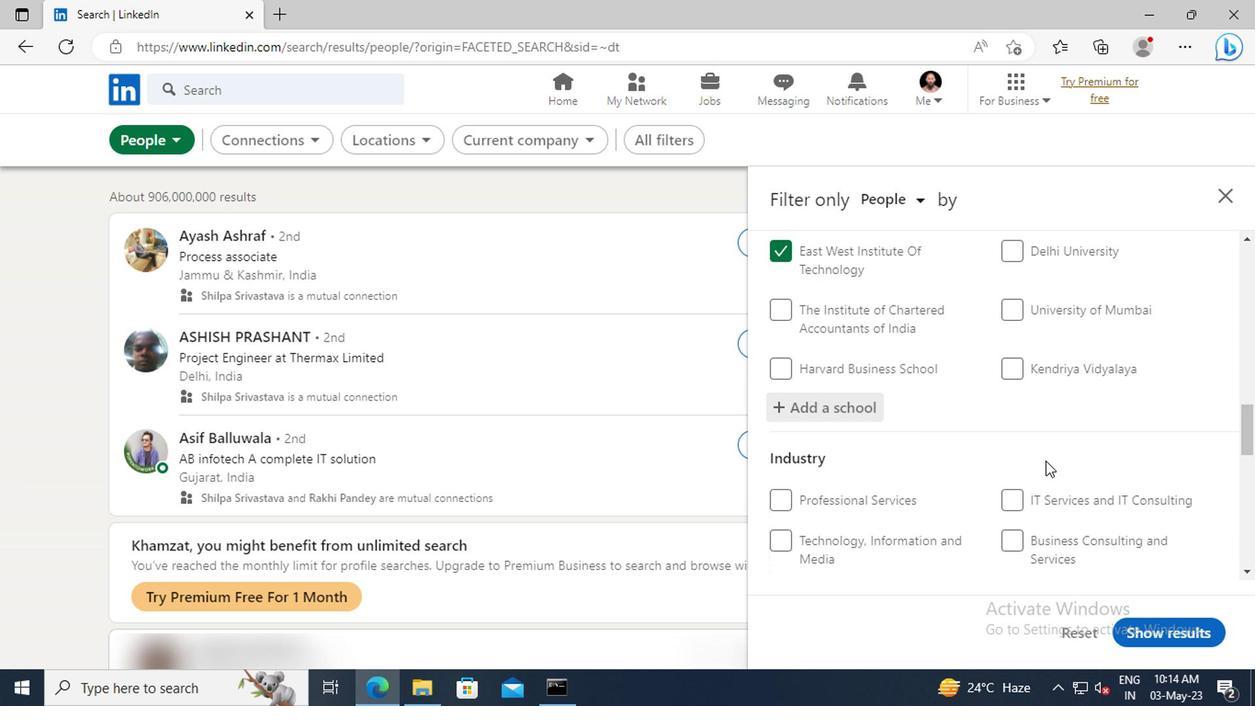 
Action: Mouse scrolled (869, 447) with delta (0, 0)
Screenshot: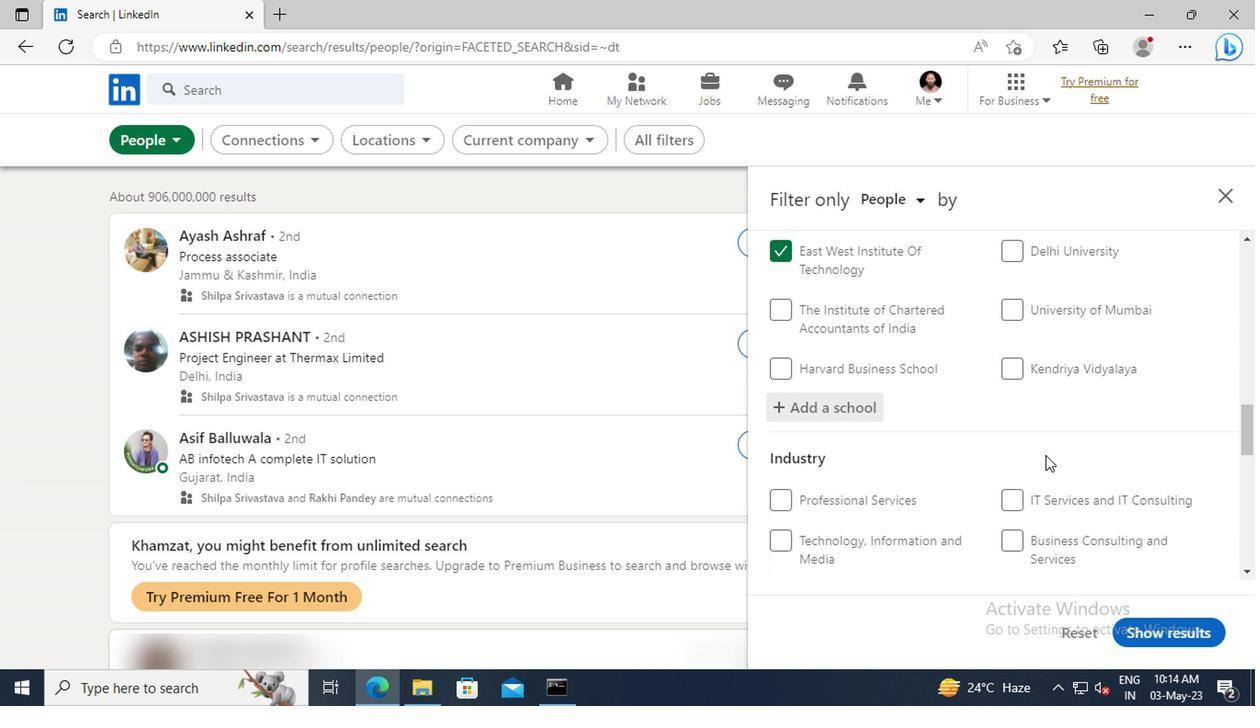 
Action: Mouse moved to (868, 427)
Screenshot: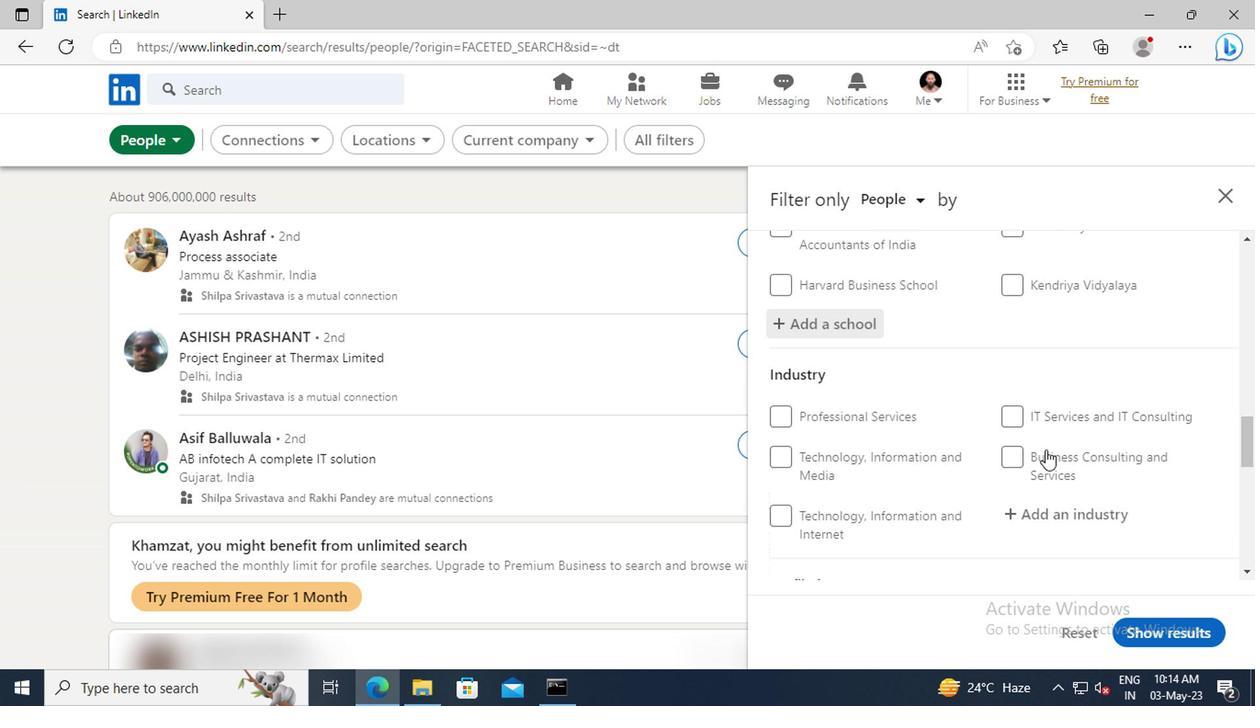 
Action: Mouse scrolled (868, 426) with delta (0, 0)
Screenshot: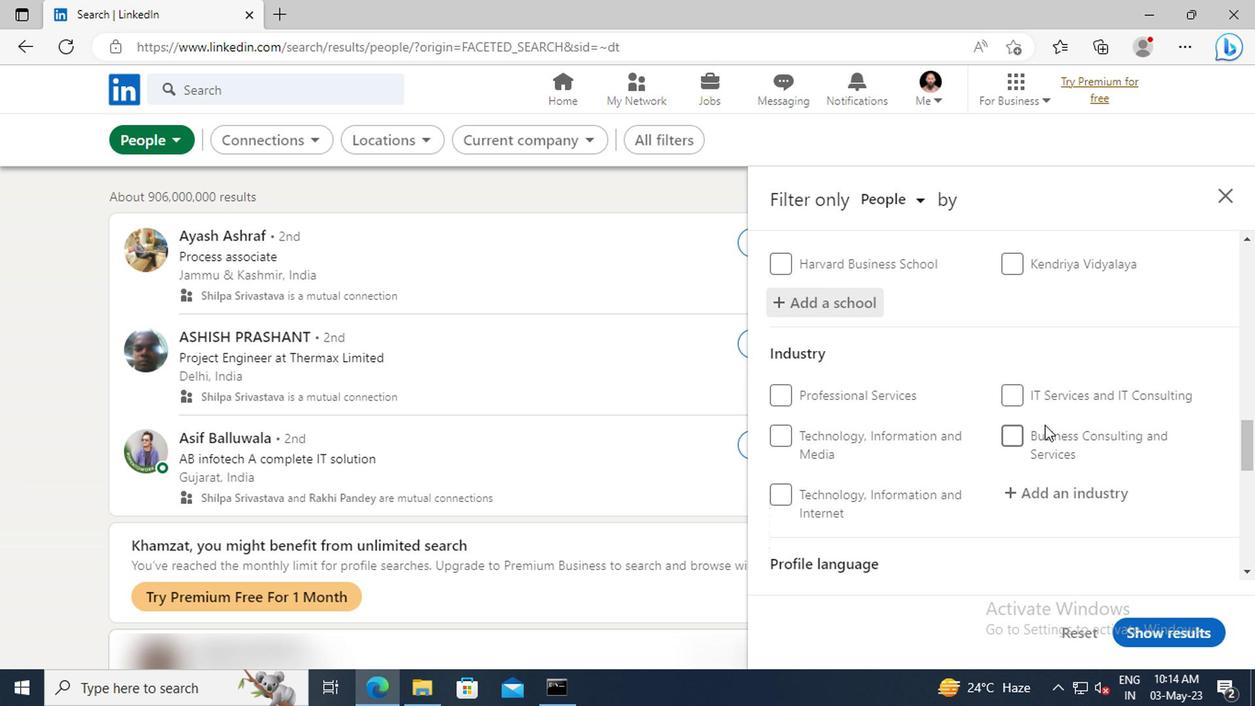 
Action: Mouse moved to (865, 435)
Screenshot: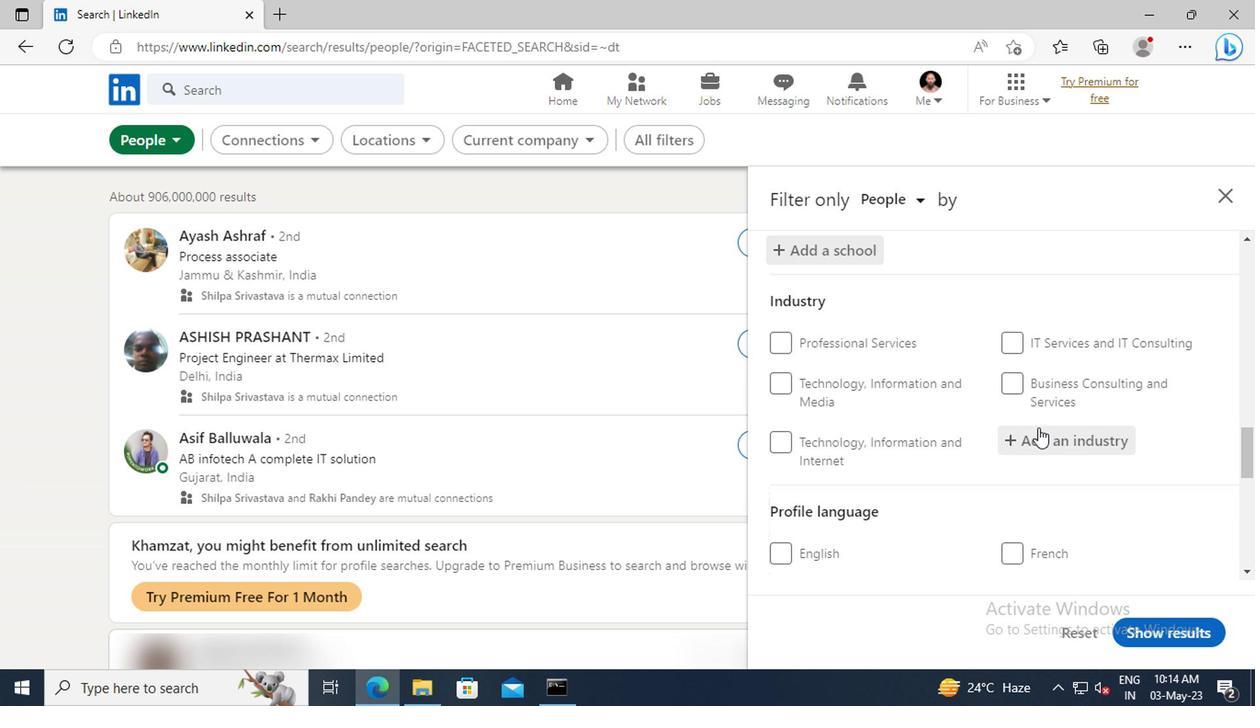 
Action: Mouse pressed left at (865, 435)
Screenshot: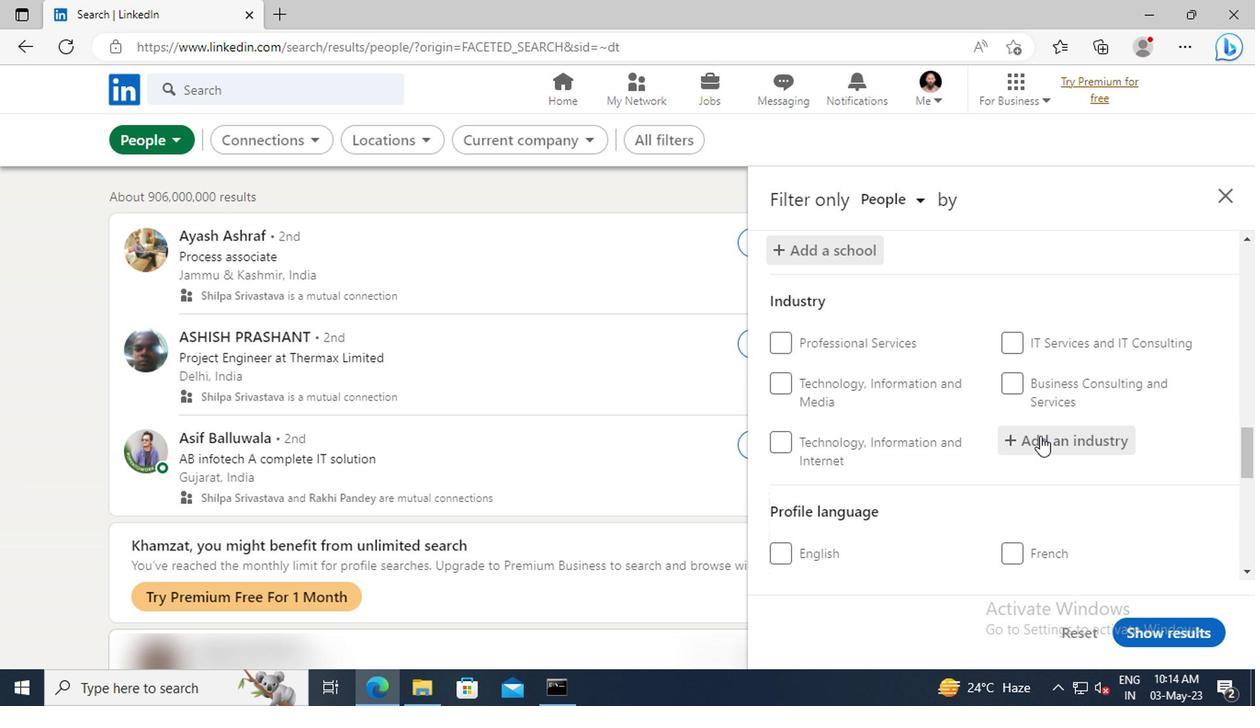 
Action: Key pressed <Key.shift>DIGITAL<Key.space>
Screenshot: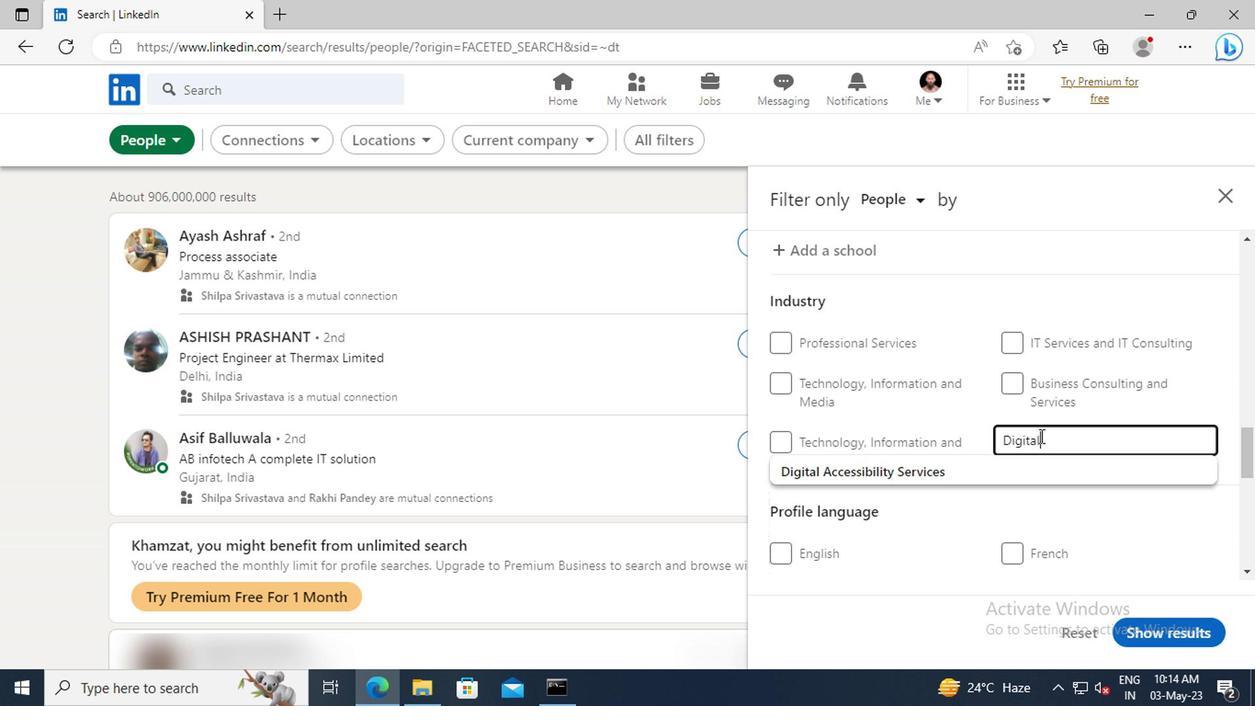 
Action: Mouse moved to (866, 456)
Screenshot: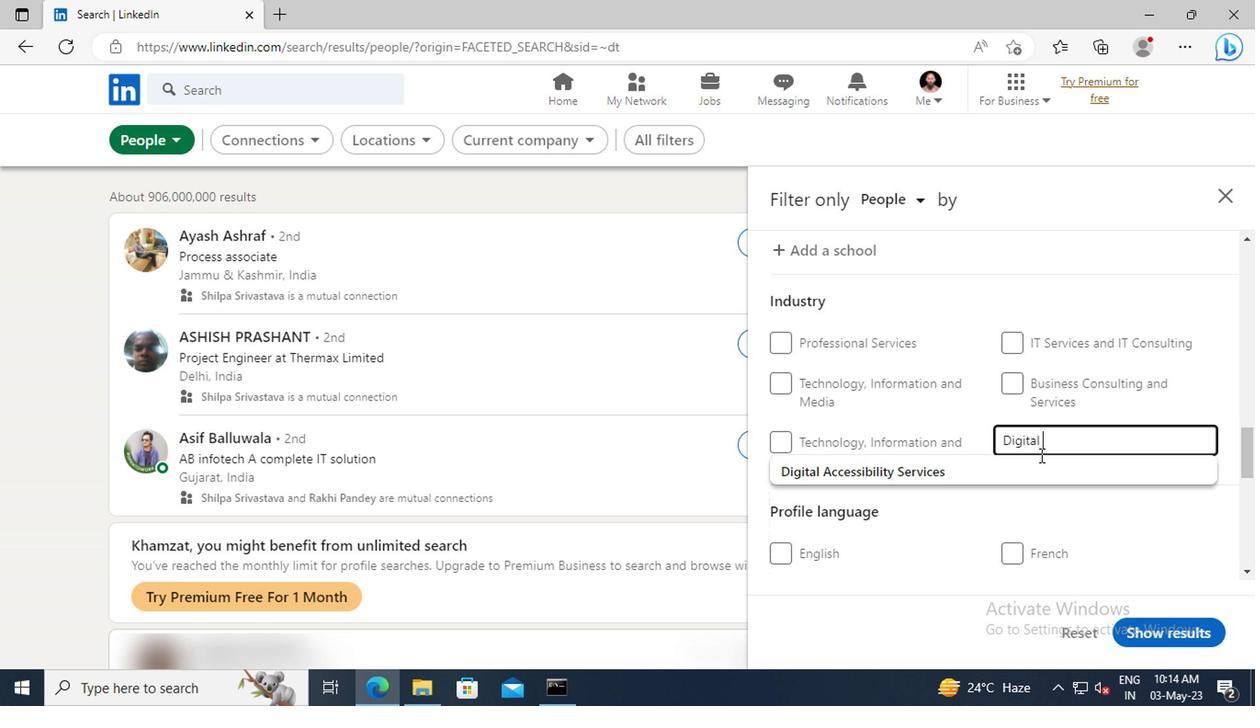 
Action: Mouse pressed left at (866, 456)
Screenshot: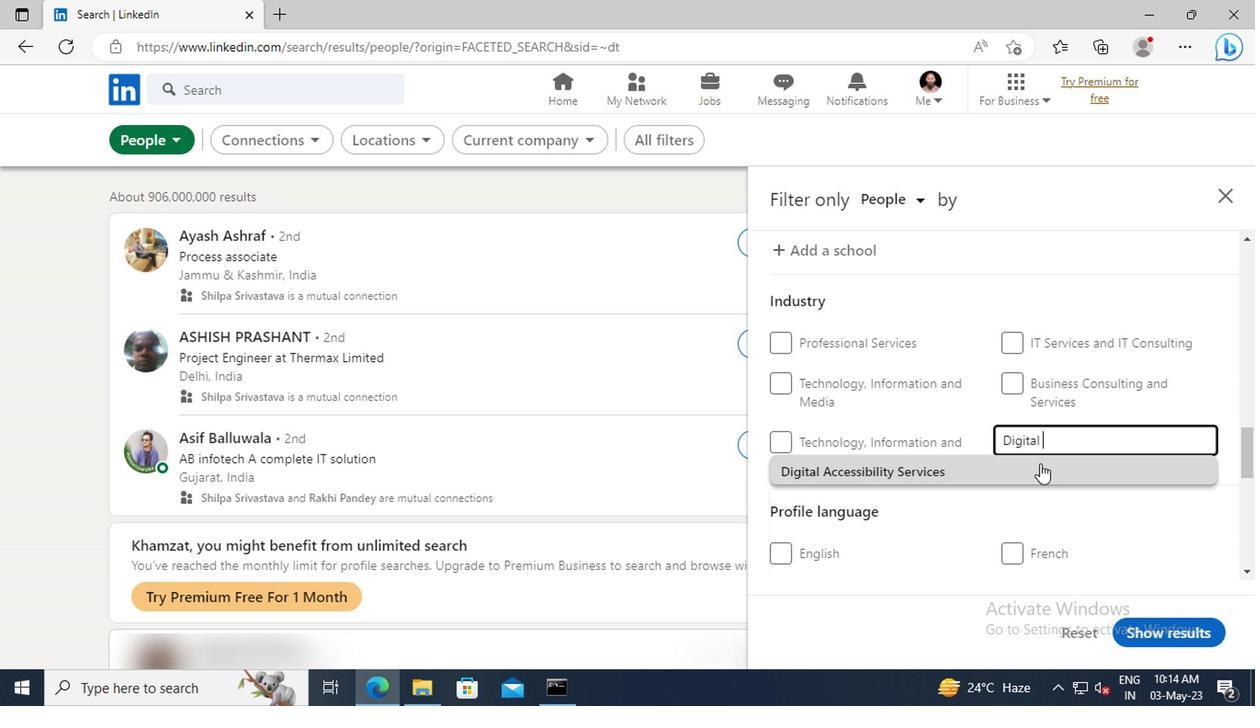 
Action: Mouse scrolled (866, 456) with delta (0, 0)
Screenshot: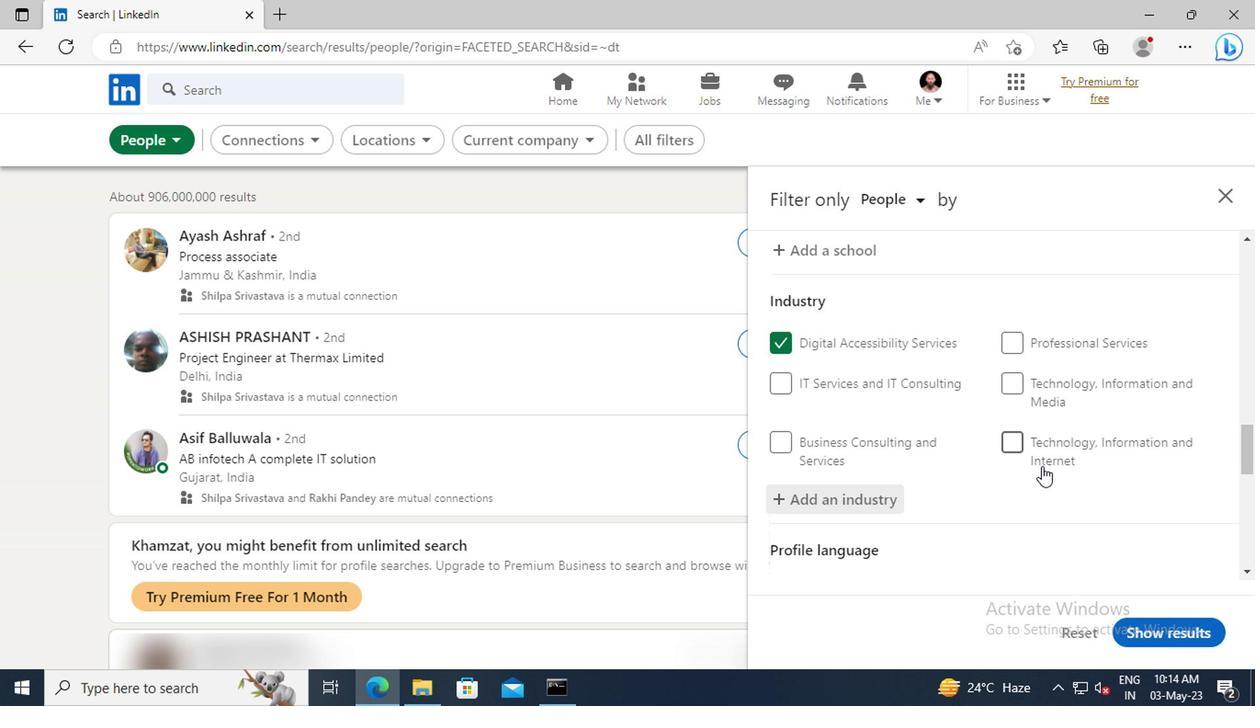 
Action: Mouse scrolled (866, 456) with delta (0, 0)
Screenshot: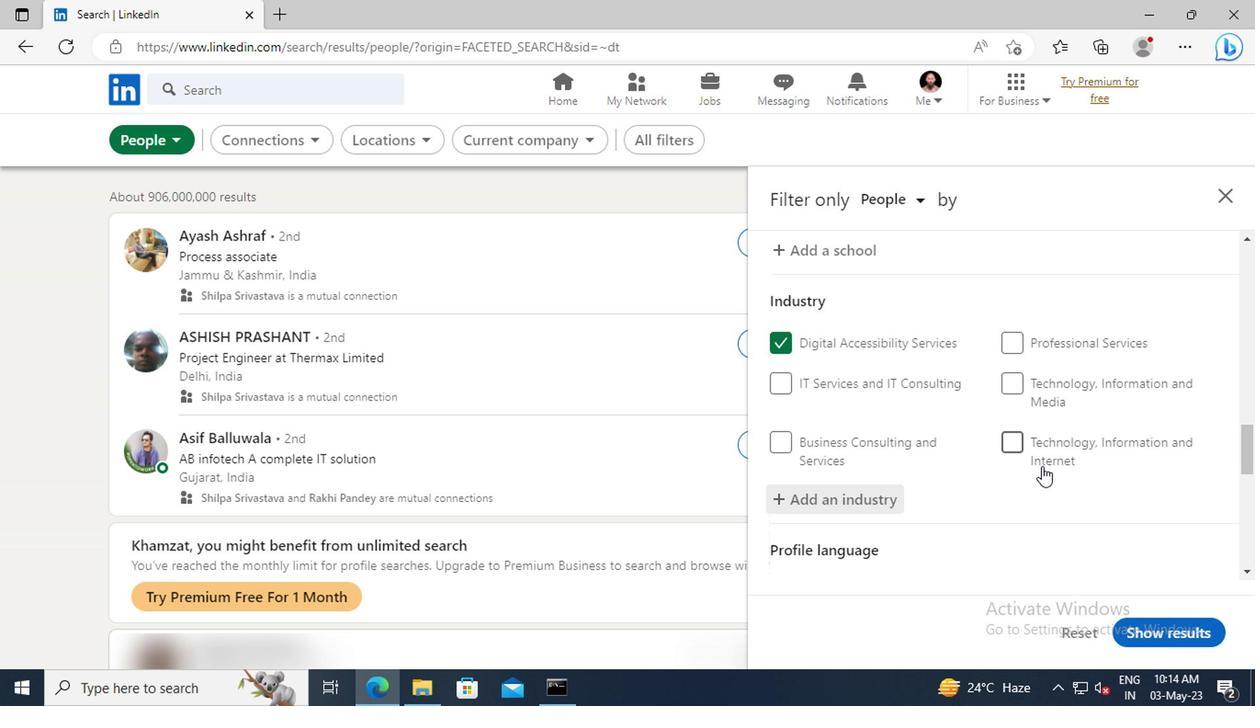 
Action: Mouse moved to (868, 439)
Screenshot: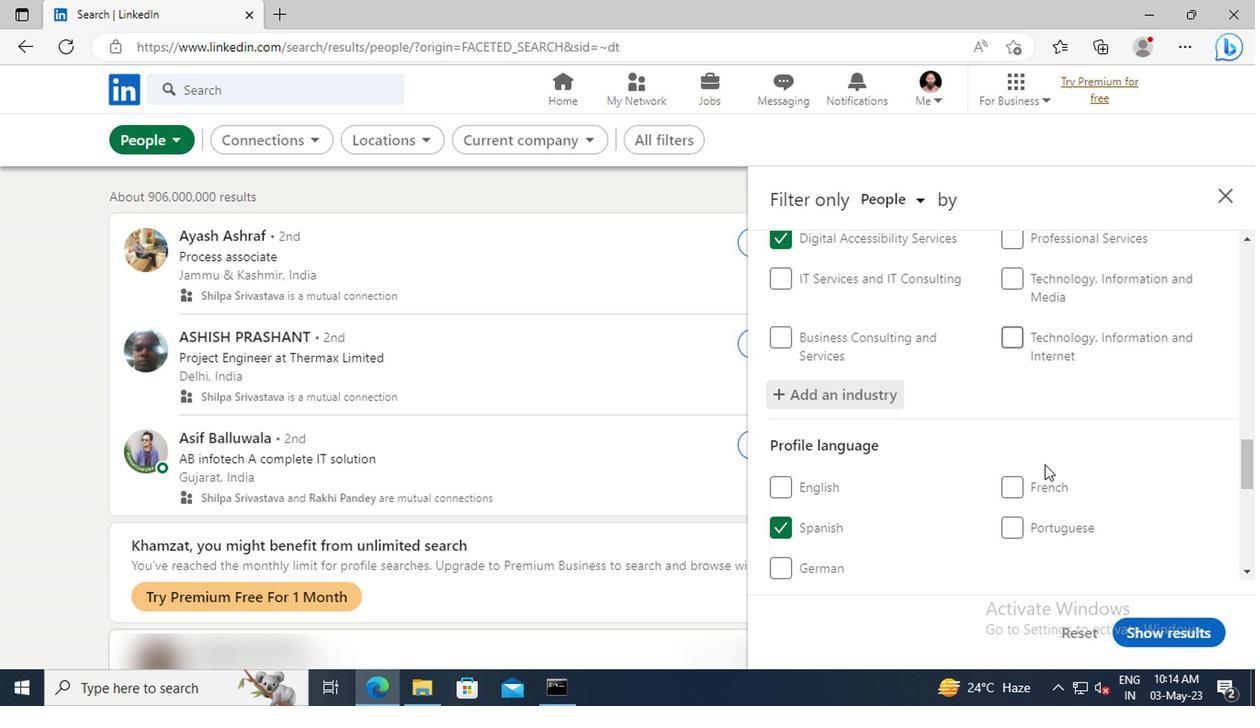
Action: Mouse scrolled (868, 438) with delta (0, 0)
Screenshot: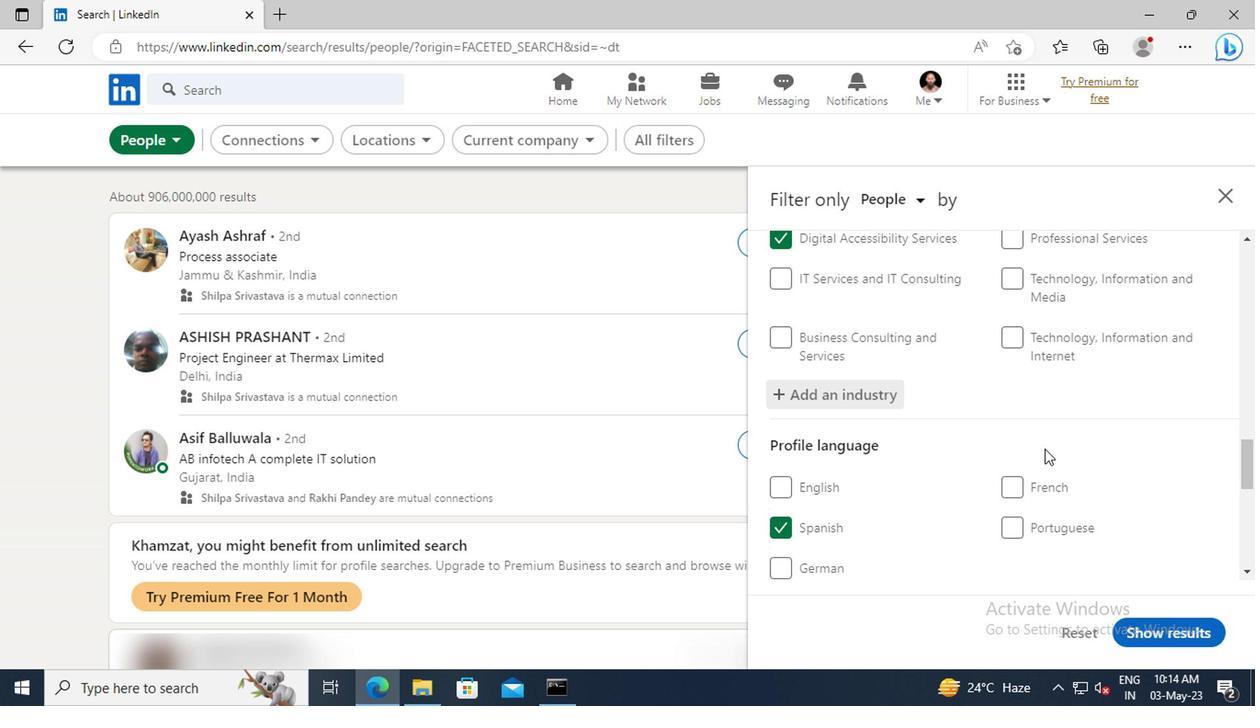 
Action: Mouse scrolled (868, 438) with delta (0, 0)
Screenshot: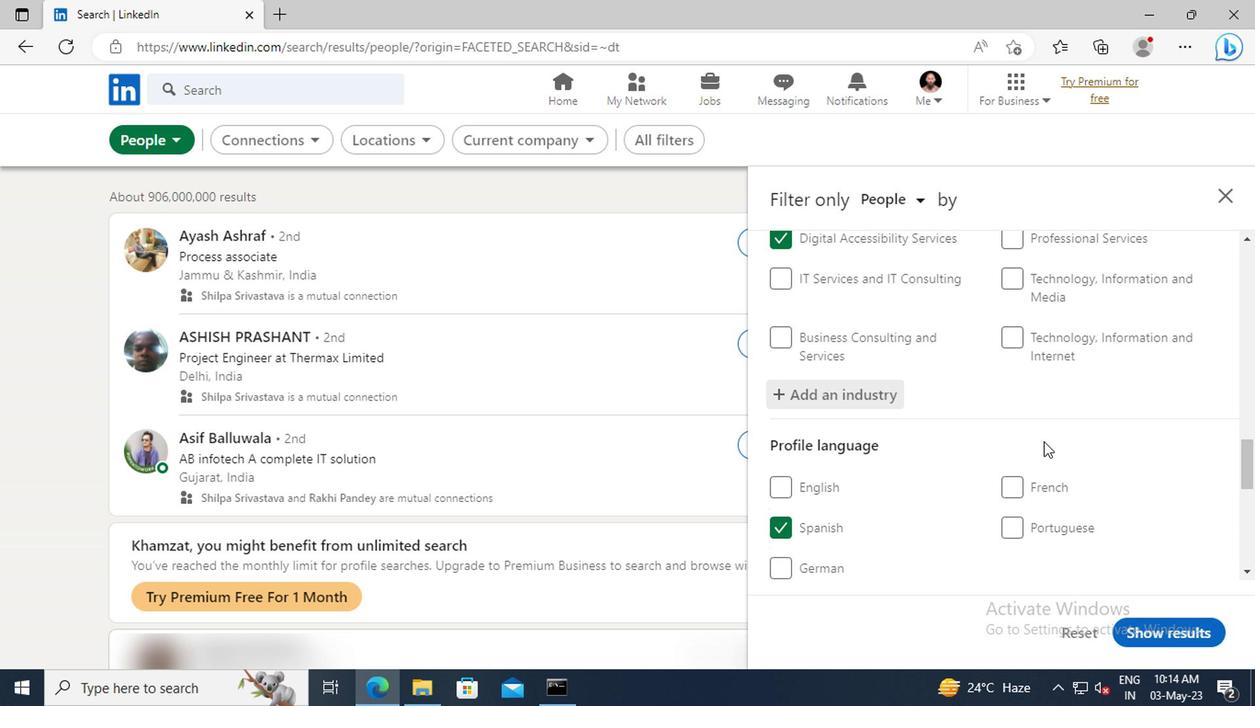 
Action: Mouse moved to (871, 415)
Screenshot: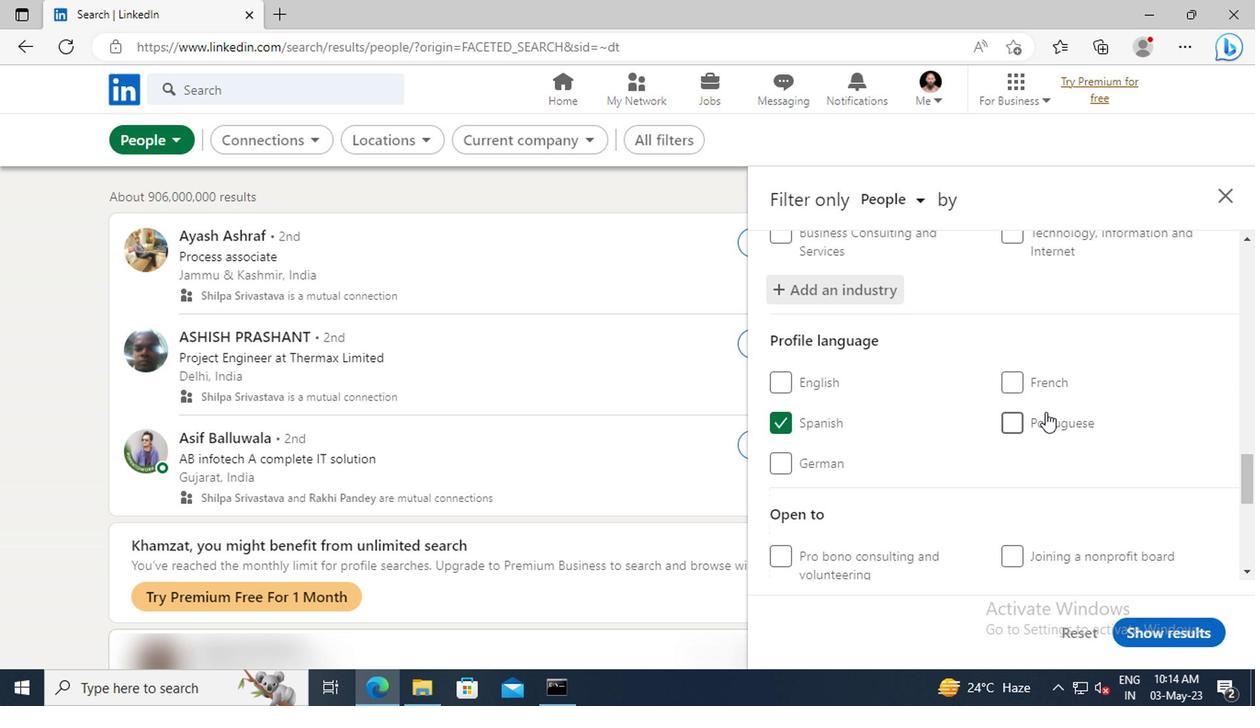 
Action: Mouse scrolled (871, 414) with delta (0, 0)
Screenshot: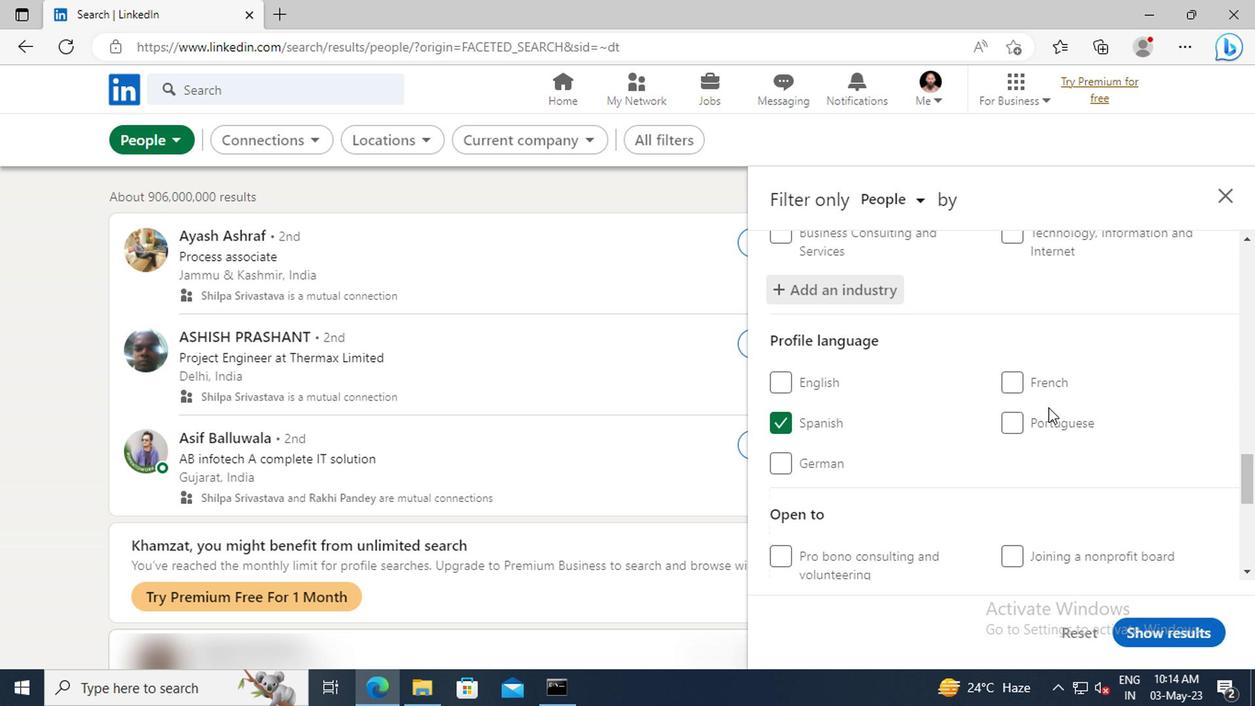 
Action: Mouse scrolled (871, 414) with delta (0, 0)
Screenshot: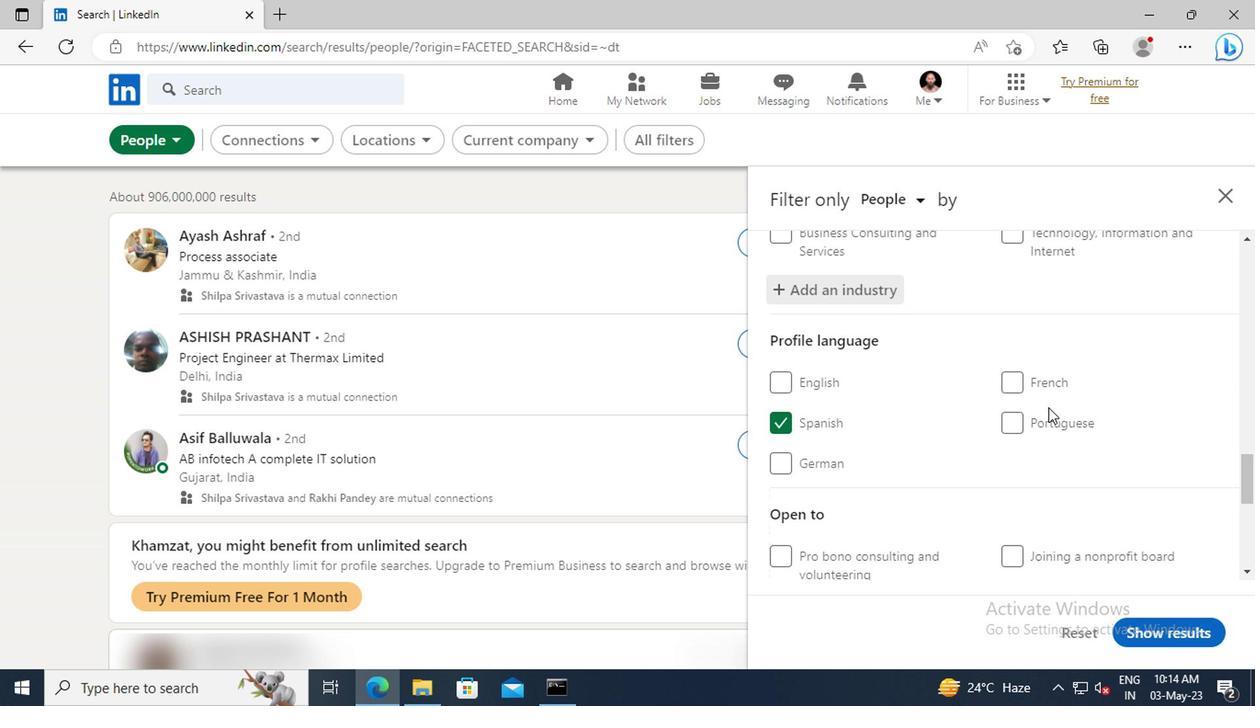 
Action: Mouse scrolled (871, 414) with delta (0, 0)
Screenshot: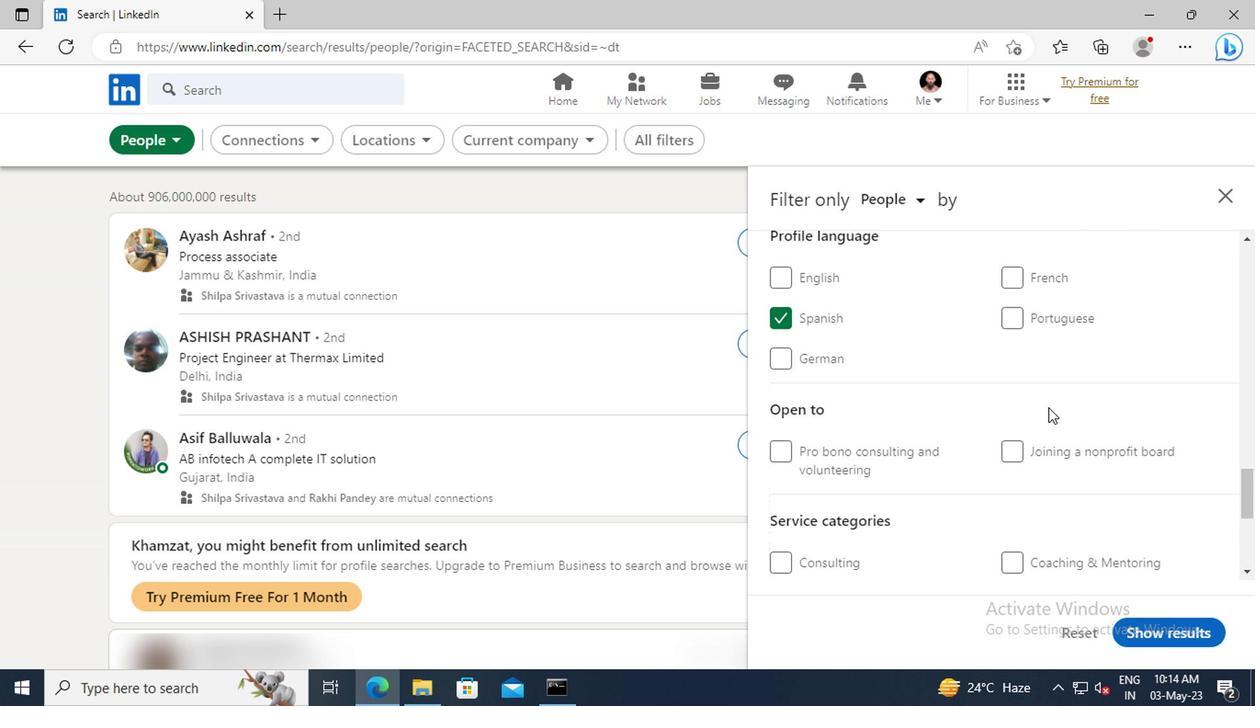 
Action: Mouse scrolled (871, 414) with delta (0, 0)
Screenshot: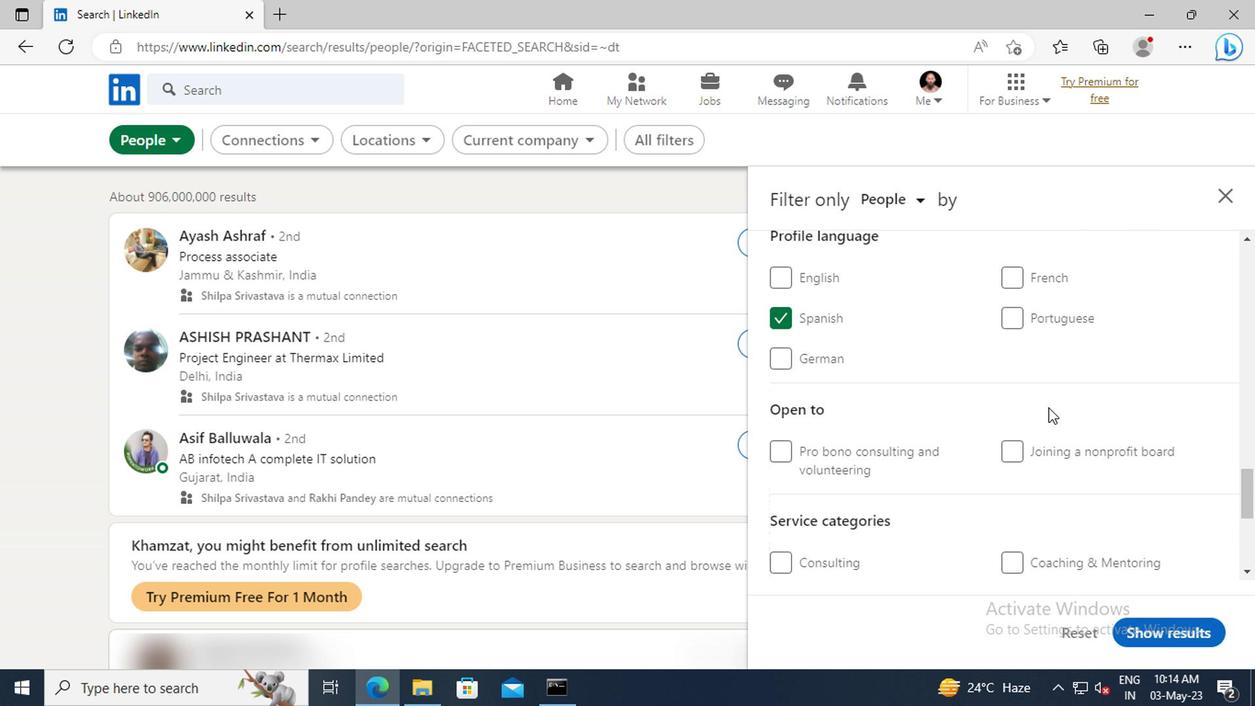 
Action: Mouse scrolled (871, 414) with delta (0, 0)
Screenshot: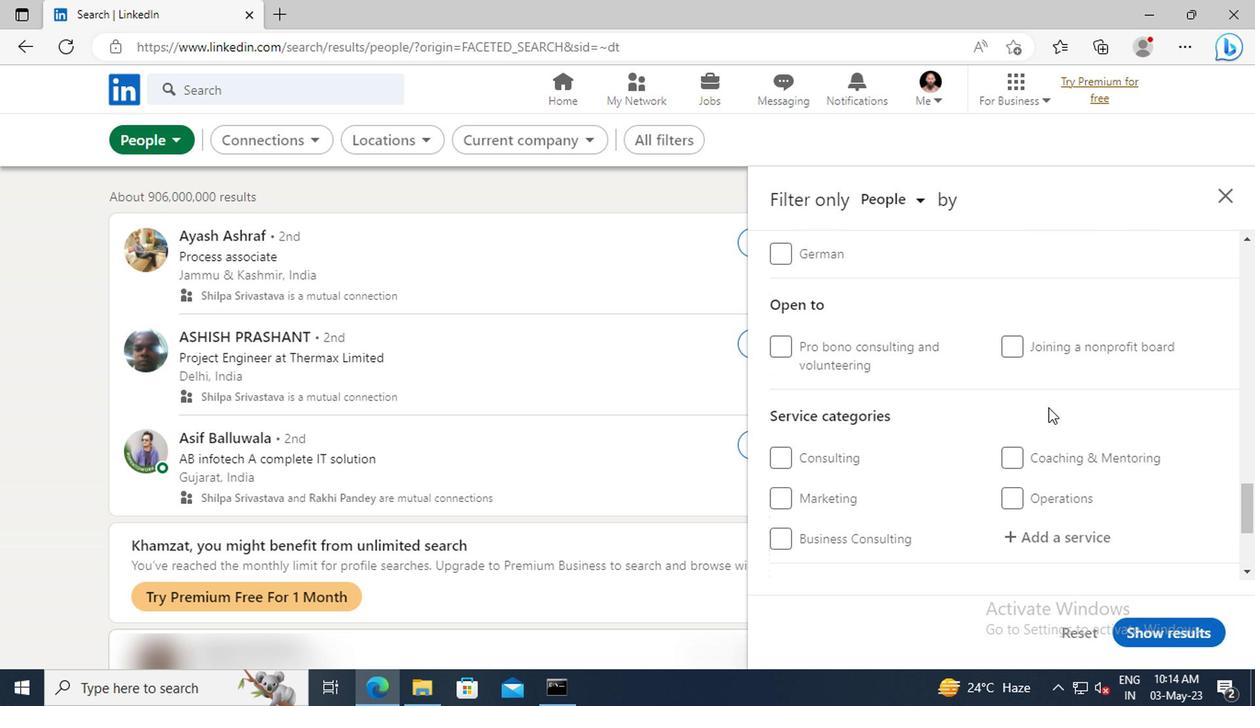 
Action: Mouse scrolled (871, 414) with delta (0, 0)
Screenshot: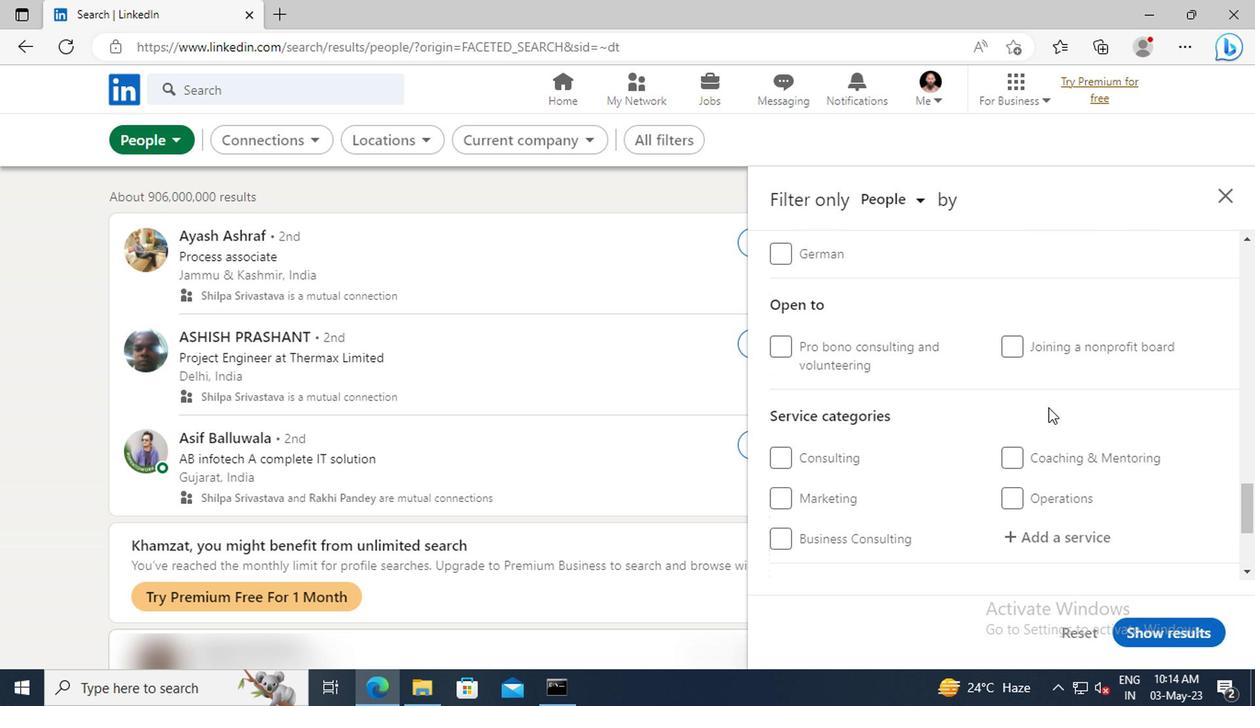 
Action: Mouse moved to (866, 428)
Screenshot: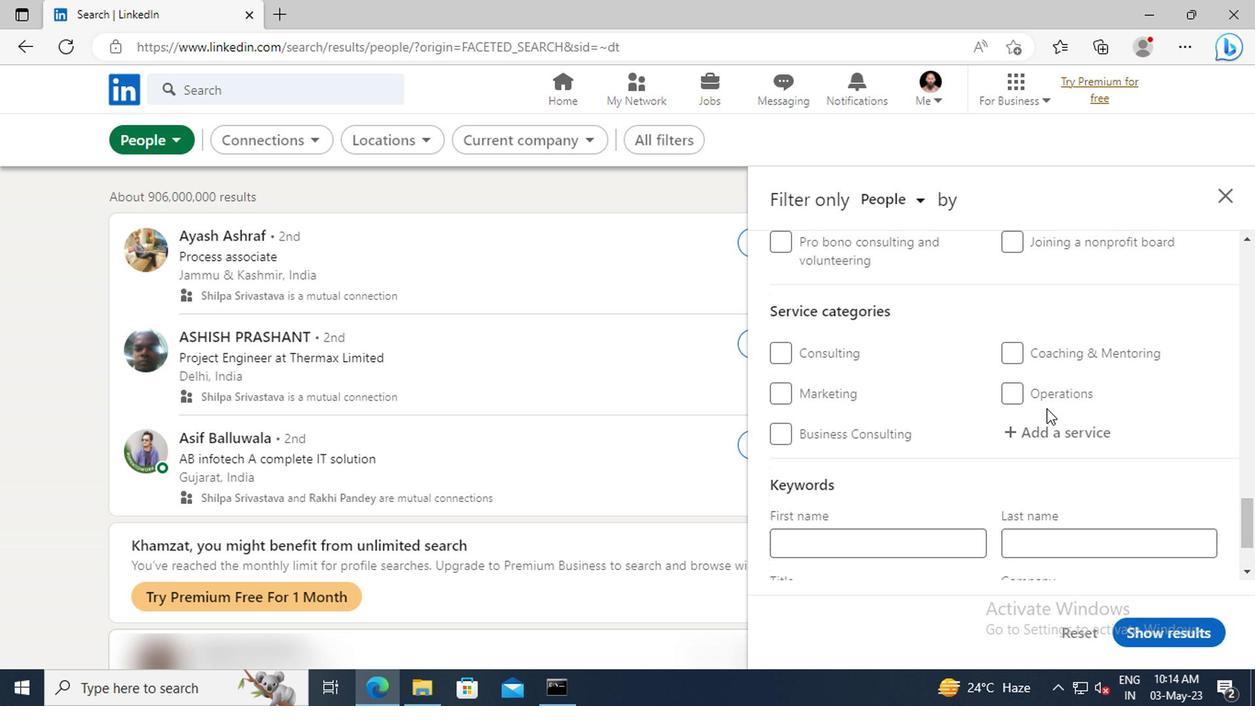 
Action: Mouse pressed left at (866, 428)
Screenshot: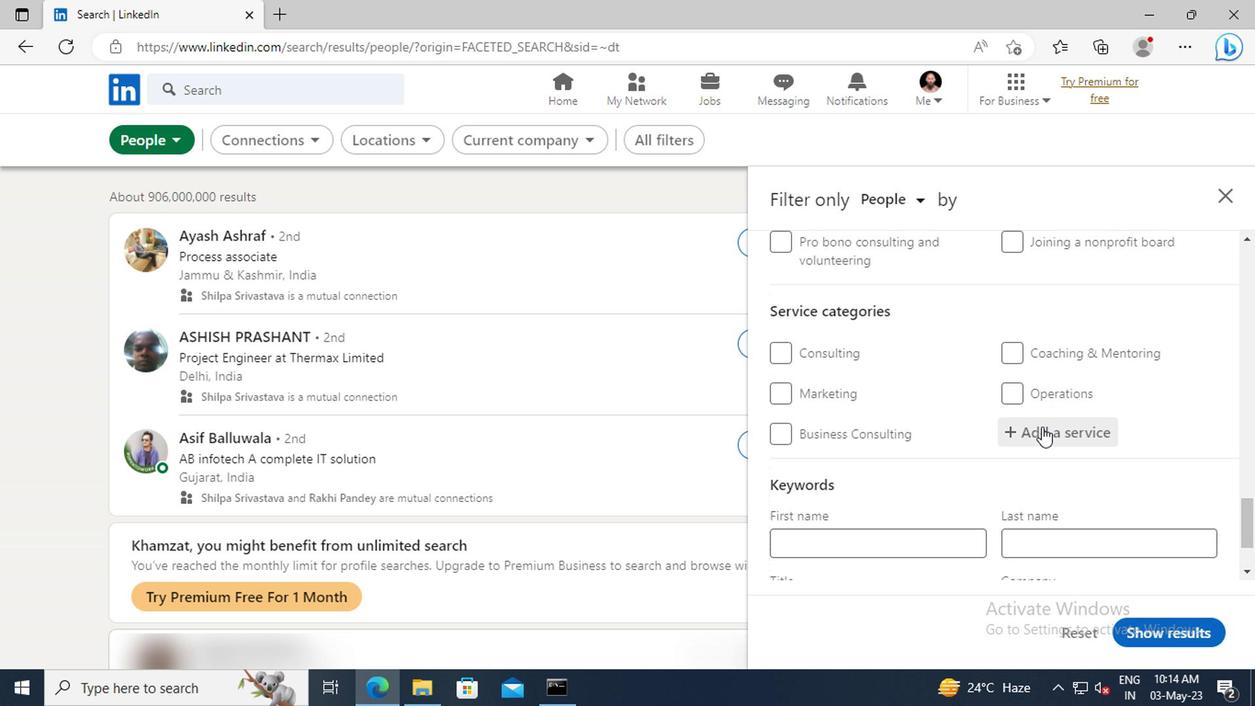 
Action: Key pressed <Key.shift>HR<Key.space><Key.shift>CON
Screenshot: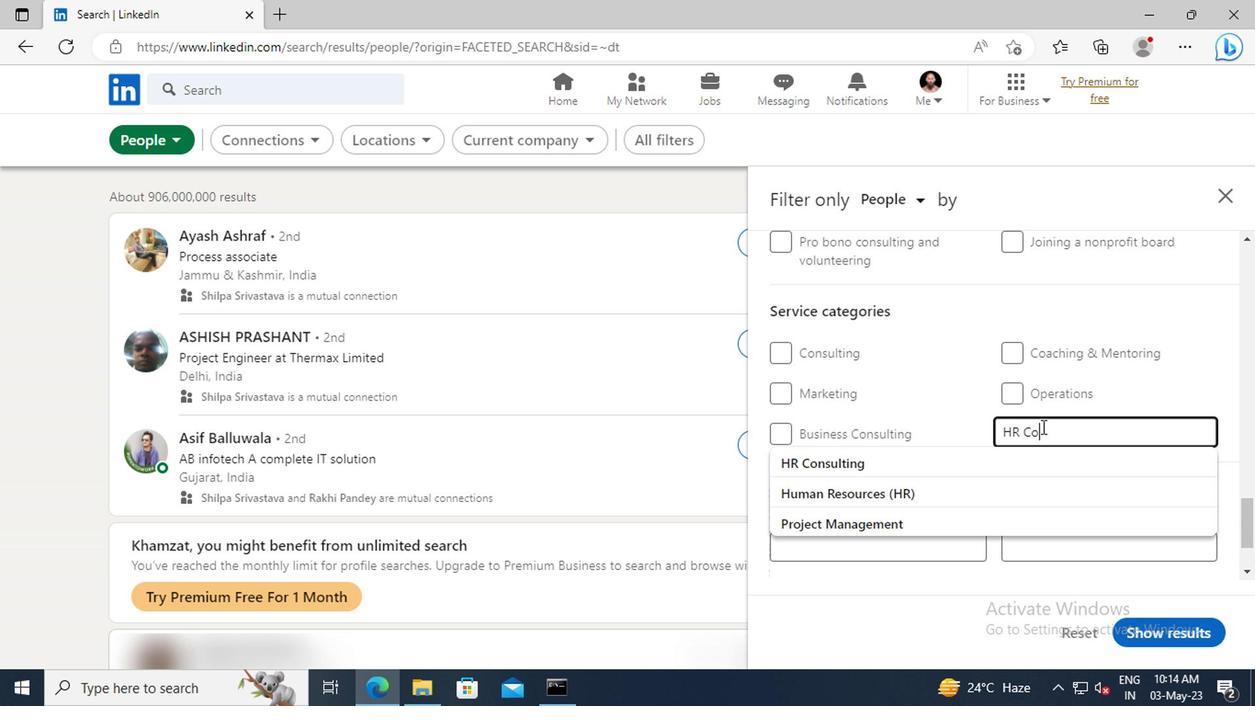 
Action: Mouse moved to (870, 447)
Screenshot: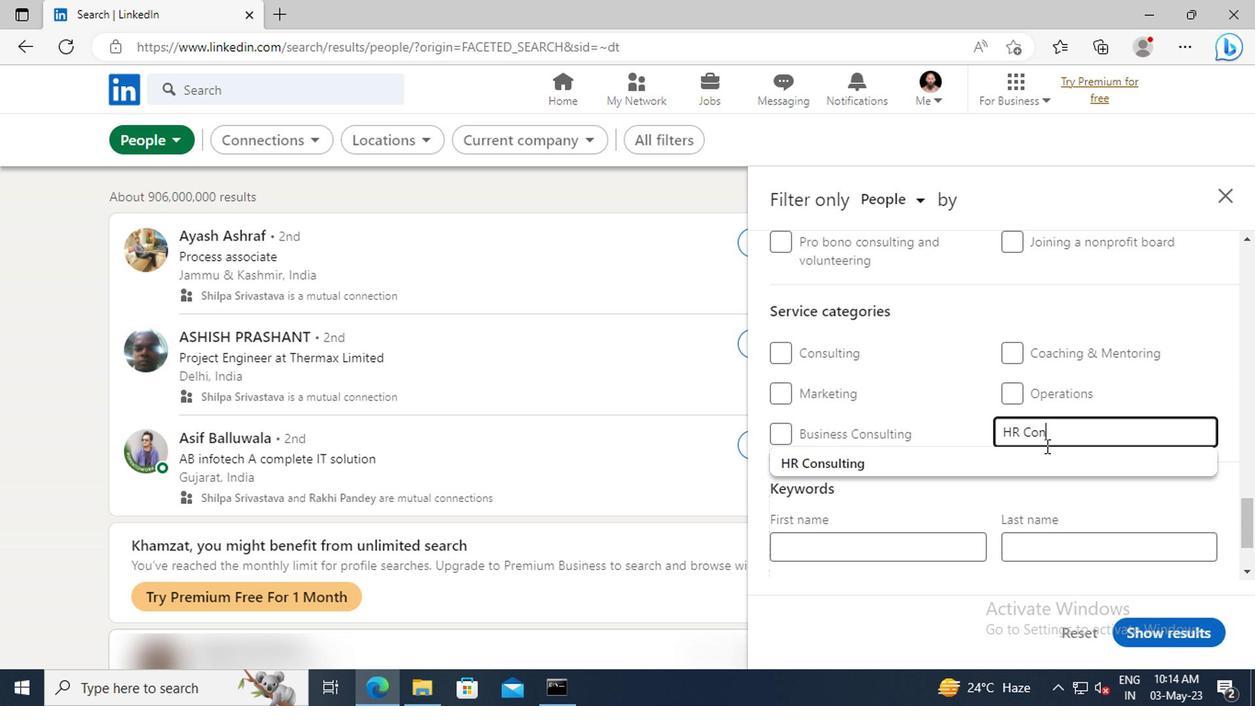
Action: Mouse pressed left at (870, 447)
Screenshot: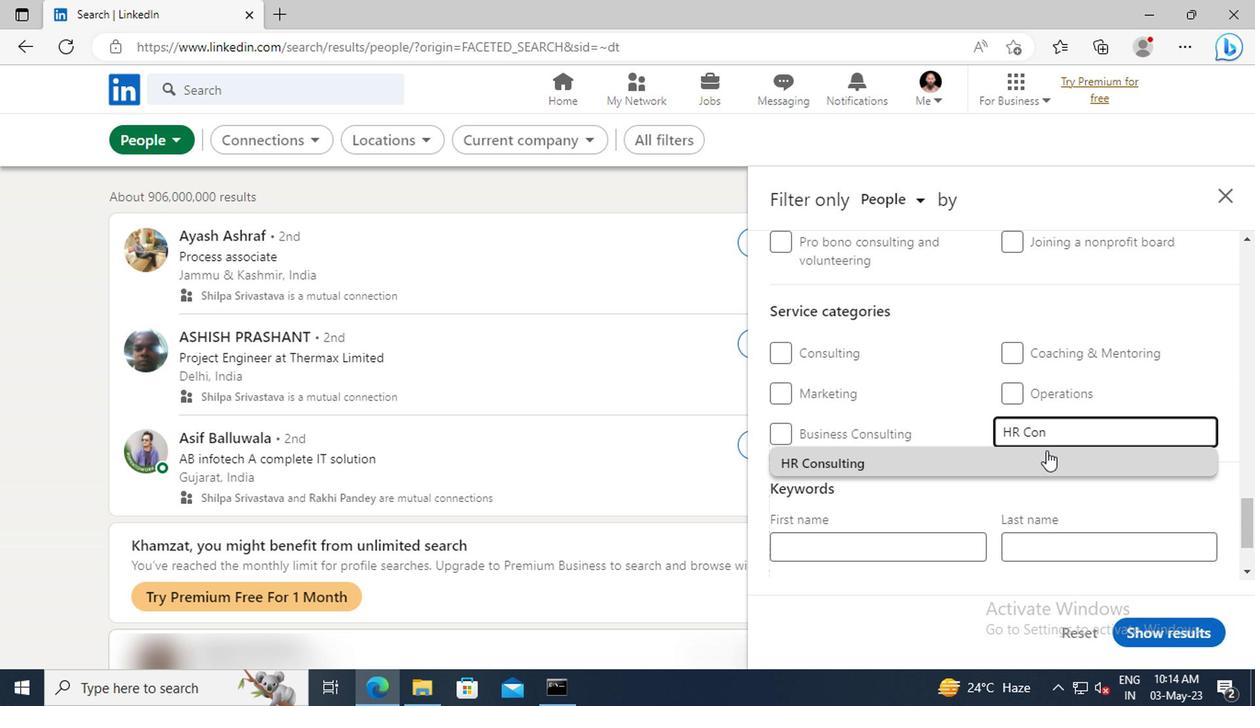 
Action: Mouse scrolled (870, 447) with delta (0, 0)
Screenshot: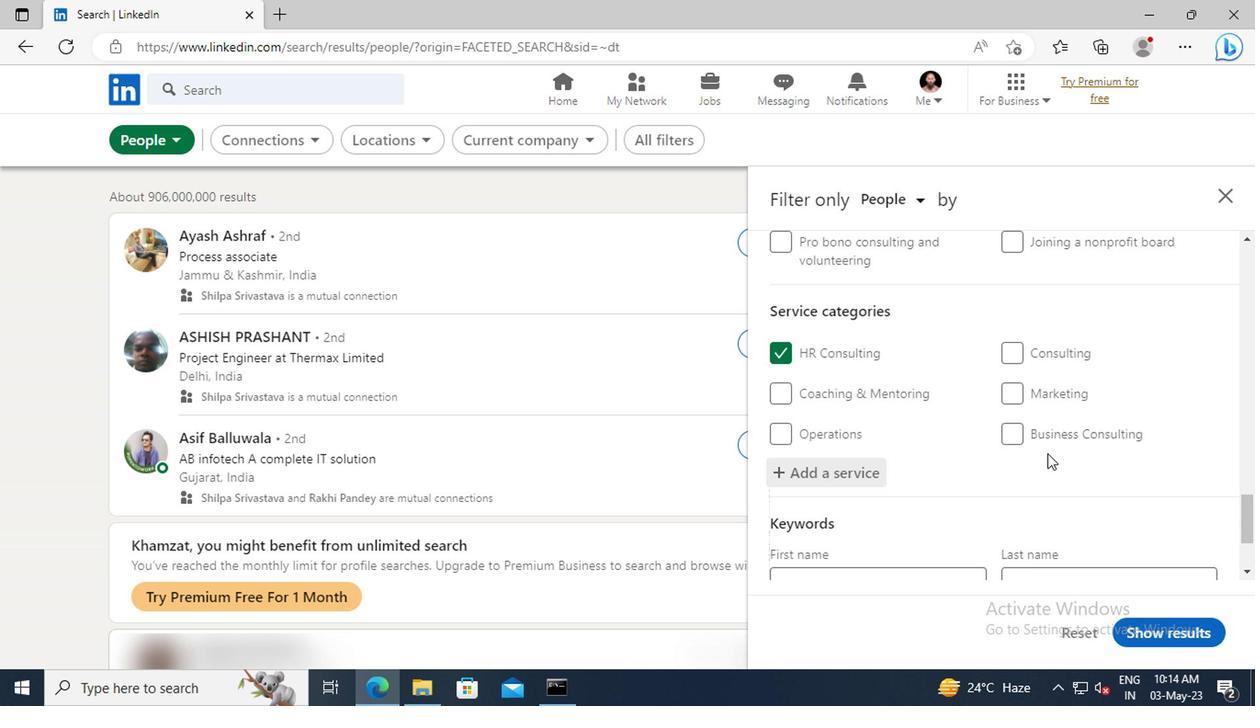 
Action: Mouse scrolled (870, 447) with delta (0, 0)
Screenshot: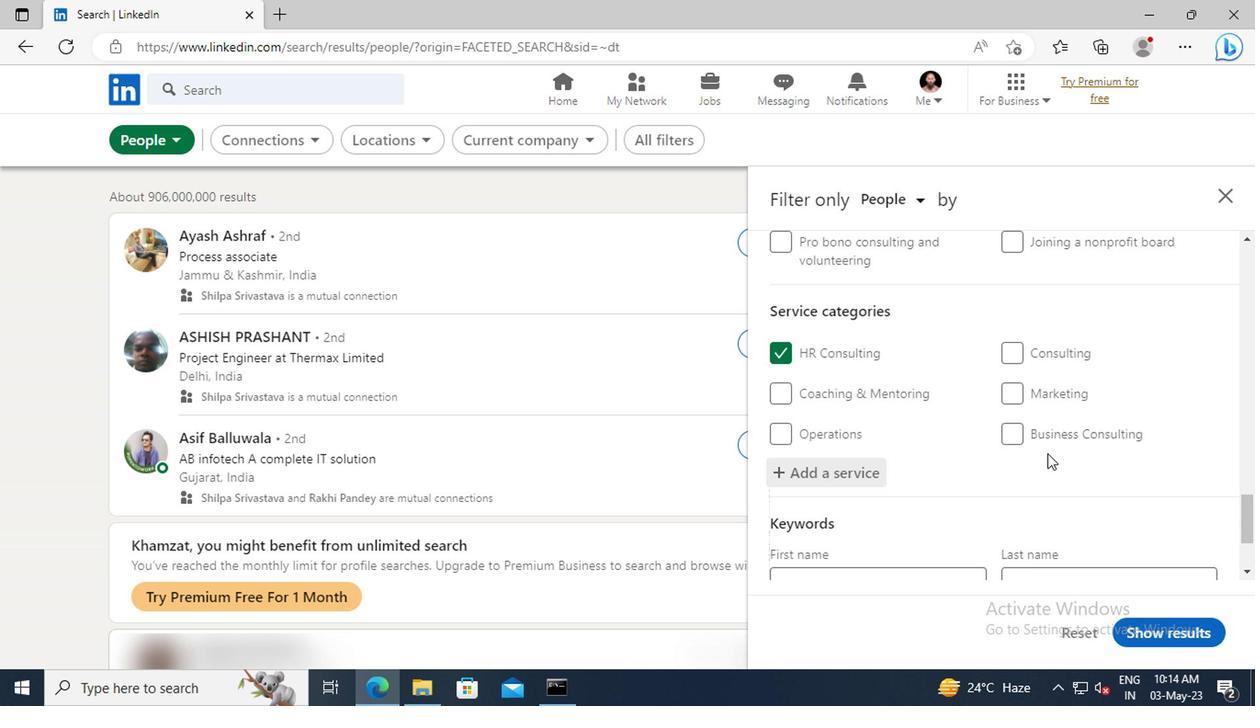 
Action: Mouse scrolled (870, 447) with delta (0, 0)
Screenshot: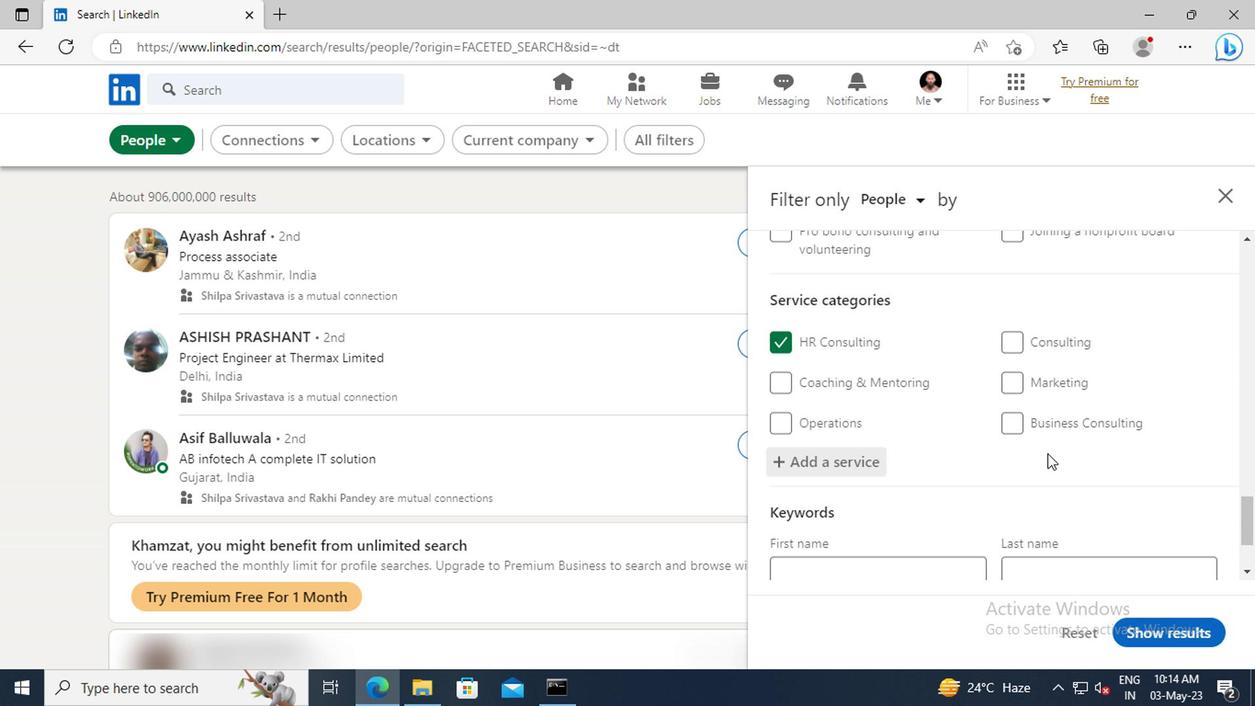 
Action: Mouse moved to (775, 476)
Screenshot: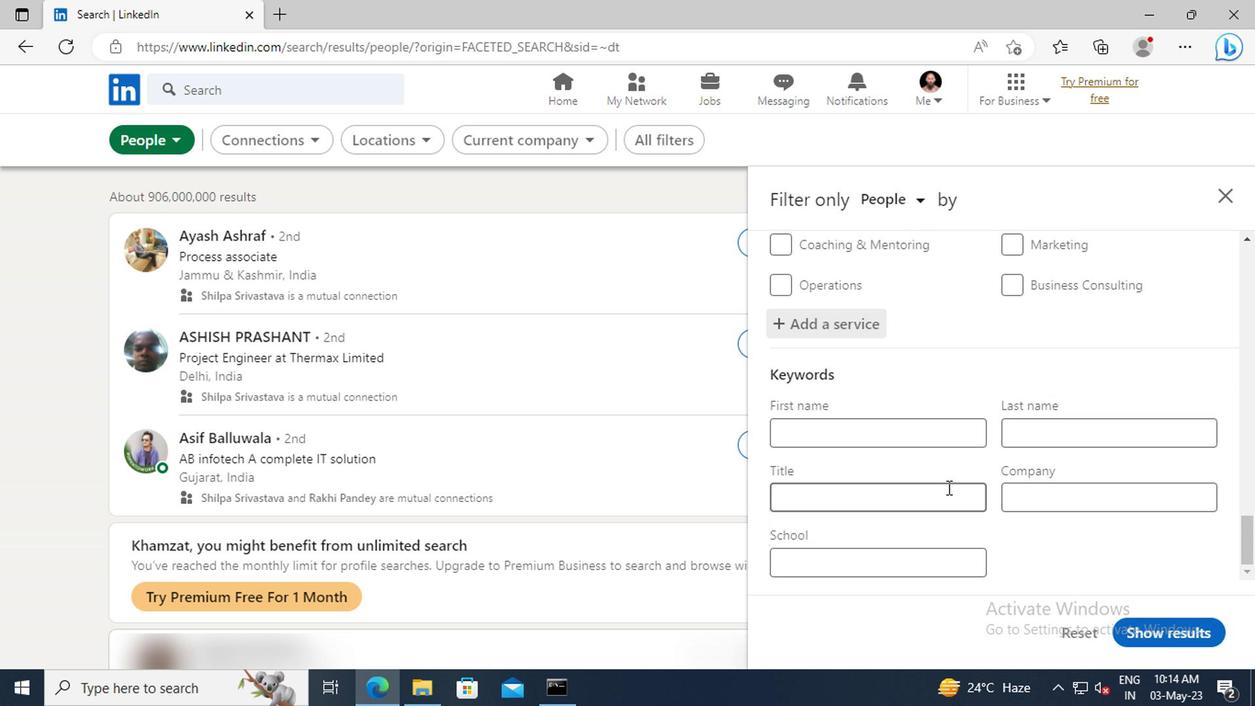 
Action: Mouse pressed left at (775, 476)
Screenshot: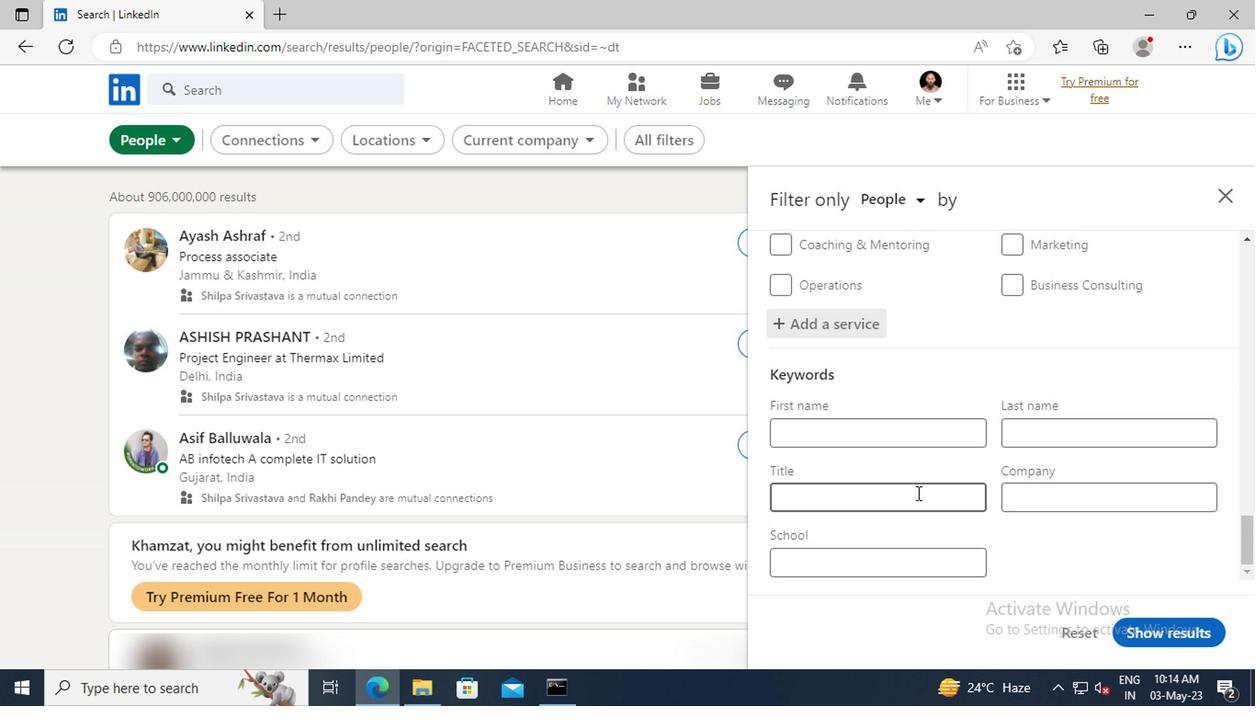 
Action: Key pressed <Key.shift>BANK<Key.space><Key.shift>TELLER<Key.enter>
Screenshot: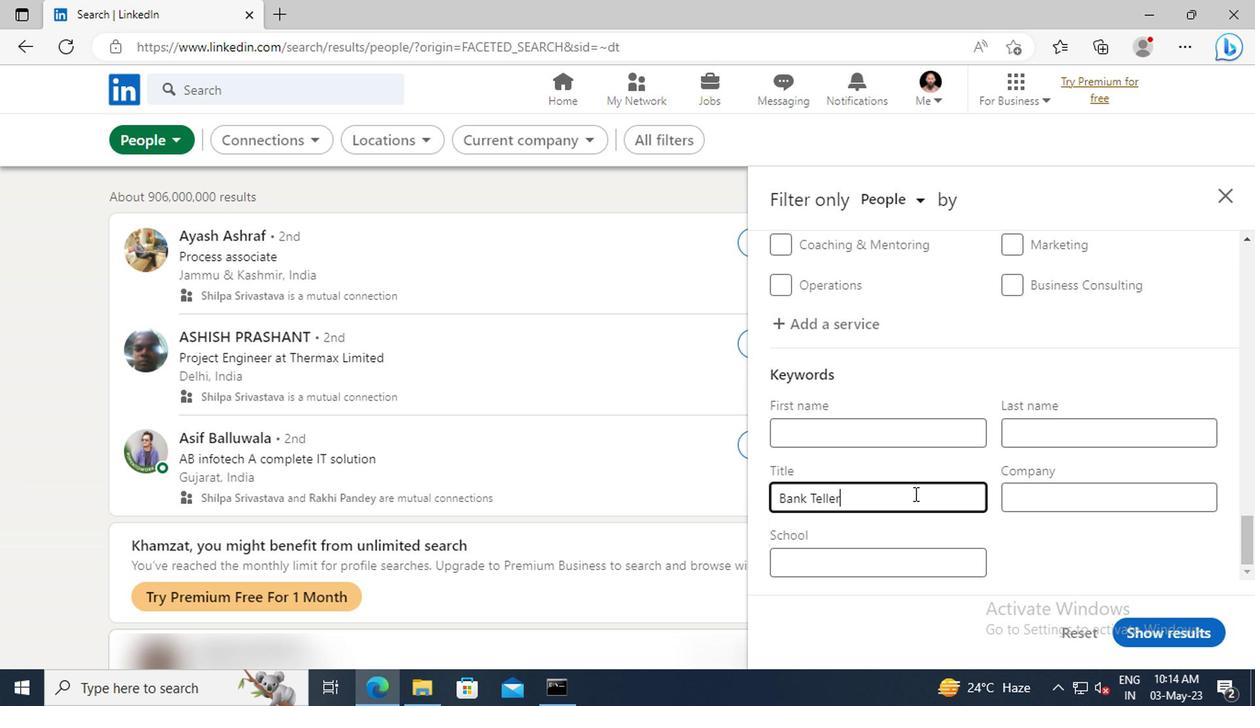 
Action: Mouse moved to (945, 573)
Screenshot: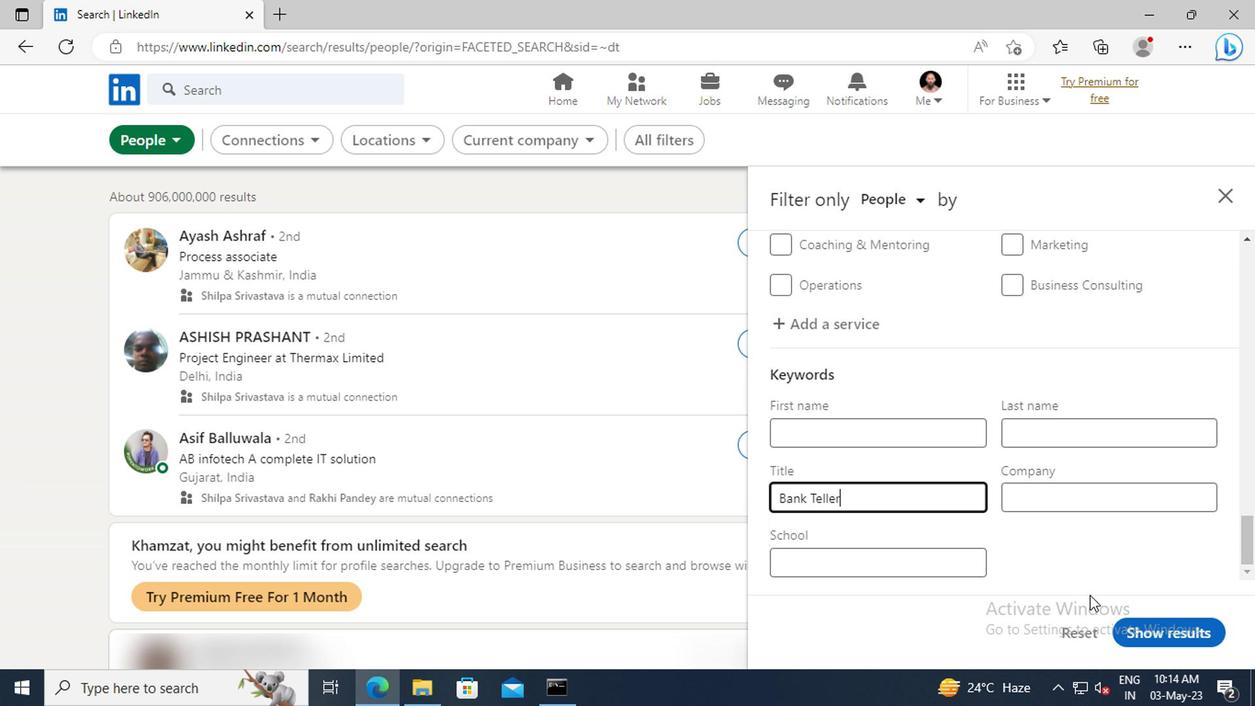 
Action: Mouse pressed left at (945, 573)
Screenshot: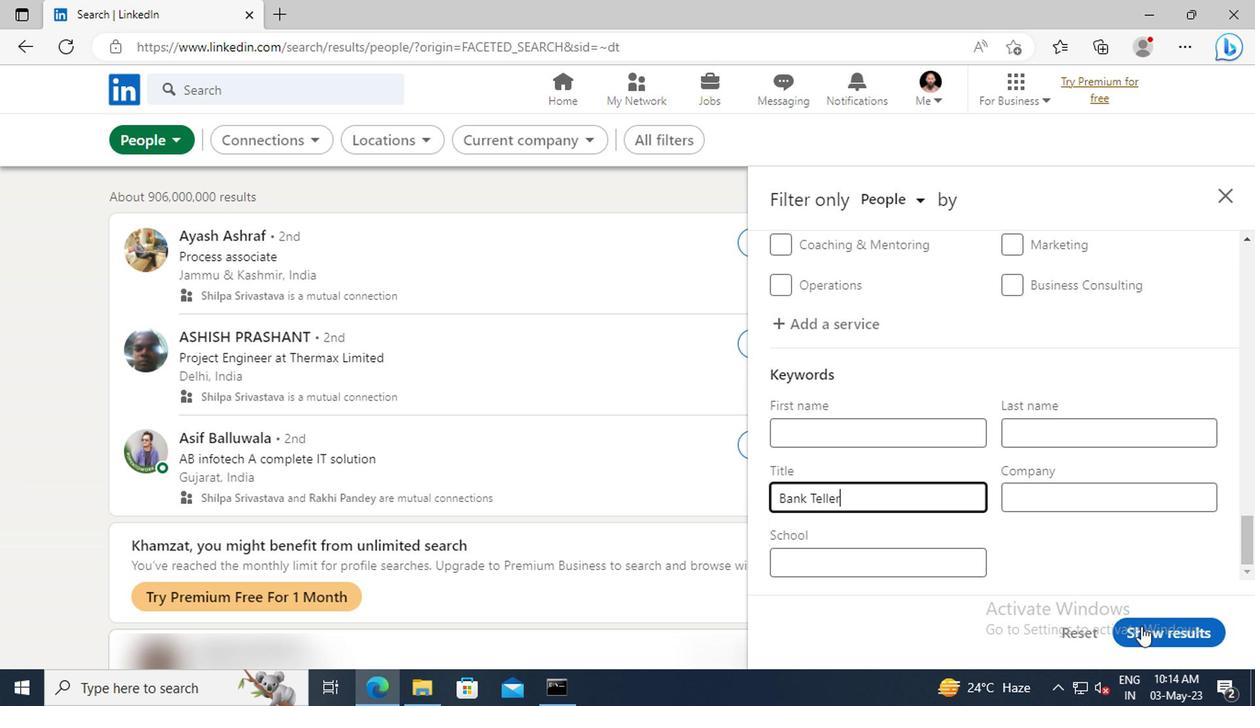 
